Task: Find connections with filter location Zlín with filter topic #Affiliationwith filter profile language English with filter current company Delhivery with filter school Sanjivani College of Engineering kopargaon with filter industry Media & Telecommunications with filter service category Nonprofit Consulting with filter keywords title Marketing Staff
Action: Mouse moved to (636, 98)
Screenshot: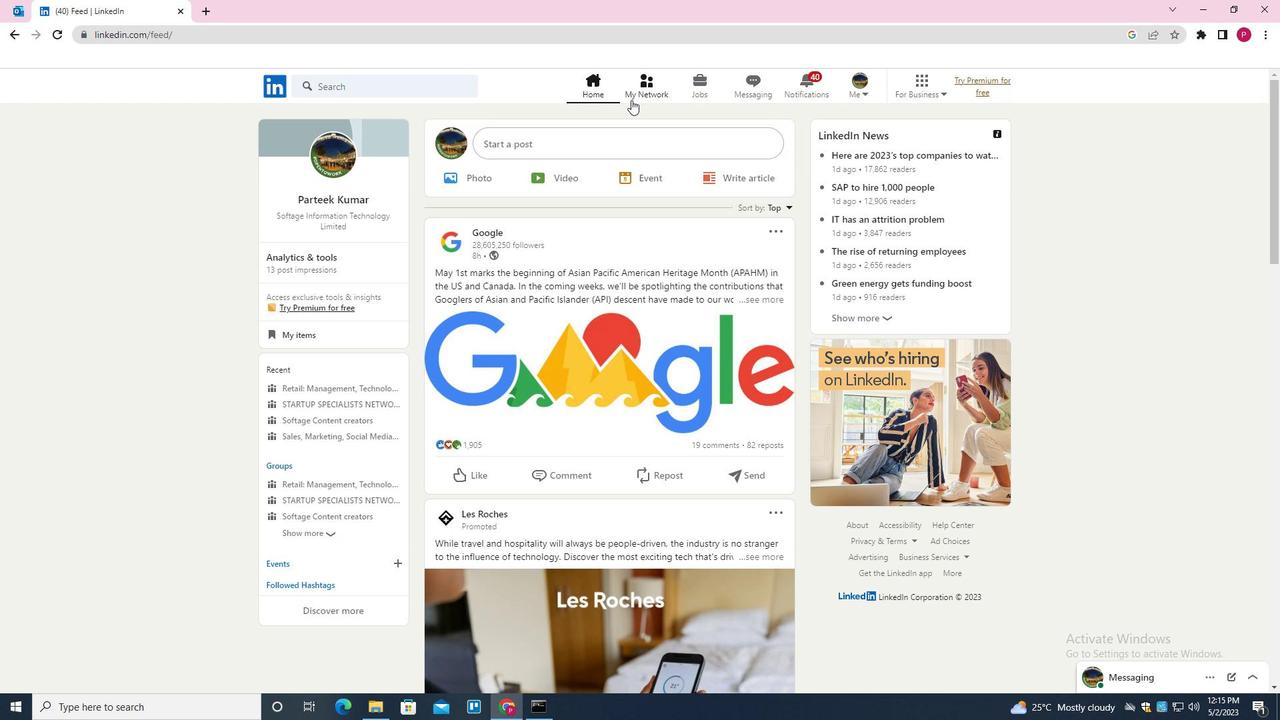 
Action: Mouse pressed left at (636, 98)
Screenshot: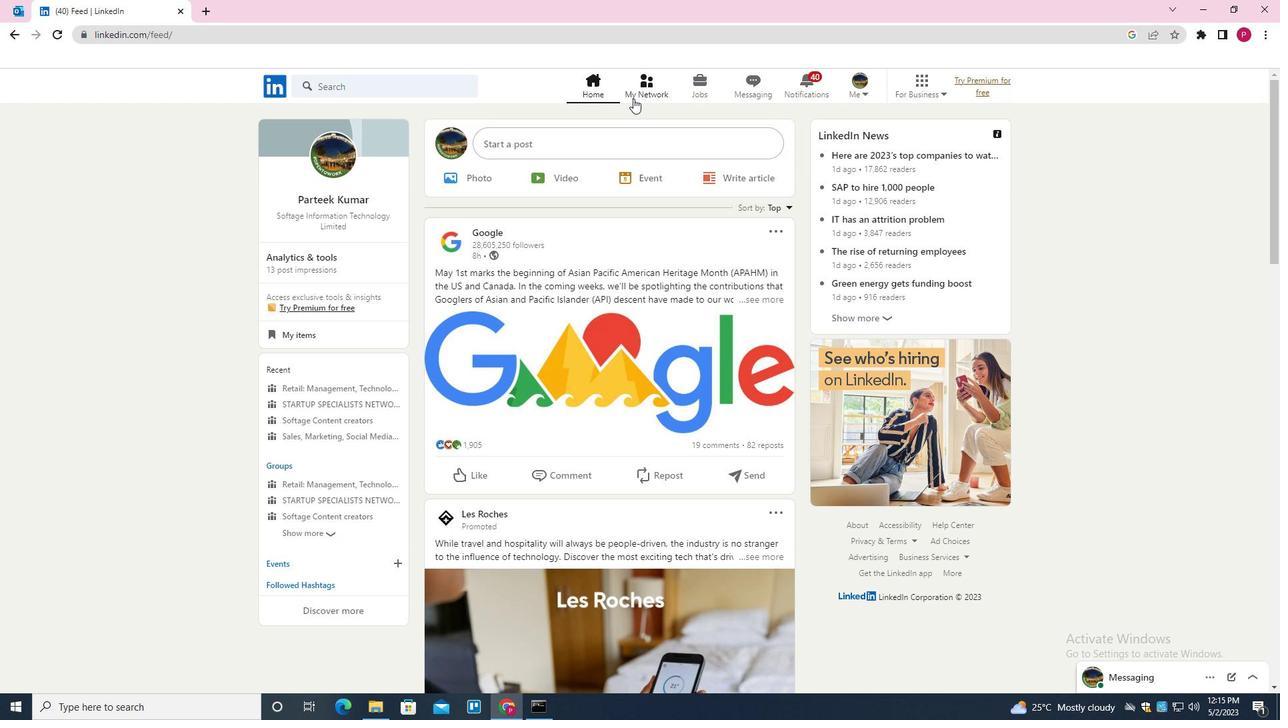 
Action: Mouse moved to (391, 162)
Screenshot: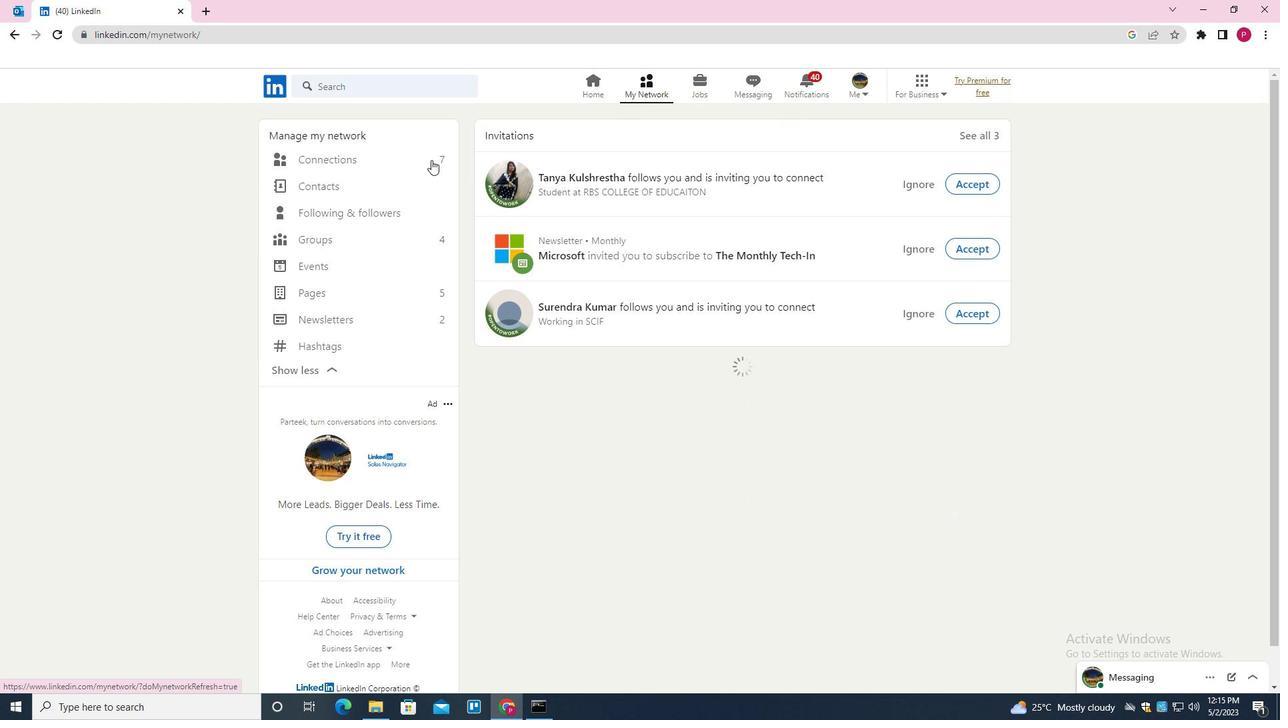 
Action: Mouse pressed left at (391, 162)
Screenshot: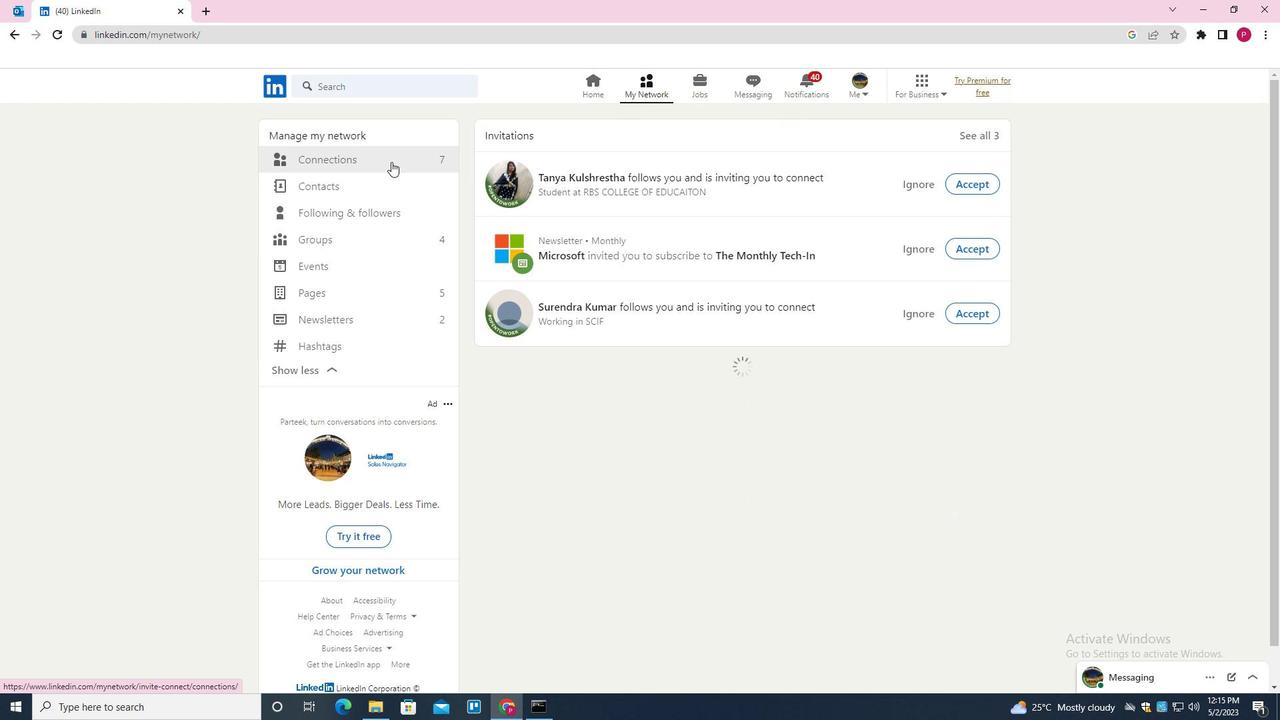
Action: Mouse moved to (736, 163)
Screenshot: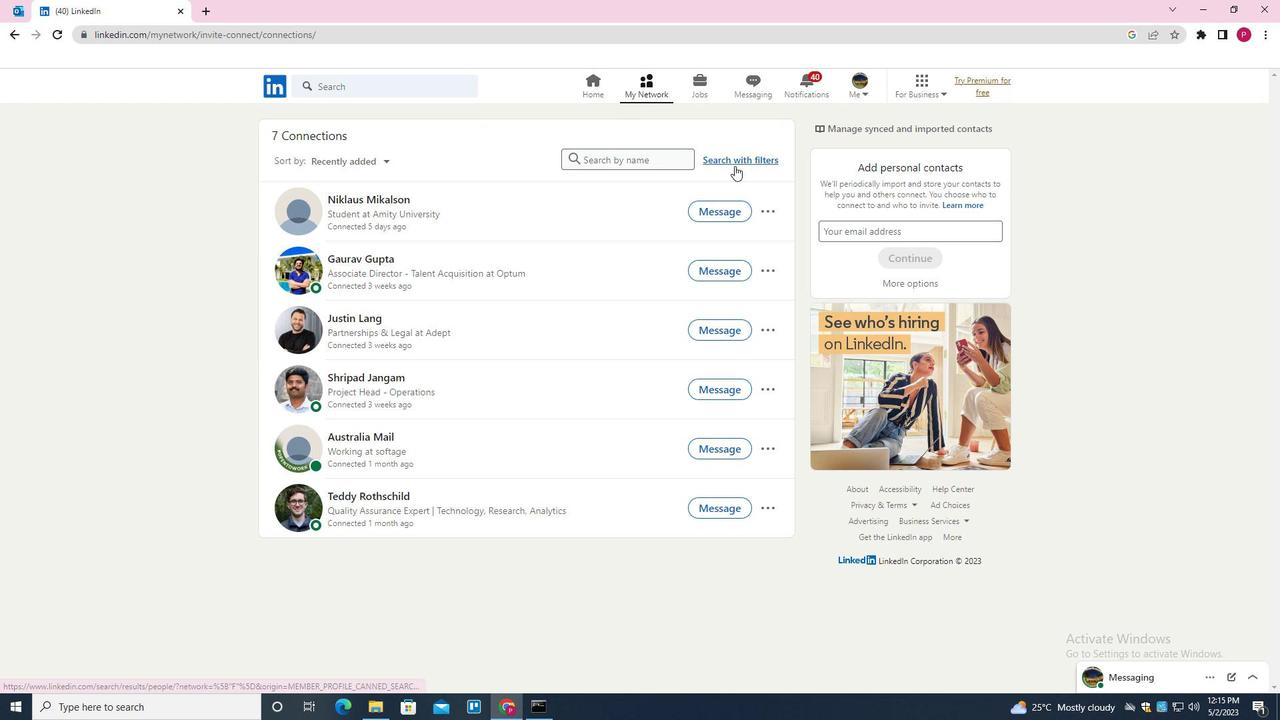 
Action: Mouse pressed left at (736, 163)
Screenshot: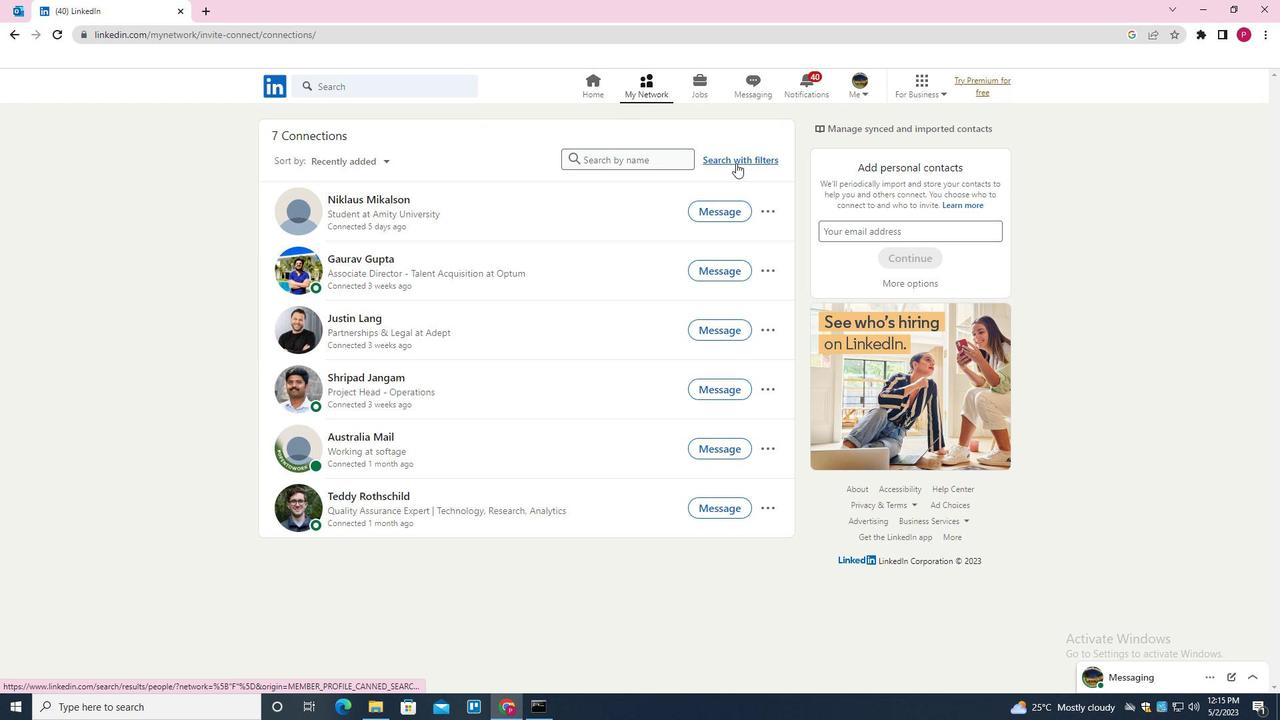 
Action: Mouse moved to (689, 122)
Screenshot: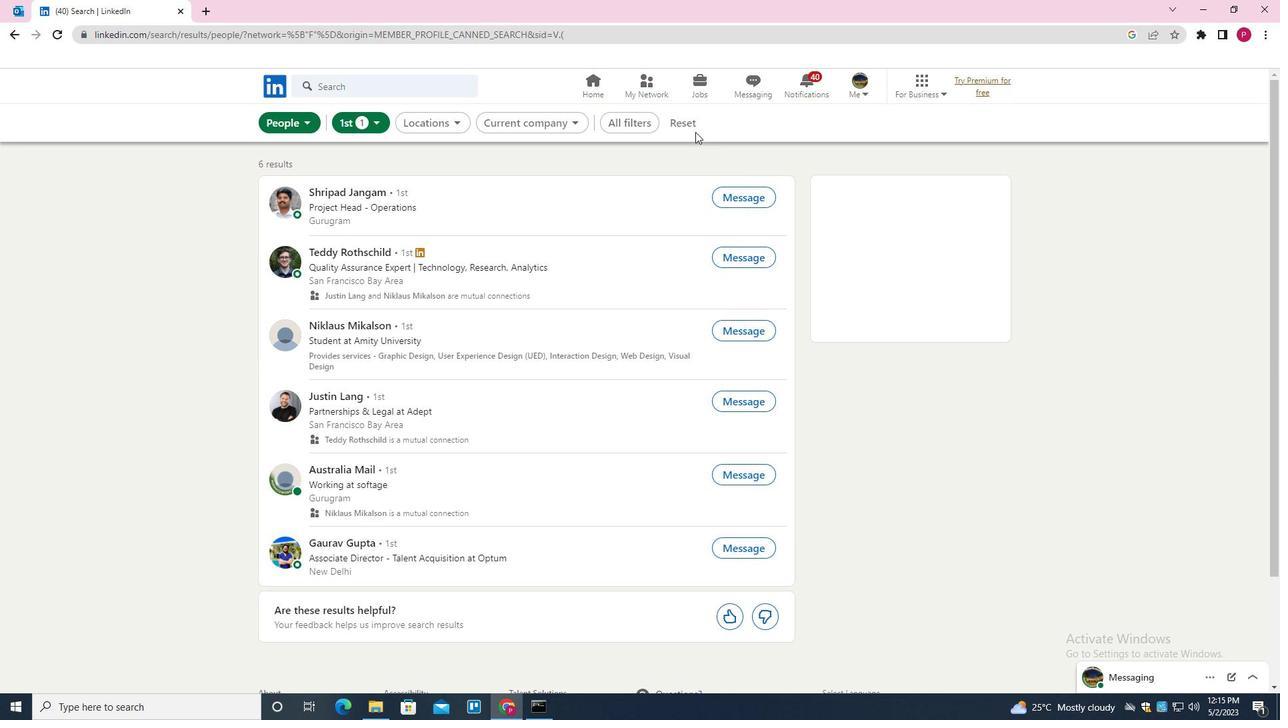 
Action: Mouse pressed left at (689, 122)
Screenshot: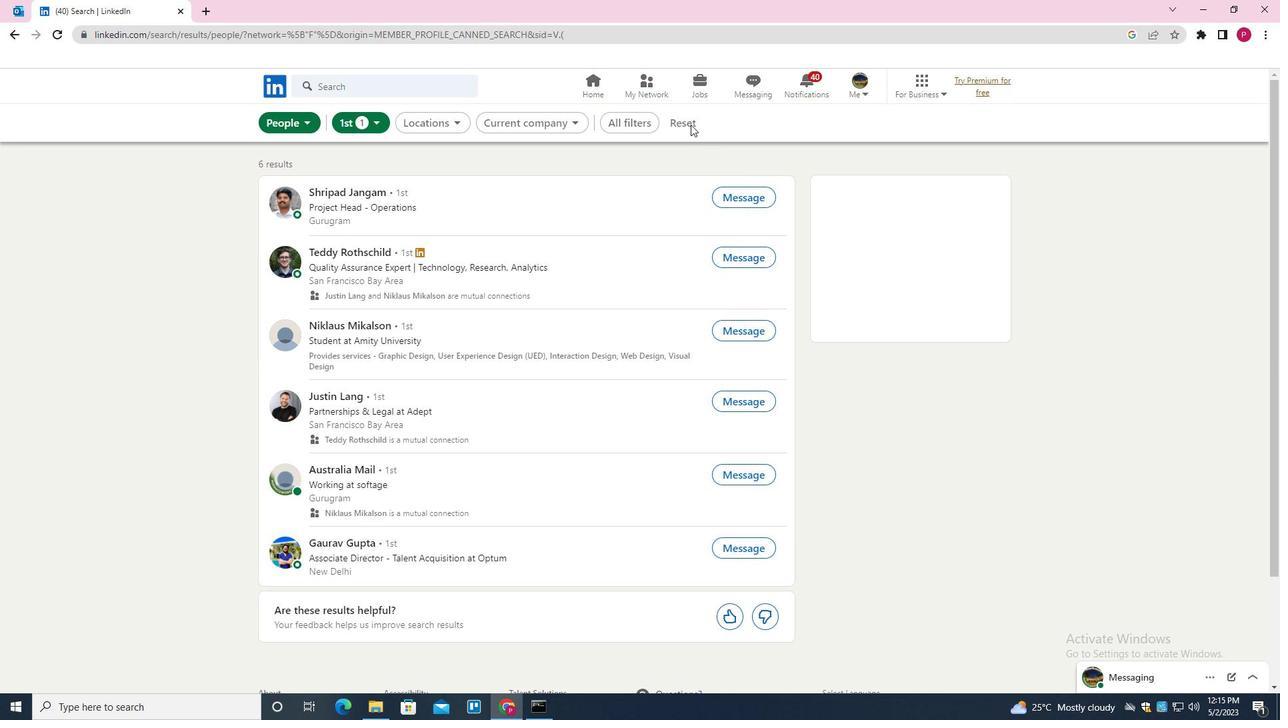 
Action: Mouse moved to (673, 122)
Screenshot: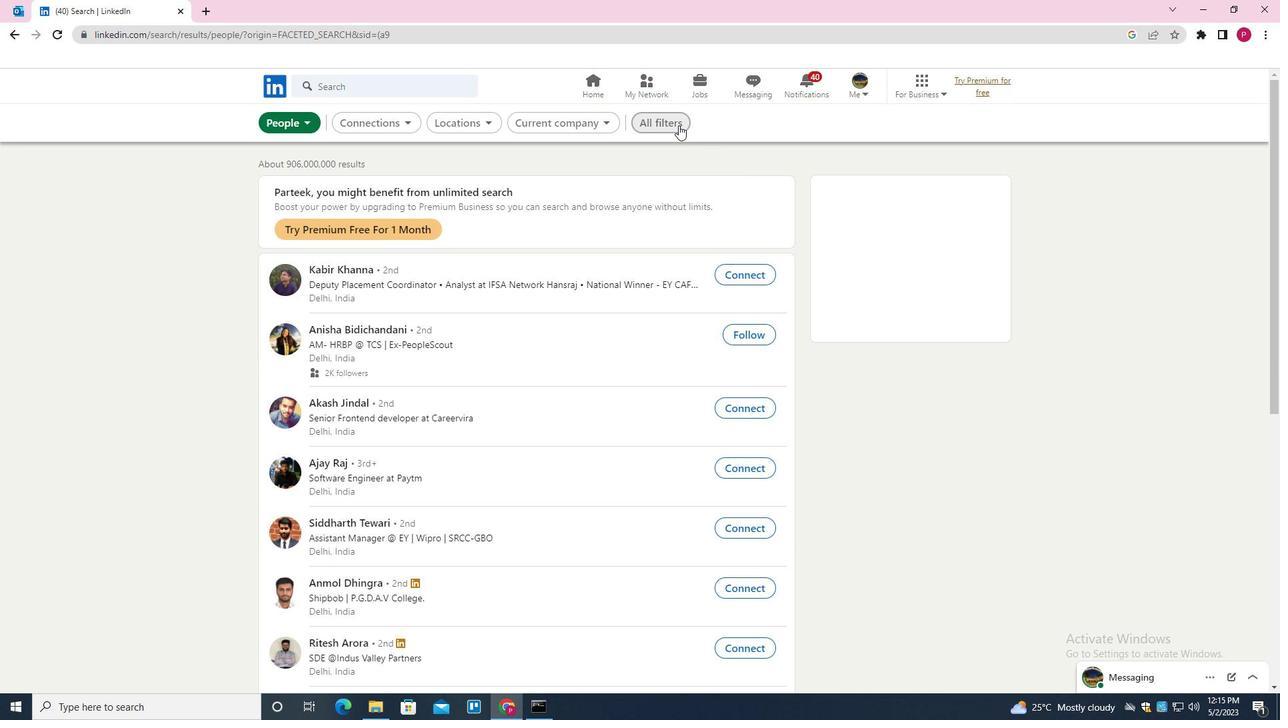 
Action: Mouse pressed left at (673, 122)
Screenshot: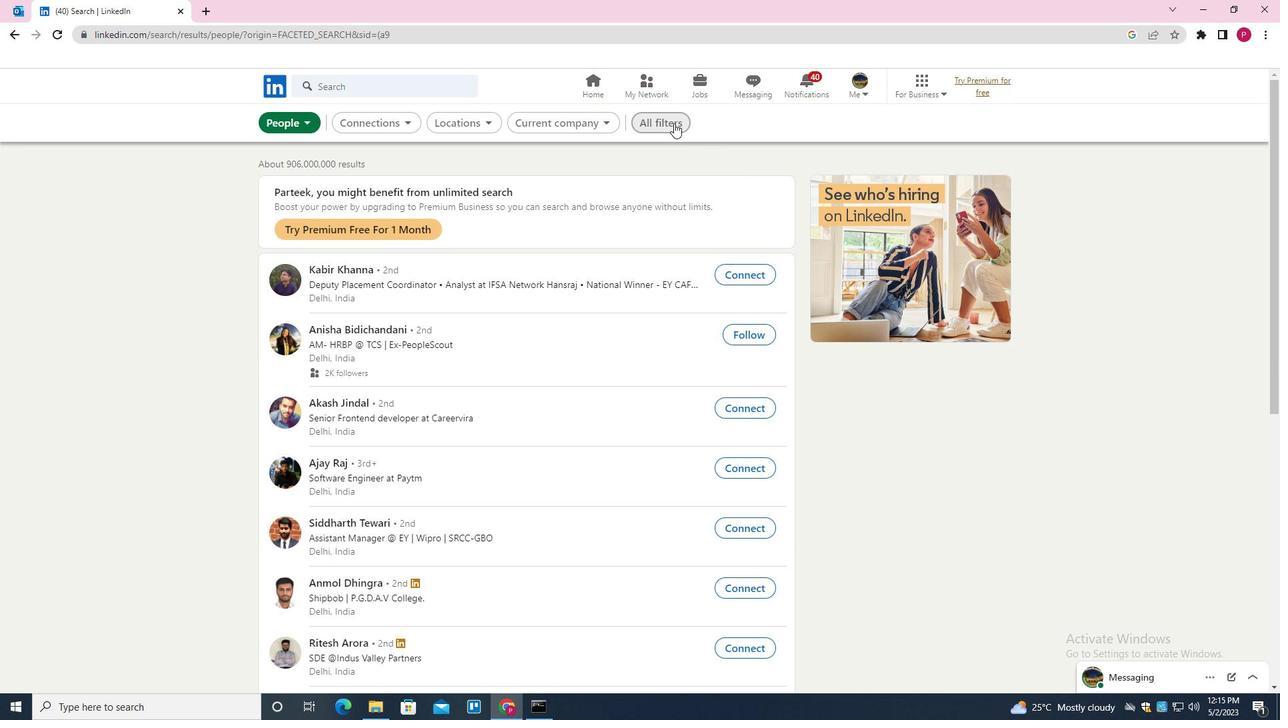 
Action: Mouse moved to (1034, 336)
Screenshot: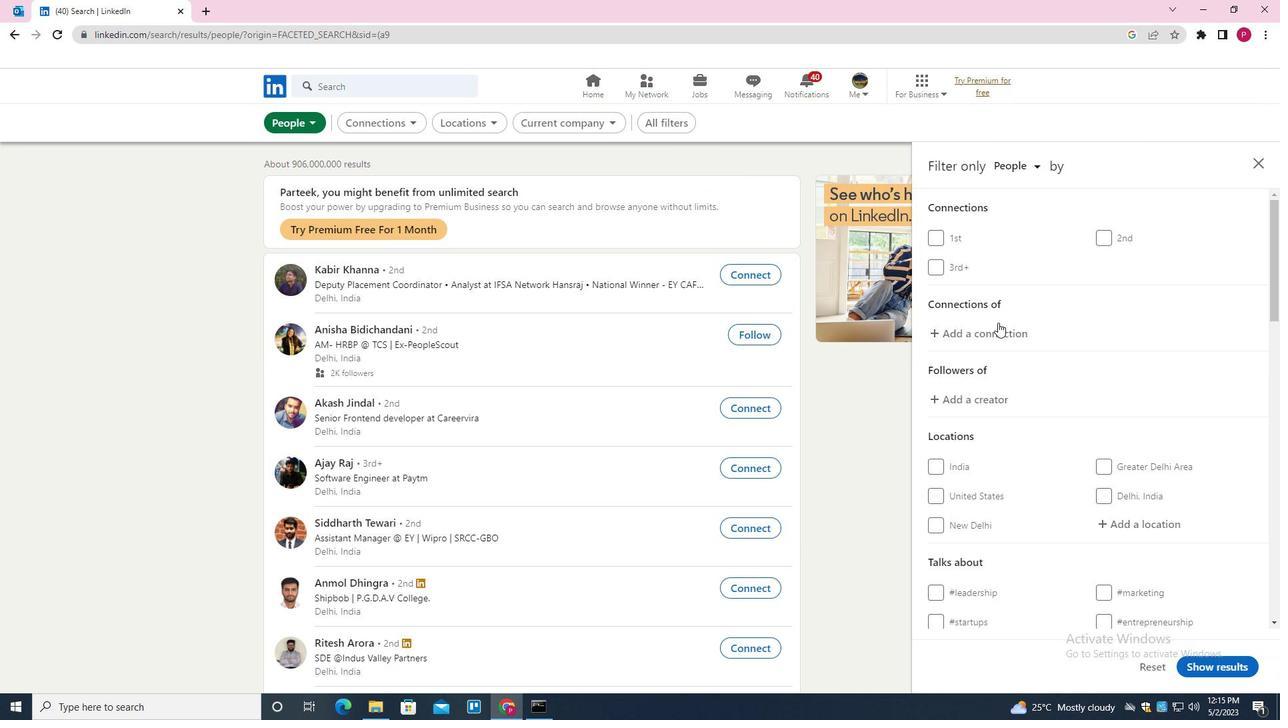 
Action: Mouse scrolled (1034, 335) with delta (0, 0)
Screenshot: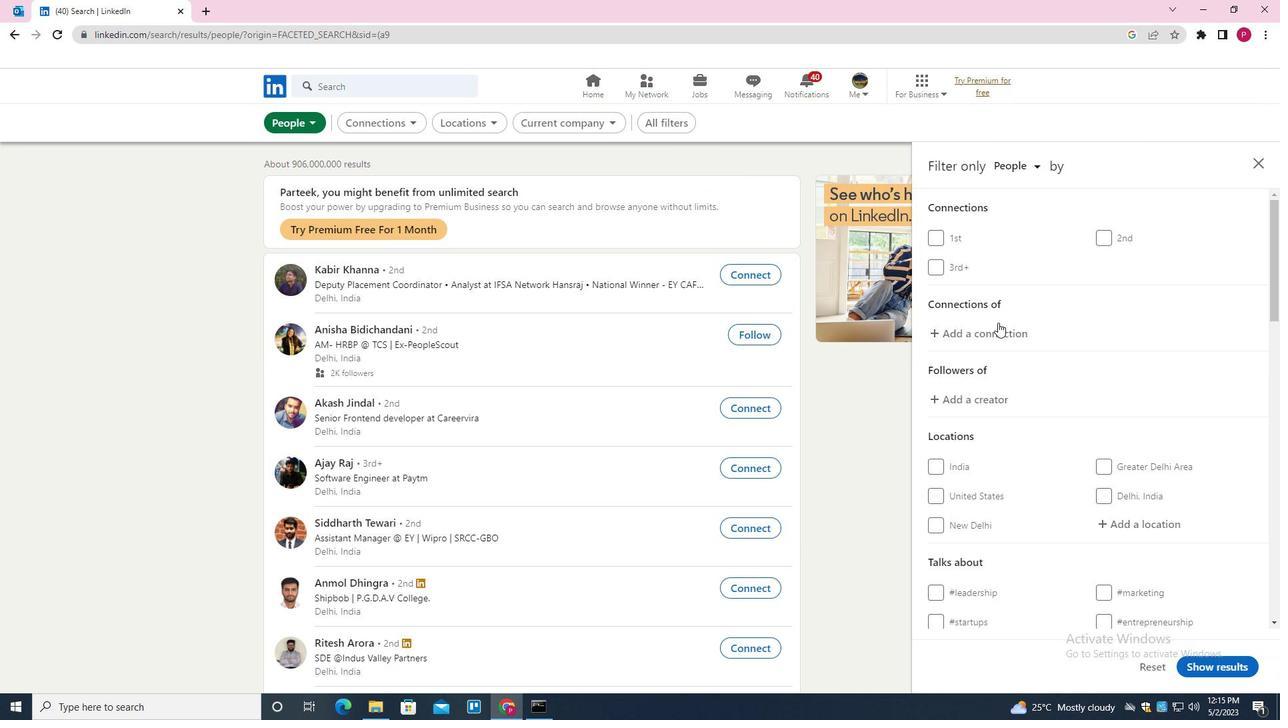 
Action: Mouse moved to (1054, 342)
Screenshot: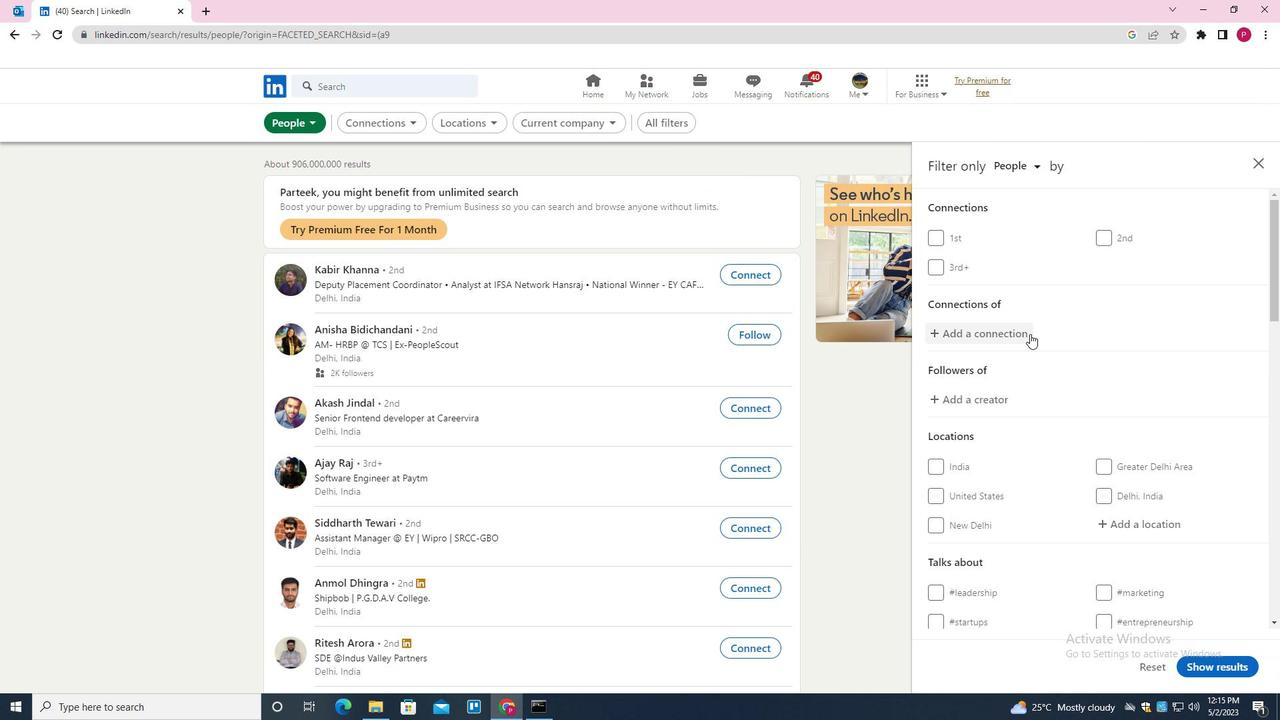 
Action: Mouse scrolled (1054, 342) with delta (0, 0)
Screenshot: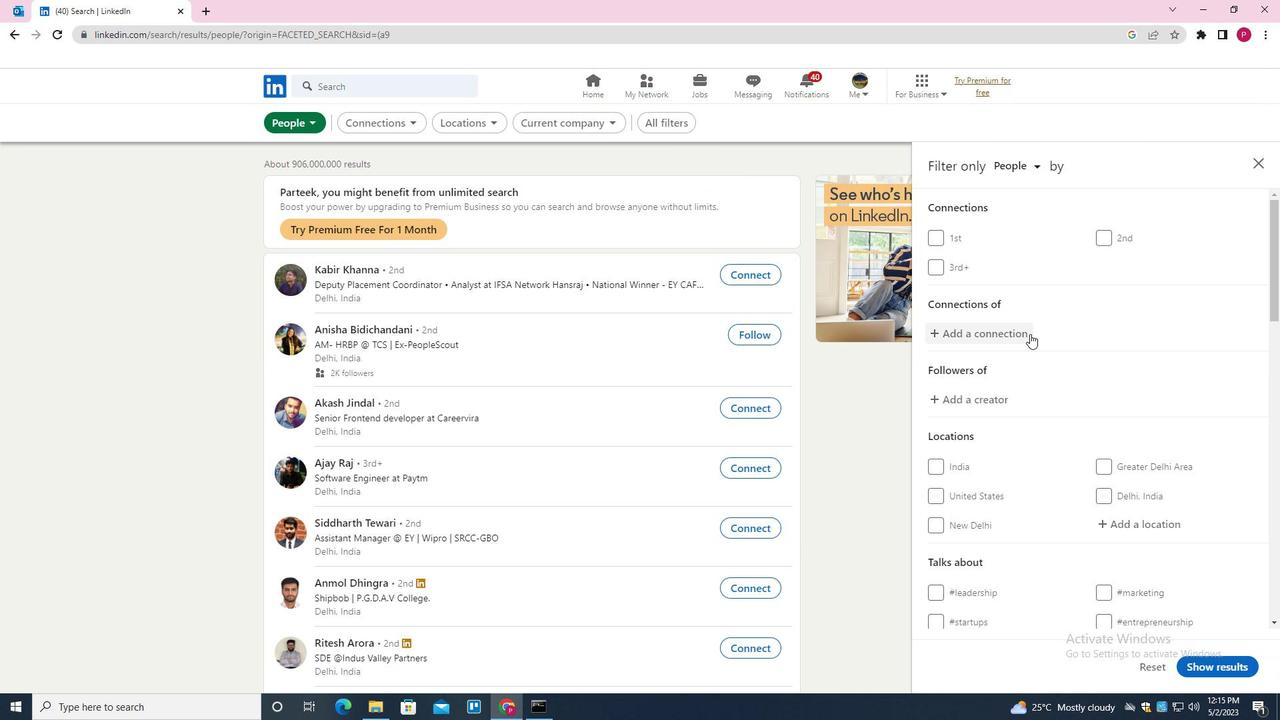 
Action: Mouse moved to (1167, 392)
Screenshot: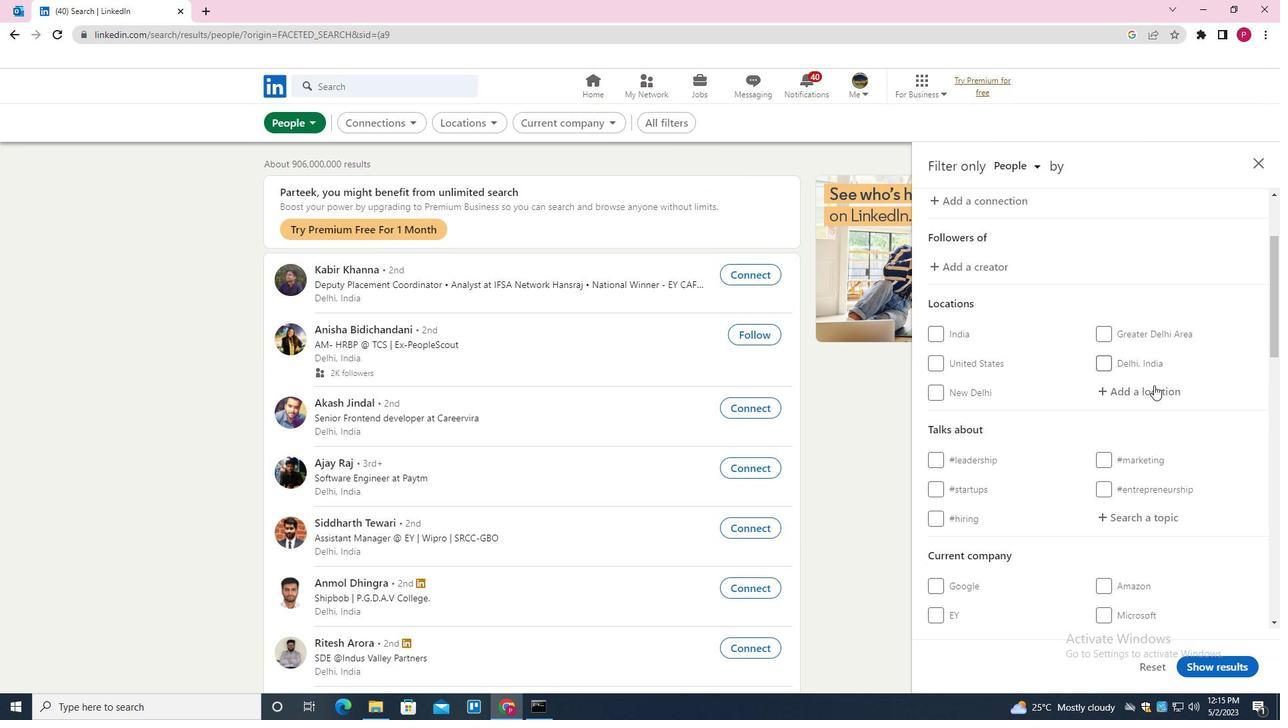 
Action: Mouse pressed left at (1167, 392)
Screenshot: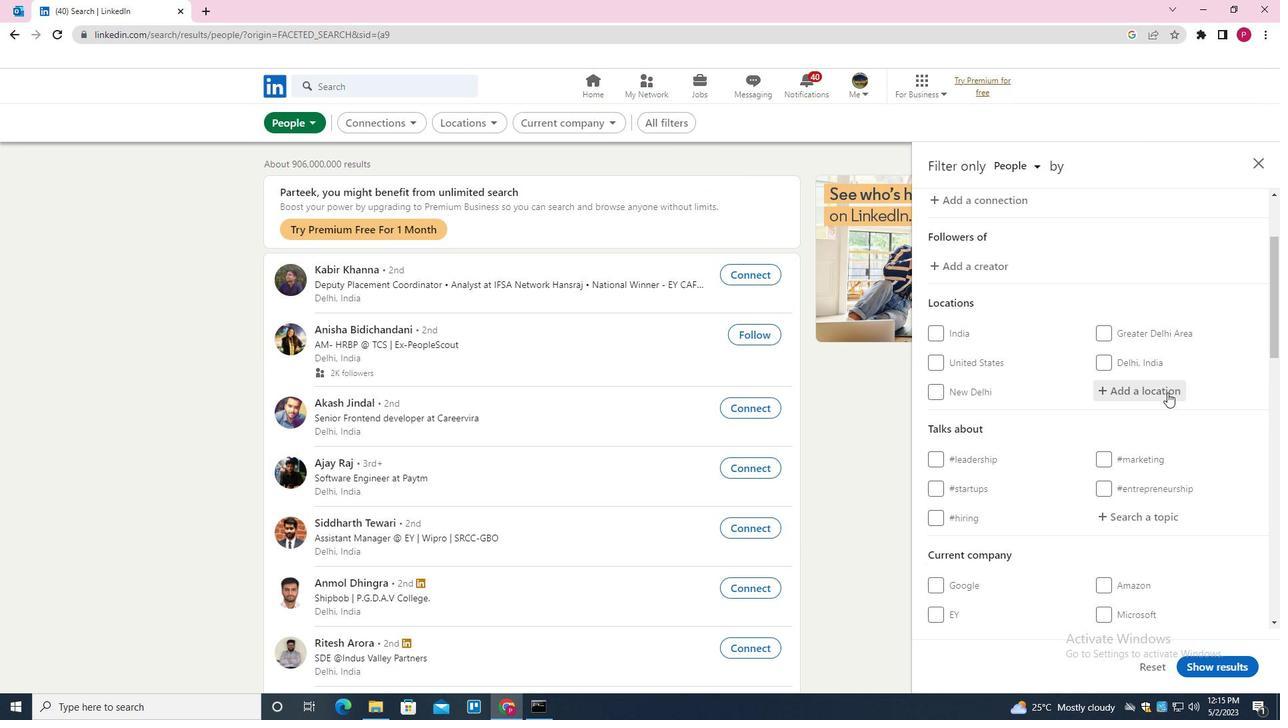 
Action: Key pressed <Key.shift>
Screenshot: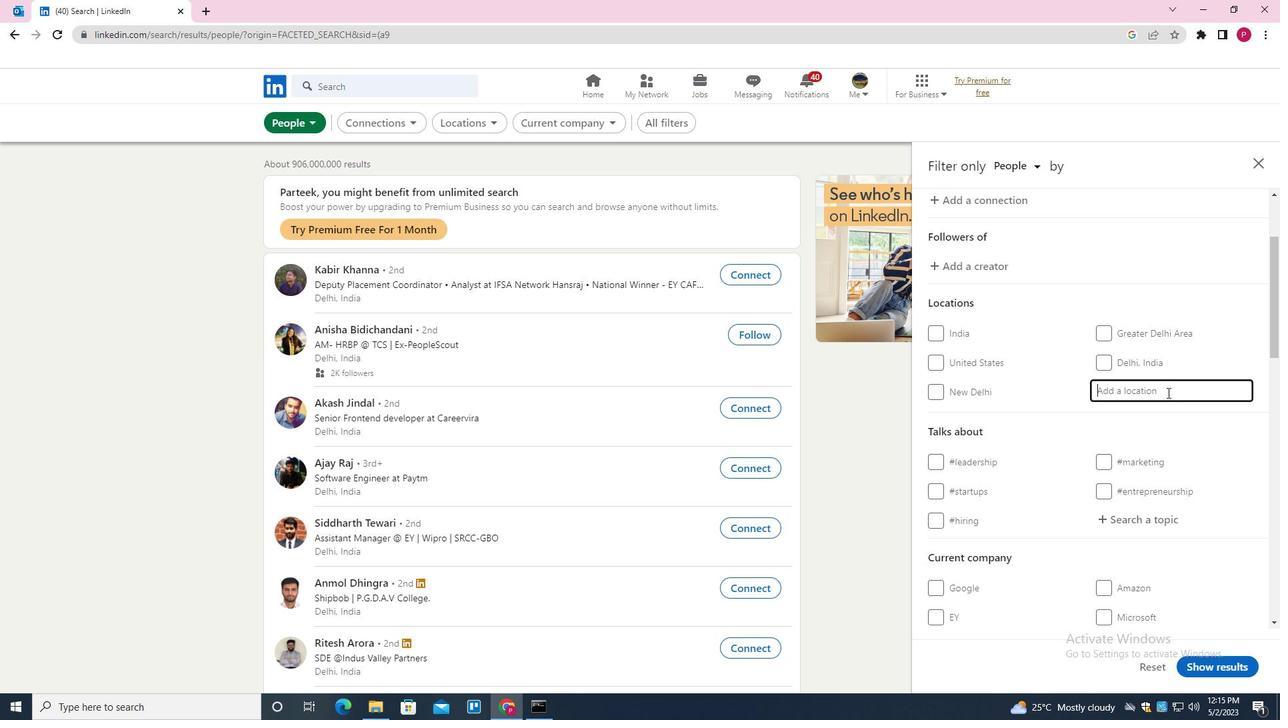 
Action: Mouse moved to (1167, 393)
Screenshot: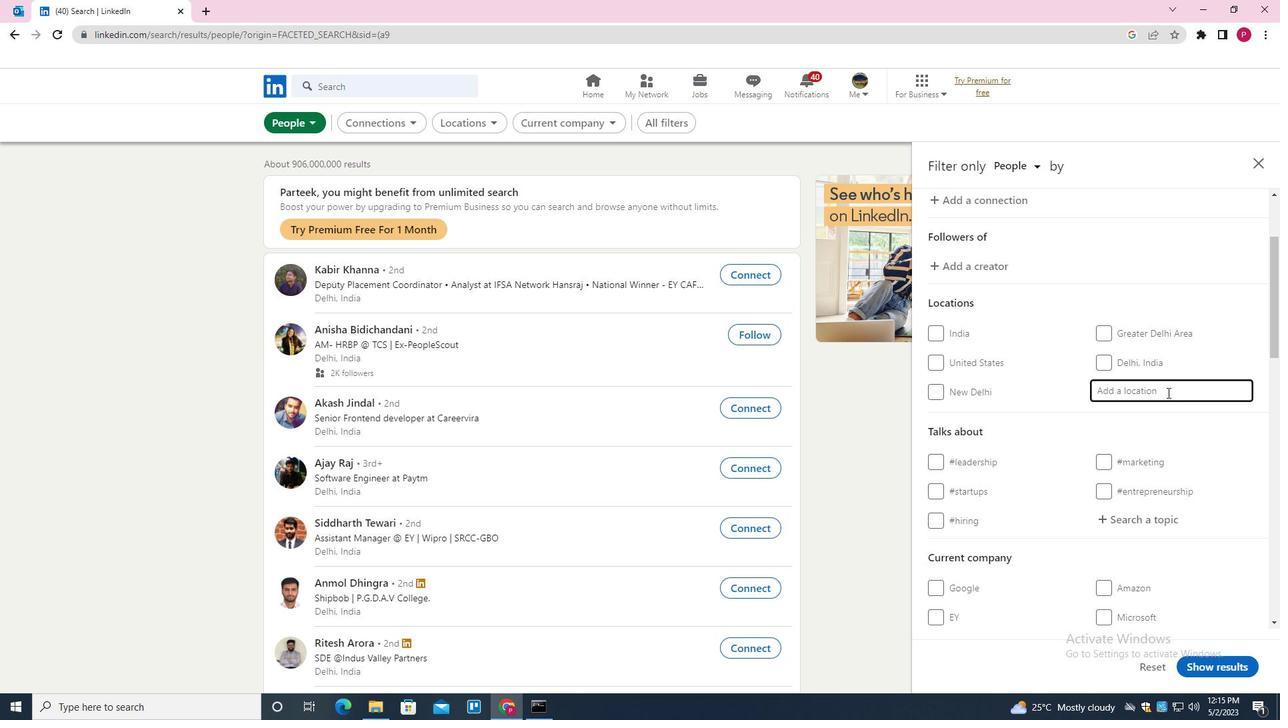 
Action: Key pressed Z
Screenshot: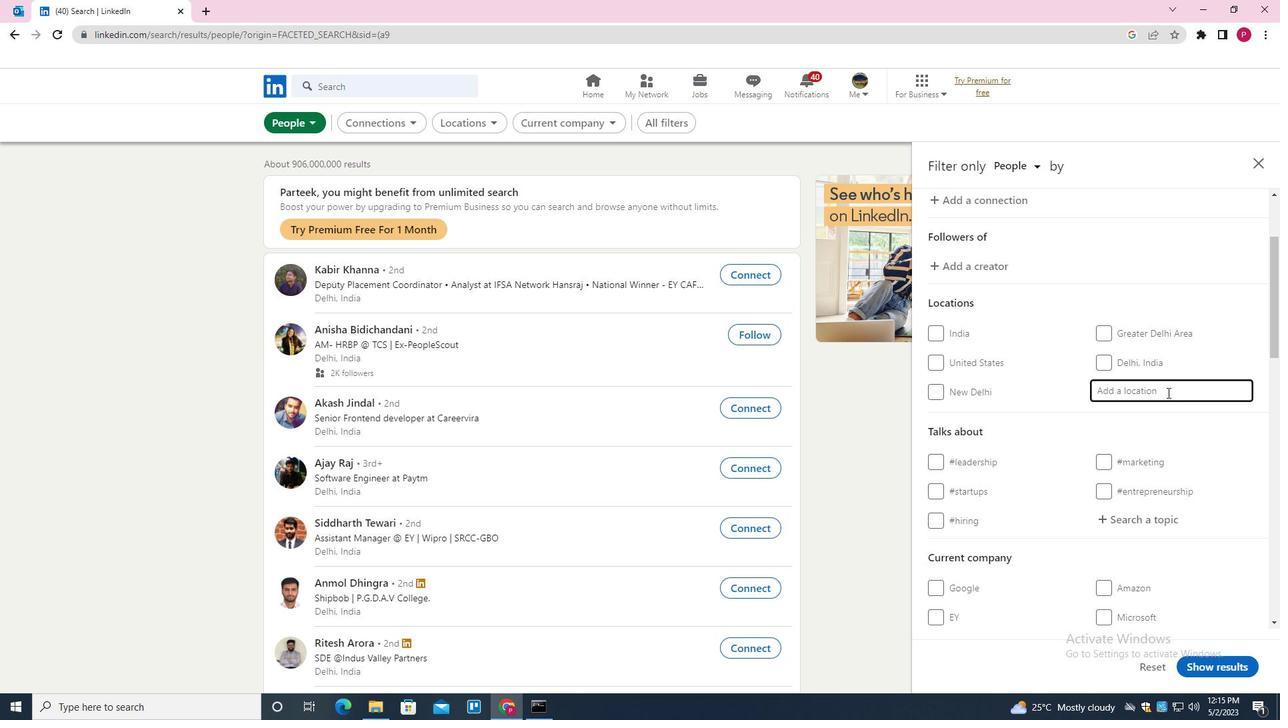 
Action: Mouse moved to (1167, 393)
Screenshot: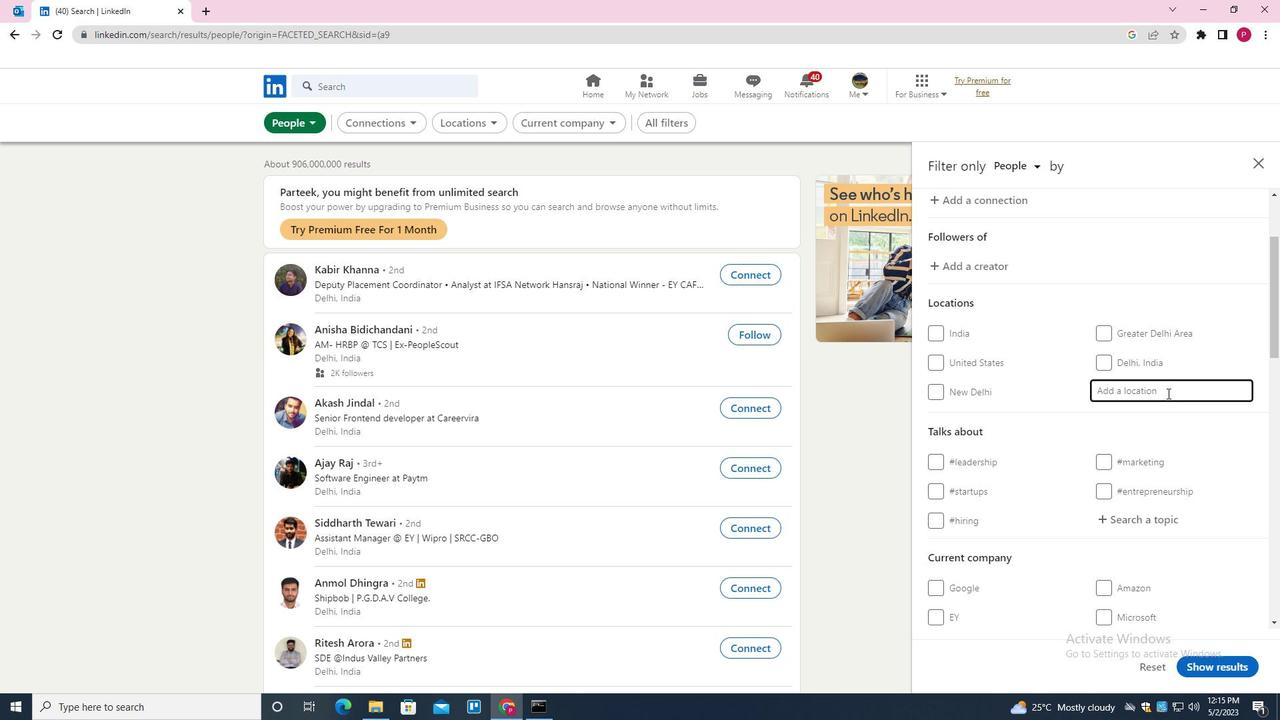 
Action: Key pressed L
Screenshot: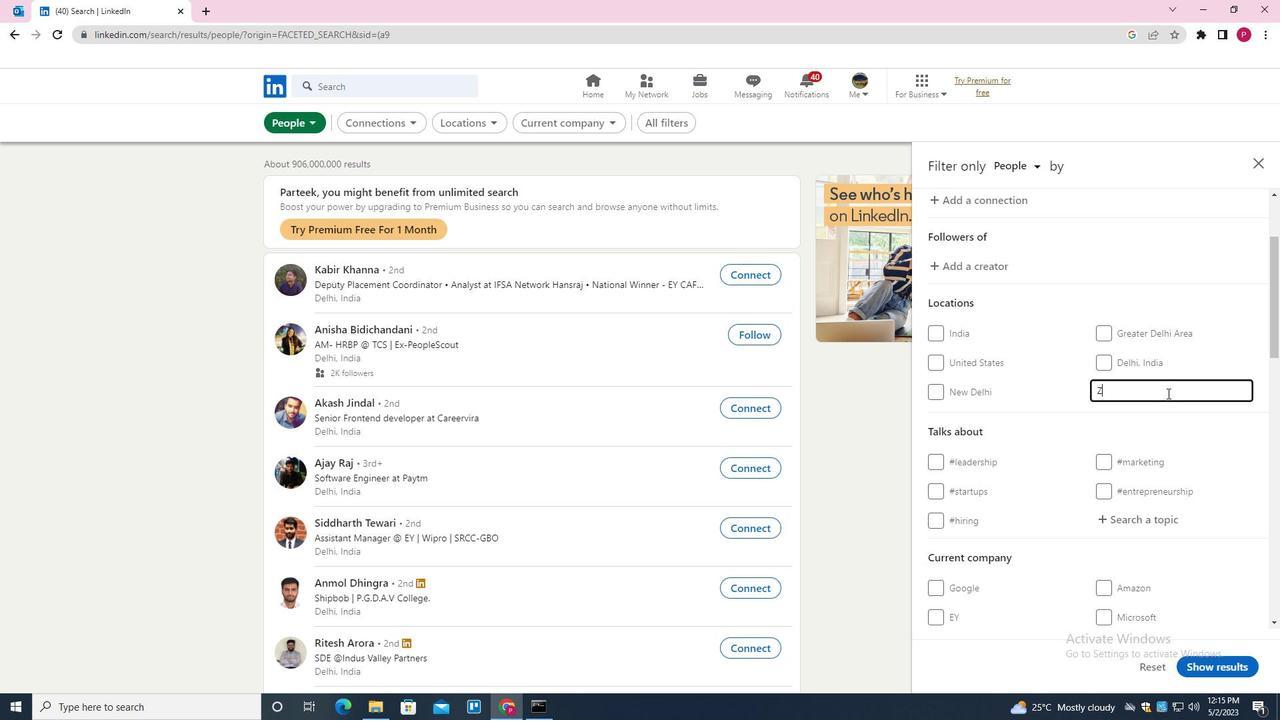 
Action: Mouse moved to (1167, 394)
Screenshot: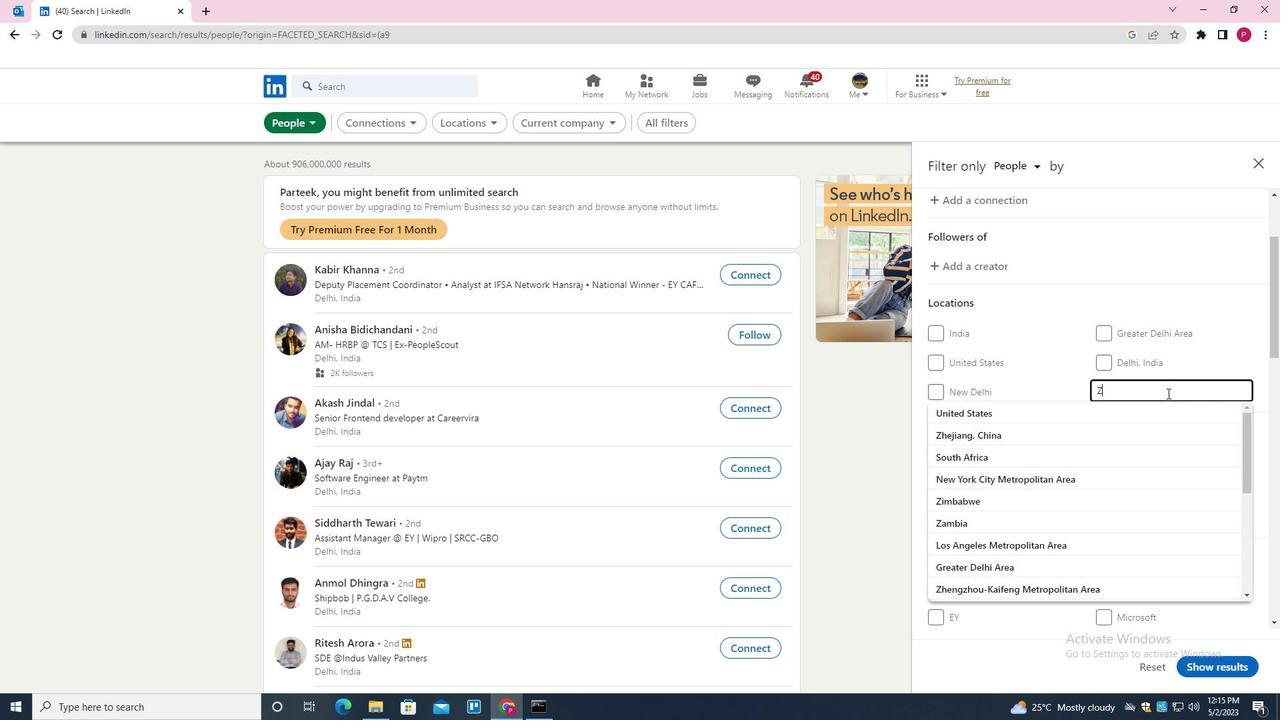 
Action: Key pressed IN
Screenshot: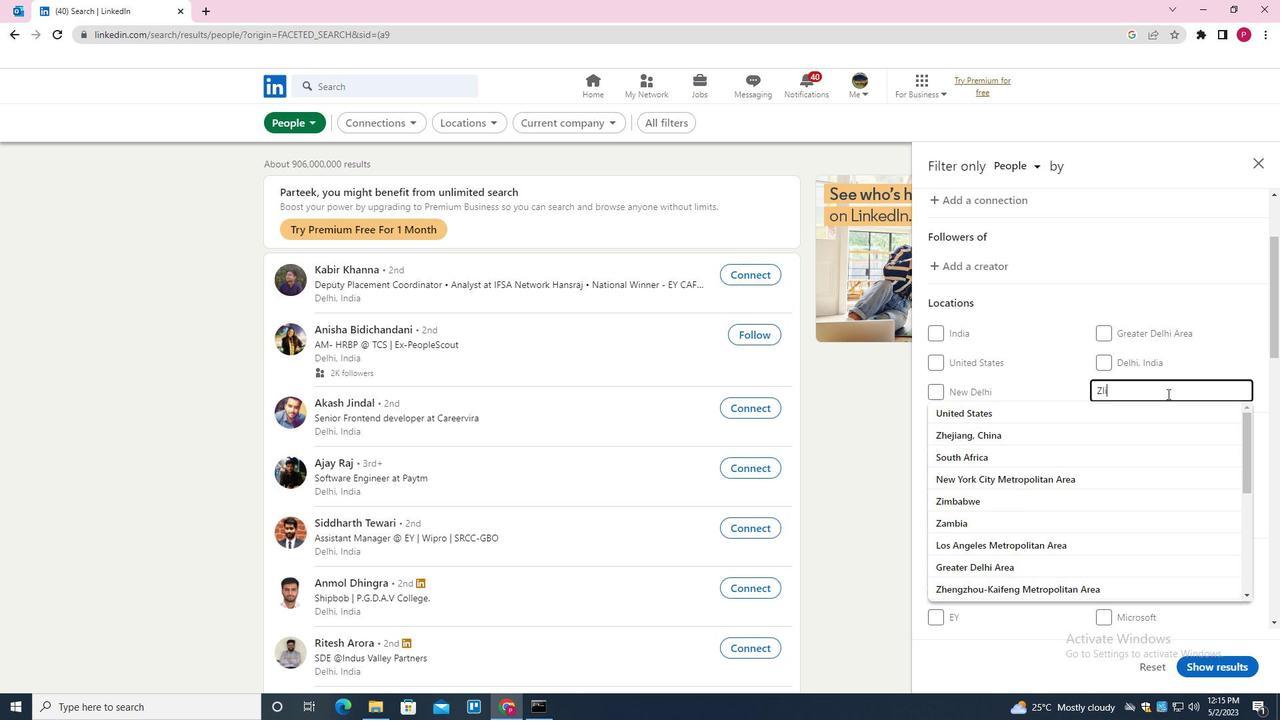 
Action: Mouse moved to (1166, 394)
Screenshot: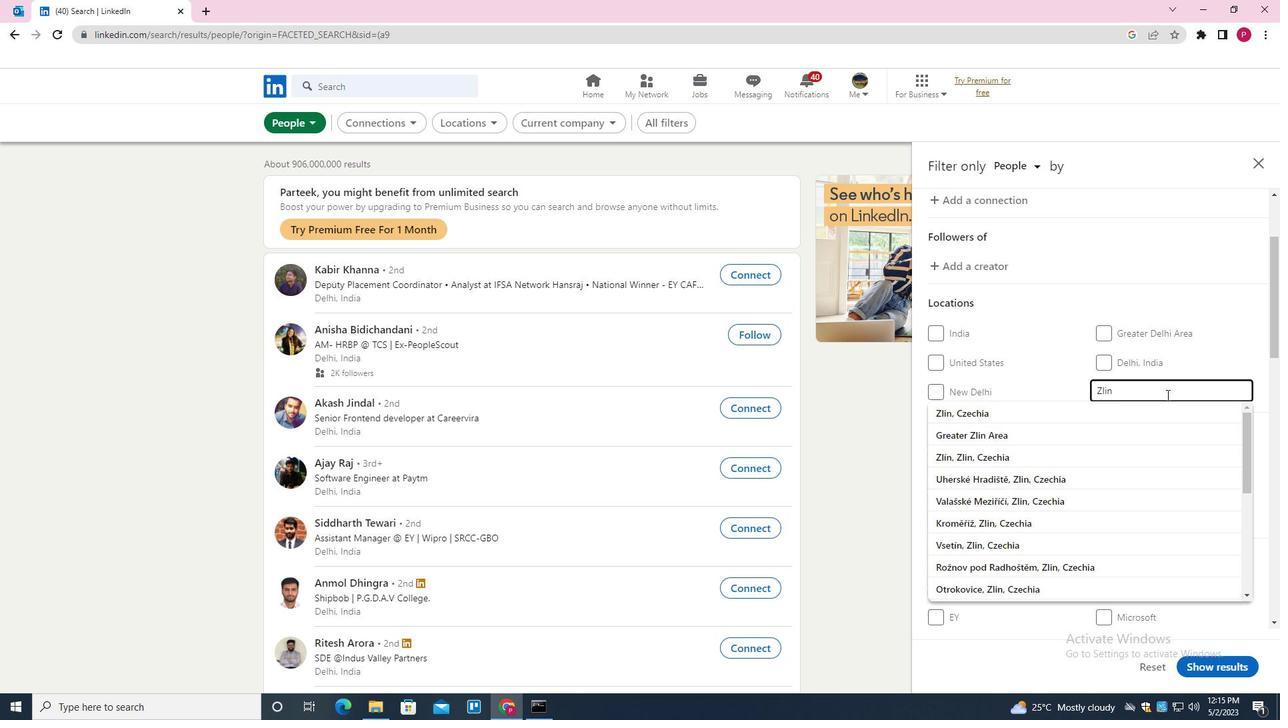 
Action: Key pressed <Key.down><Key.enter>
Screenshot: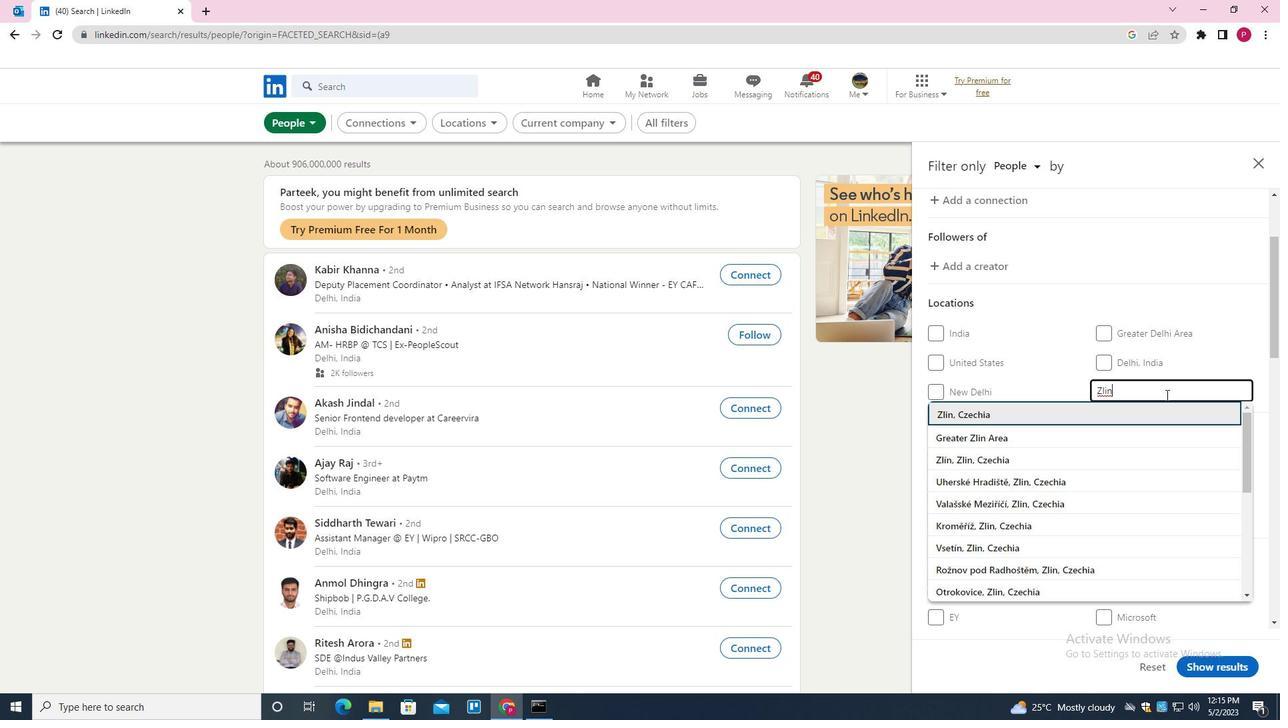 
Action: Mouse moved to (1052, 424)
Screenshot: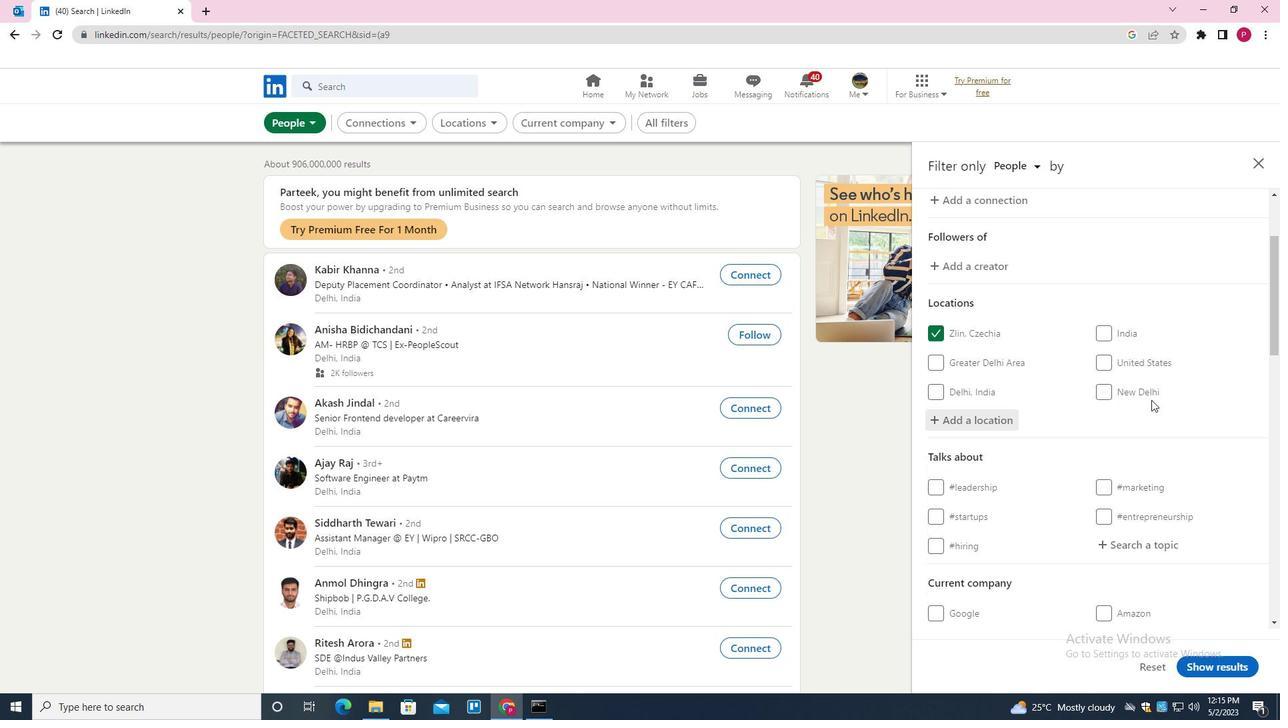 
Action: Mouse scrolled (1052, 424) with delta (0, 0)
Screenshot: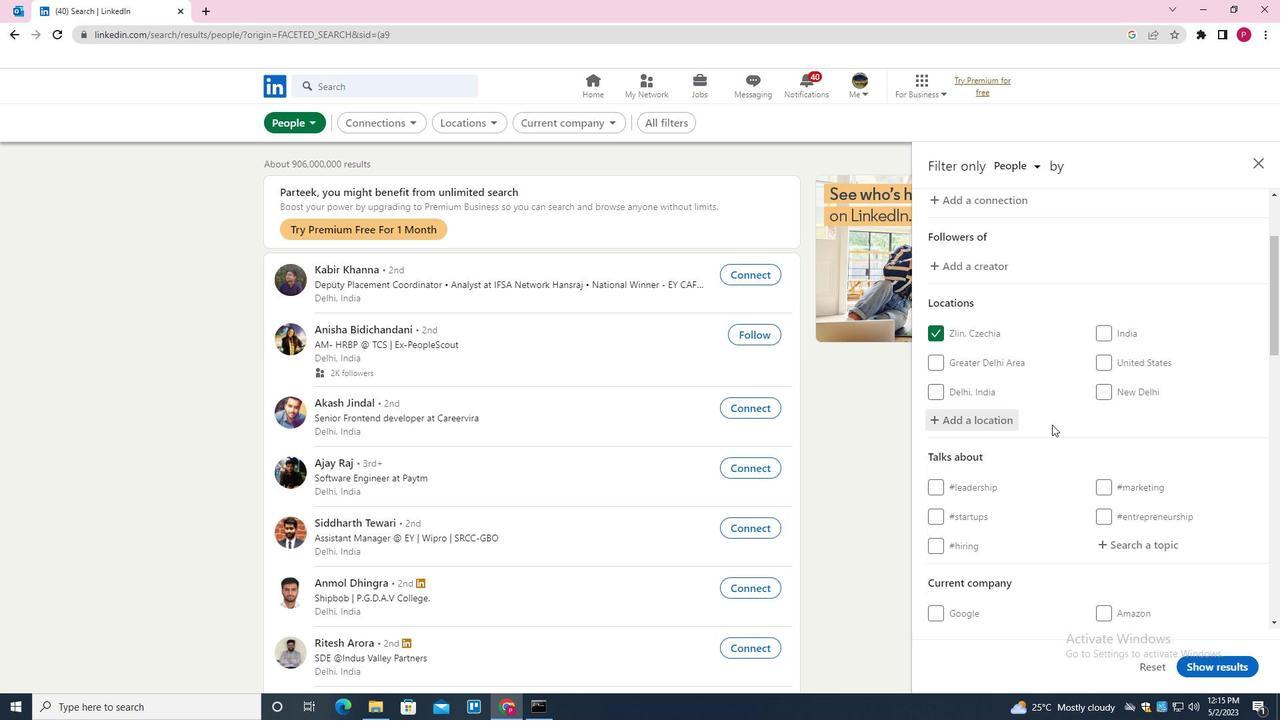 
Action: Mouse scrolled (1052, 424) with delta (0, 0)
Screenshot: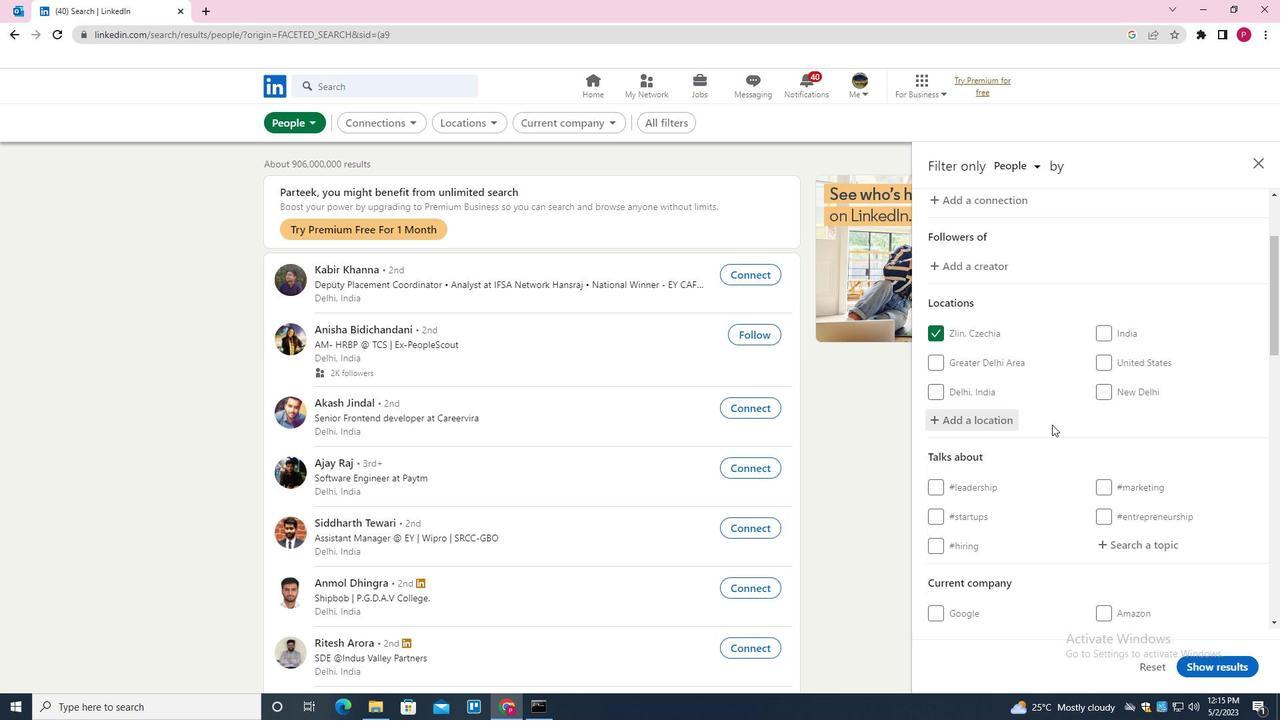 
Action: Mouse scrolled (1052, 424) with delta (0, 0)
Screenshot: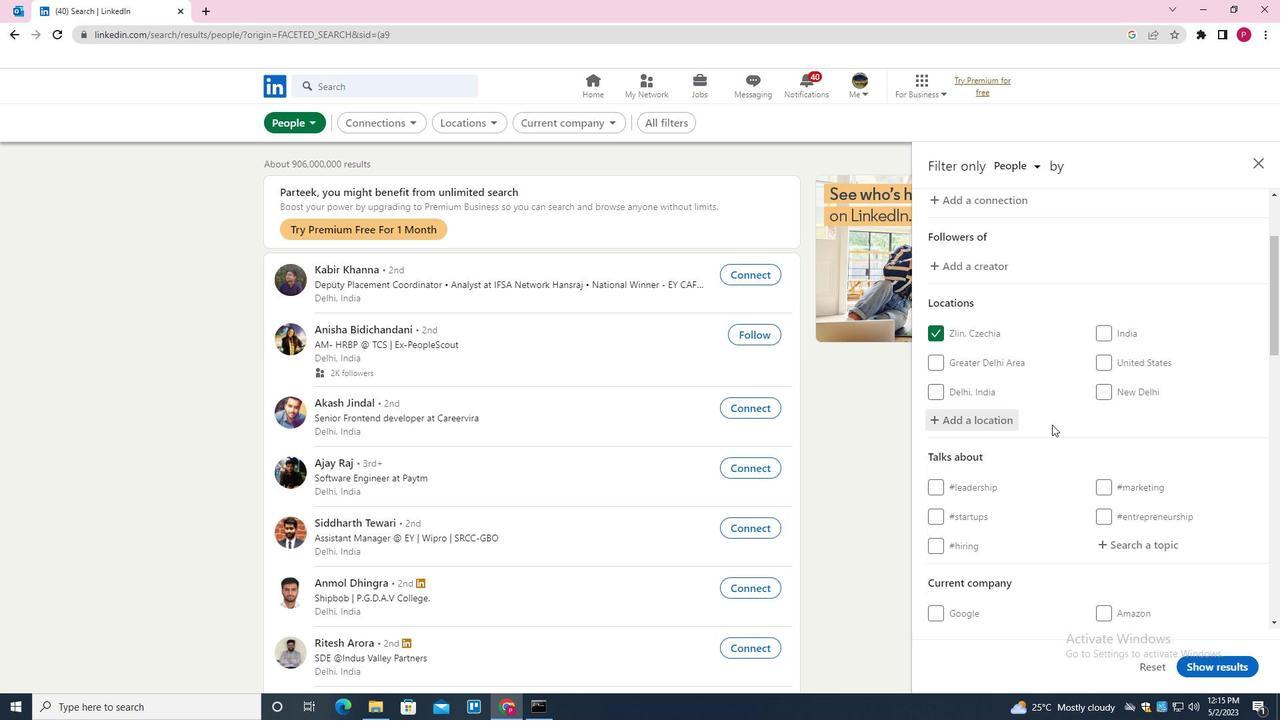 
Action: Mouse moved to (1143, 346)
Screenshot: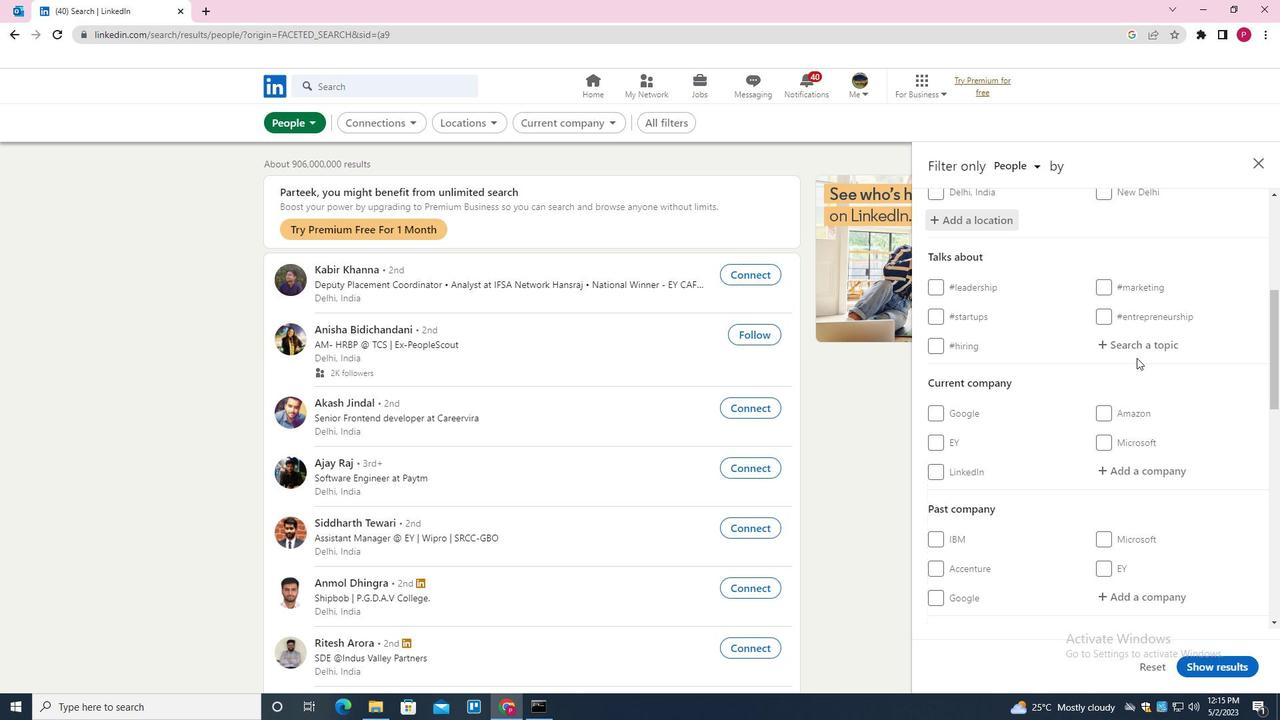 
Action: Mouse pressed left at (1143, 346)
Screenshot: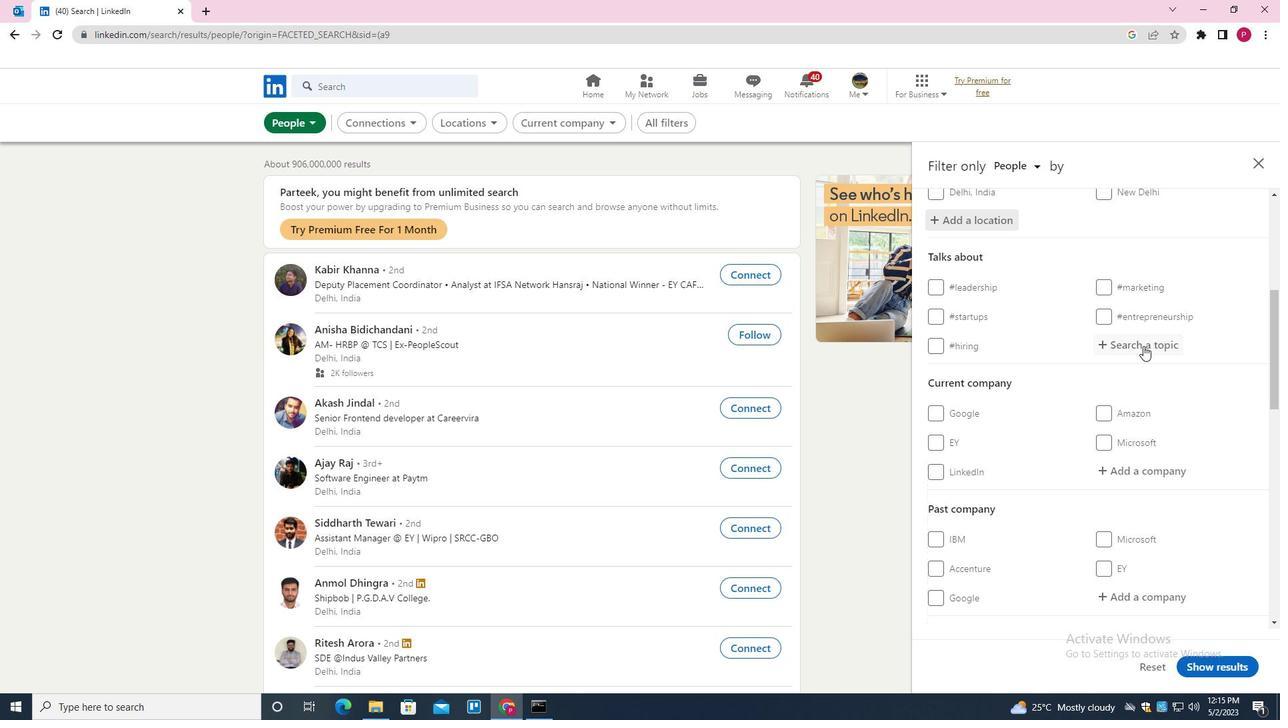 
Action: Key pressed <Key.shift>A
Screenshot: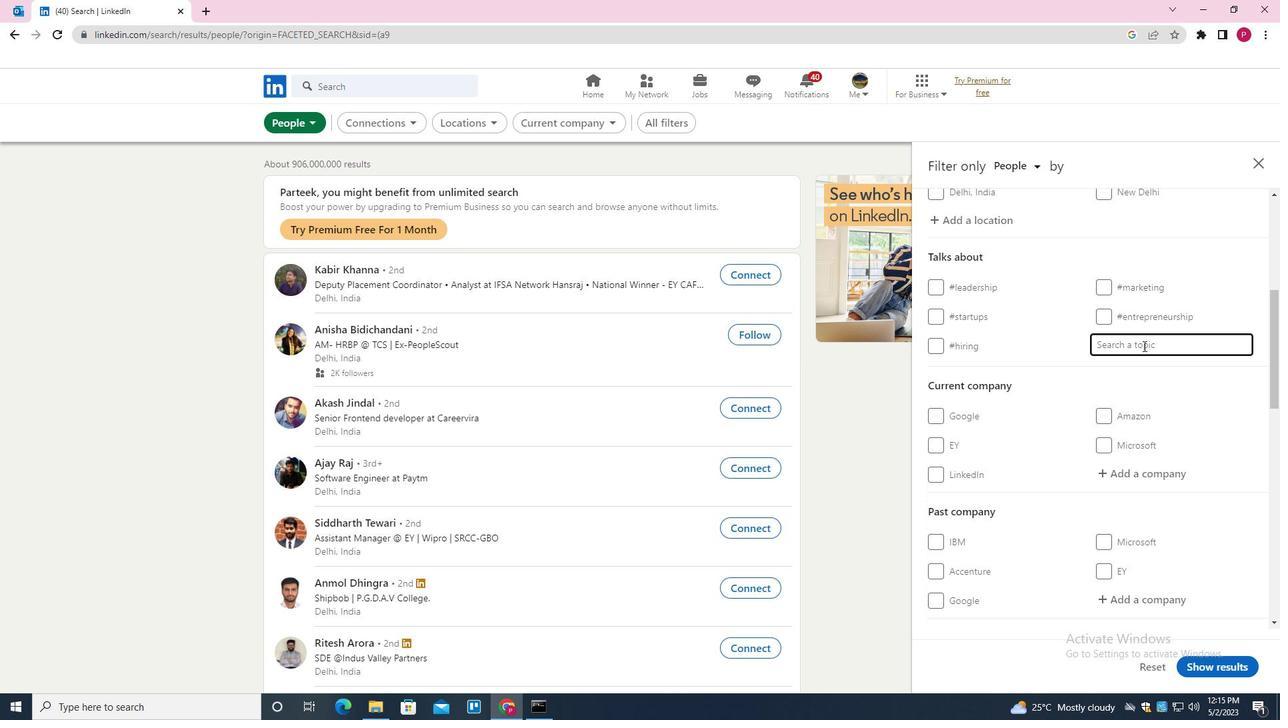 
Action: Mouse moved to (1143, 346)
Screenshot: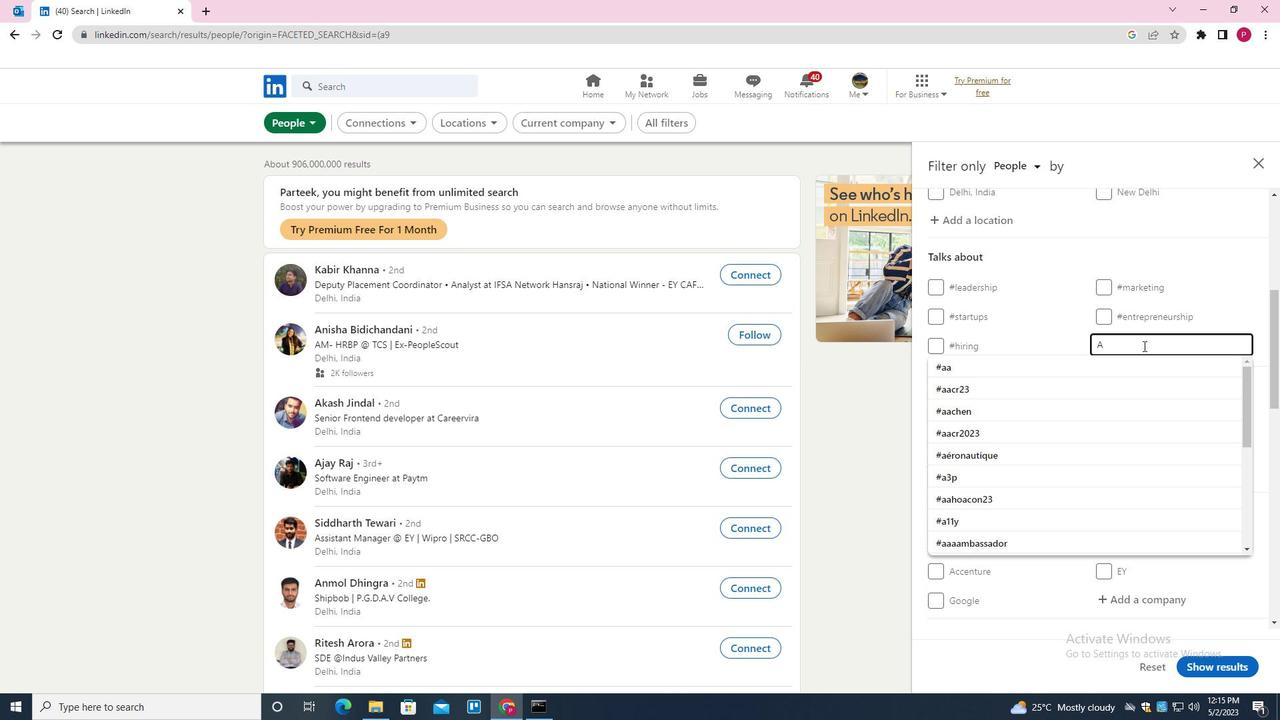 
Action: Key pressed FFI
Screenshot: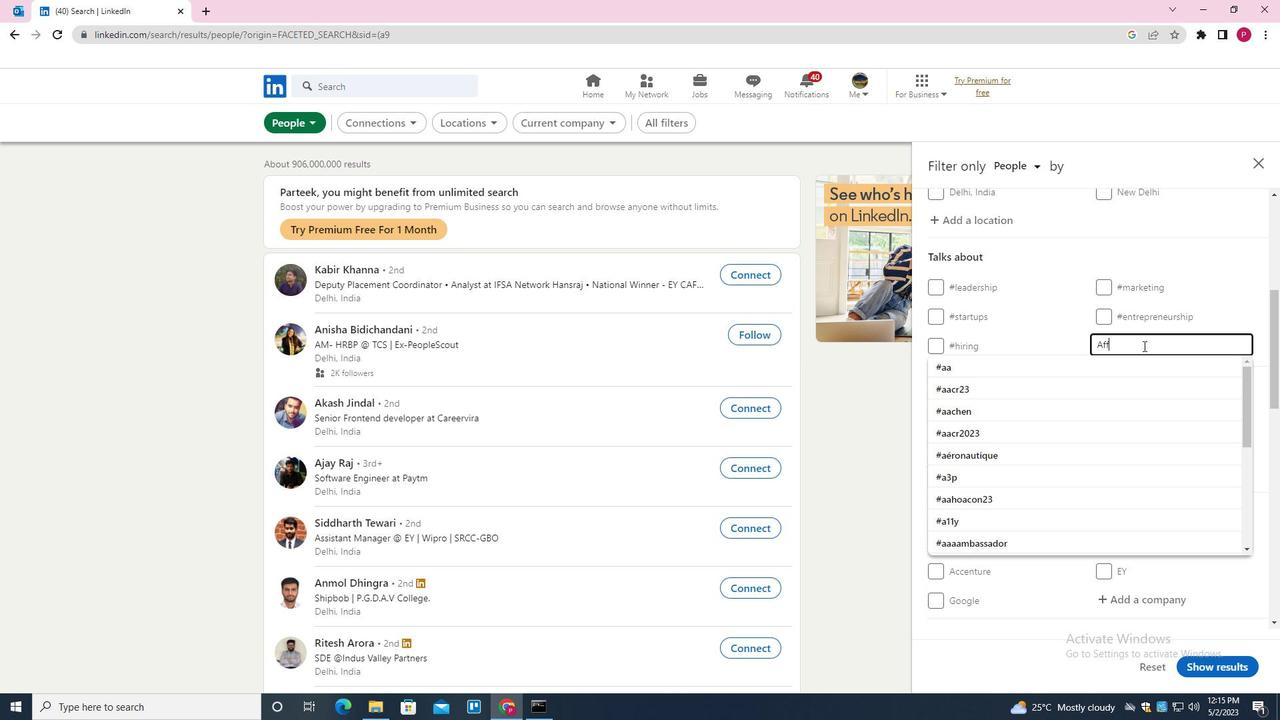 
Action: Mouse moved to (1143, 346)
Screenshot: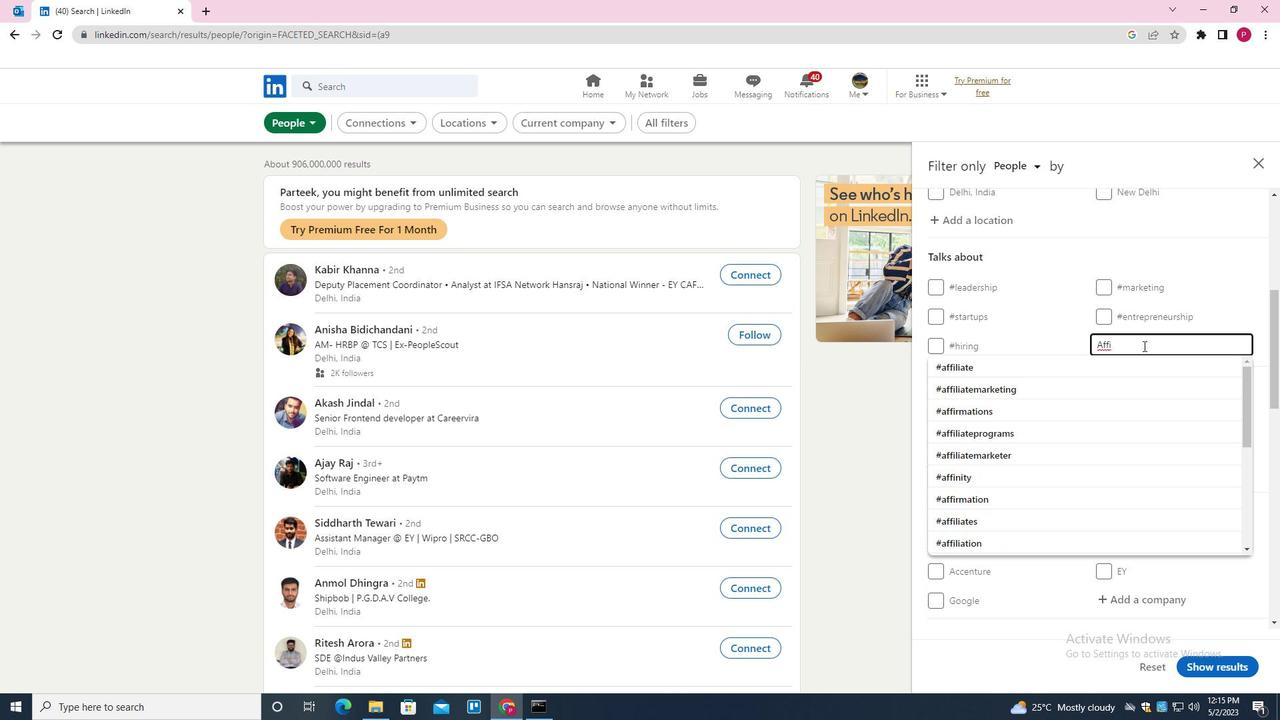 
Action: Key pressed LIATION<Key.down><Key.enter>
Screenshot: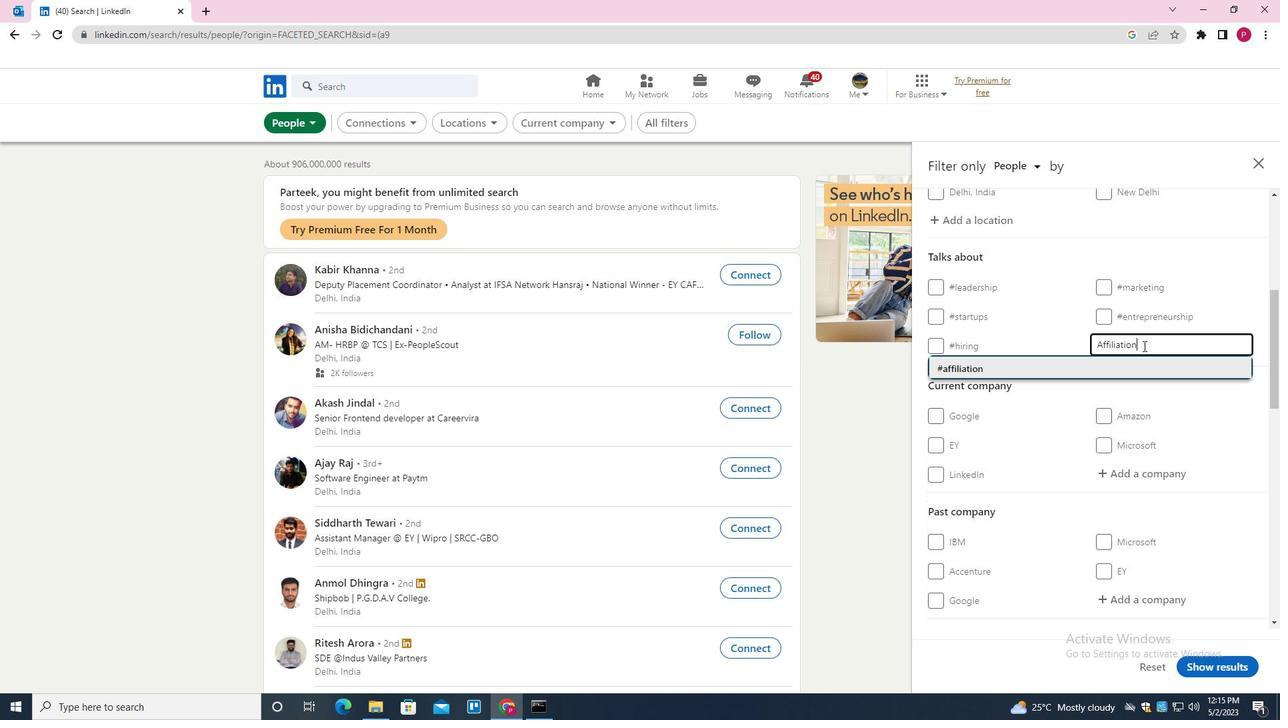 
Action: Mouse moved to (1102, 394)
Screenshot: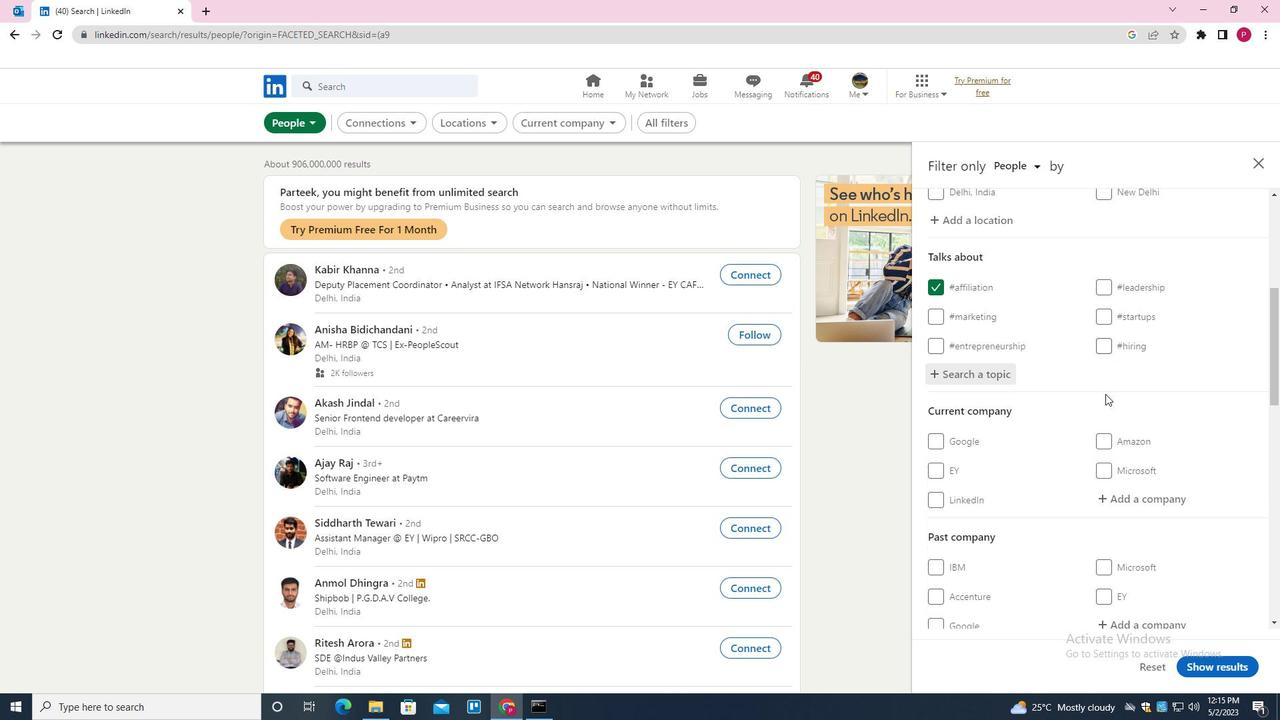 
Action: Mouse scrolled (1102, 394) with delta (0, 0)
Screenshot: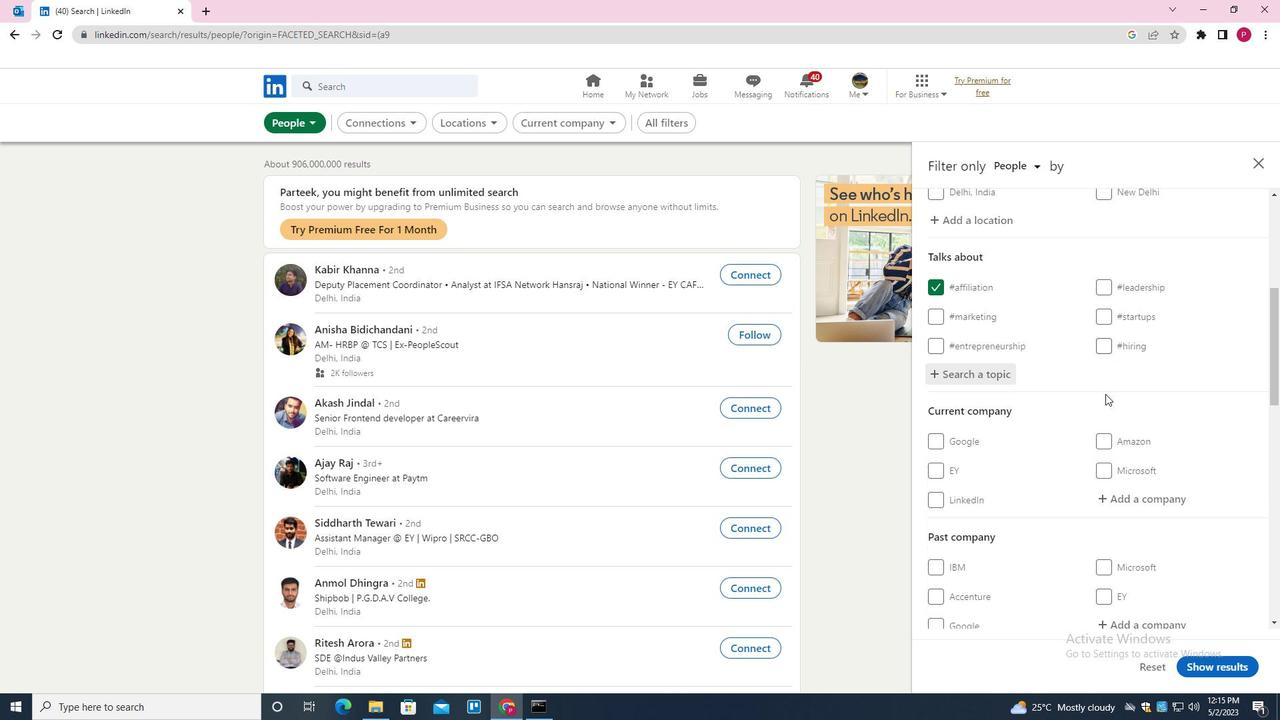 
Action: Mouse moved to (1102, 396)
Screenshot: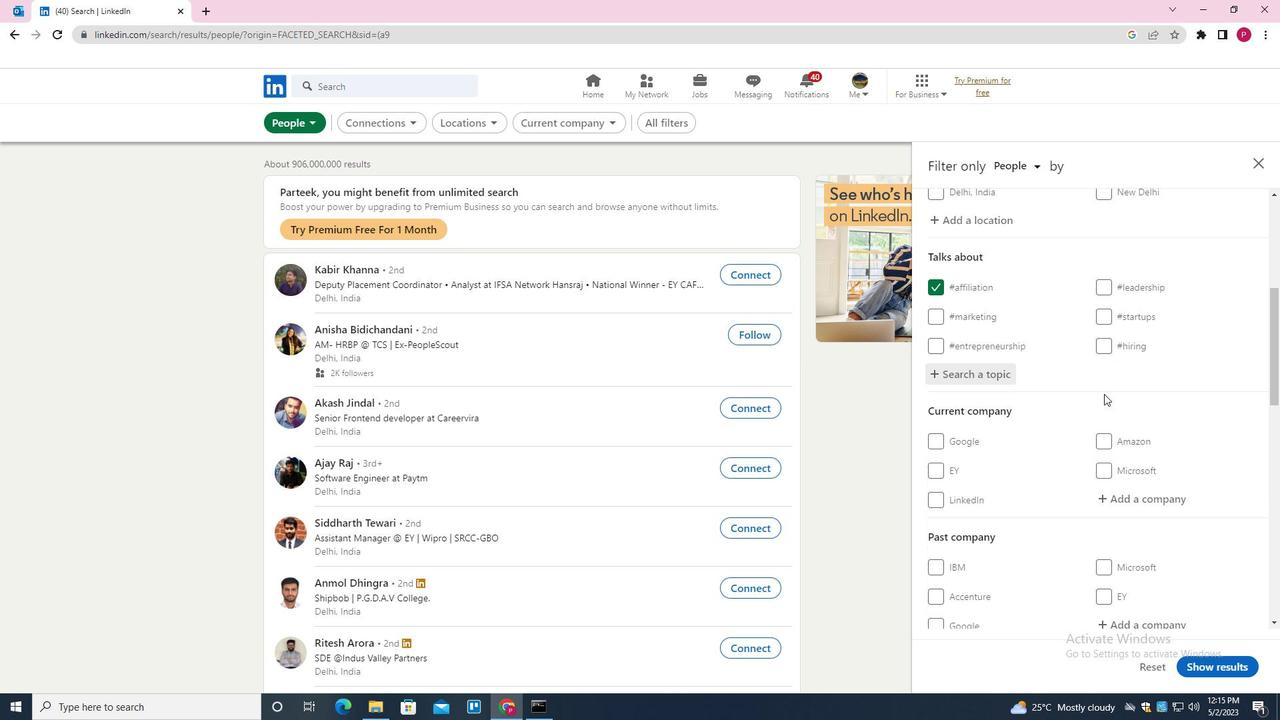 
Action: Mouse scrolled (1102, 395) with delta (0, 0)
Screenshot: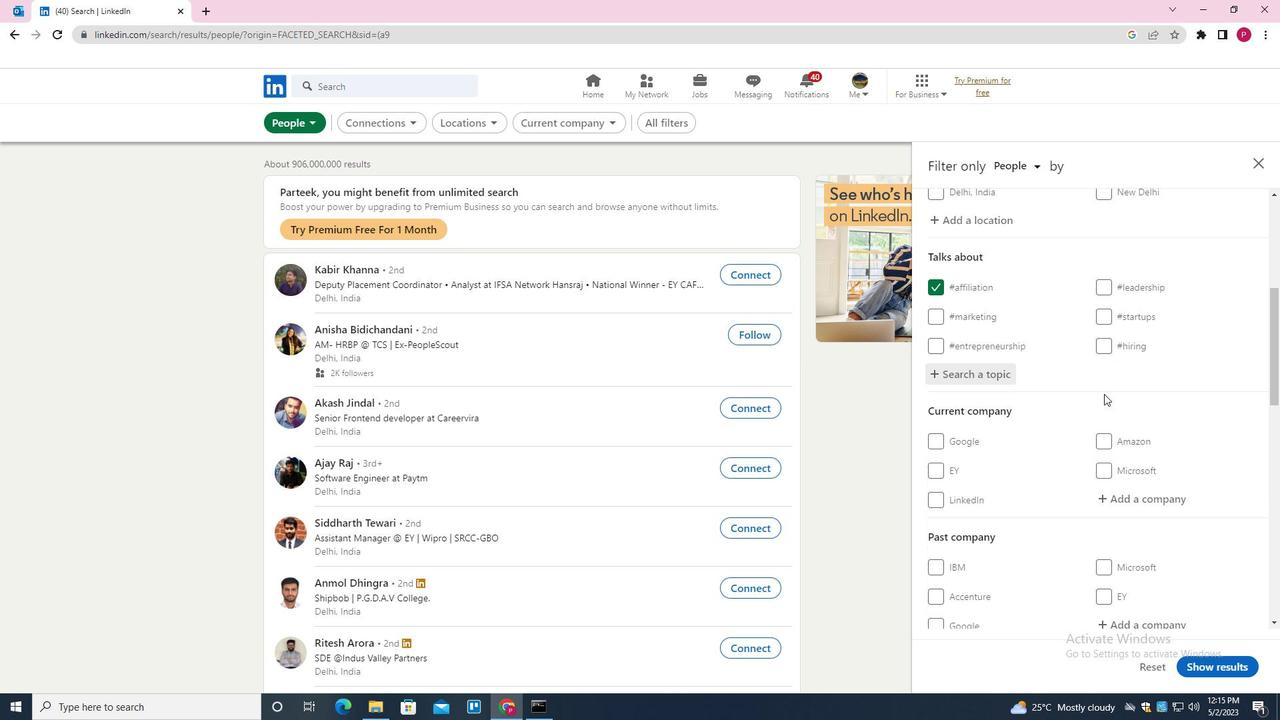 
Action: Mouse moved to (1100, 400)
Screenshot: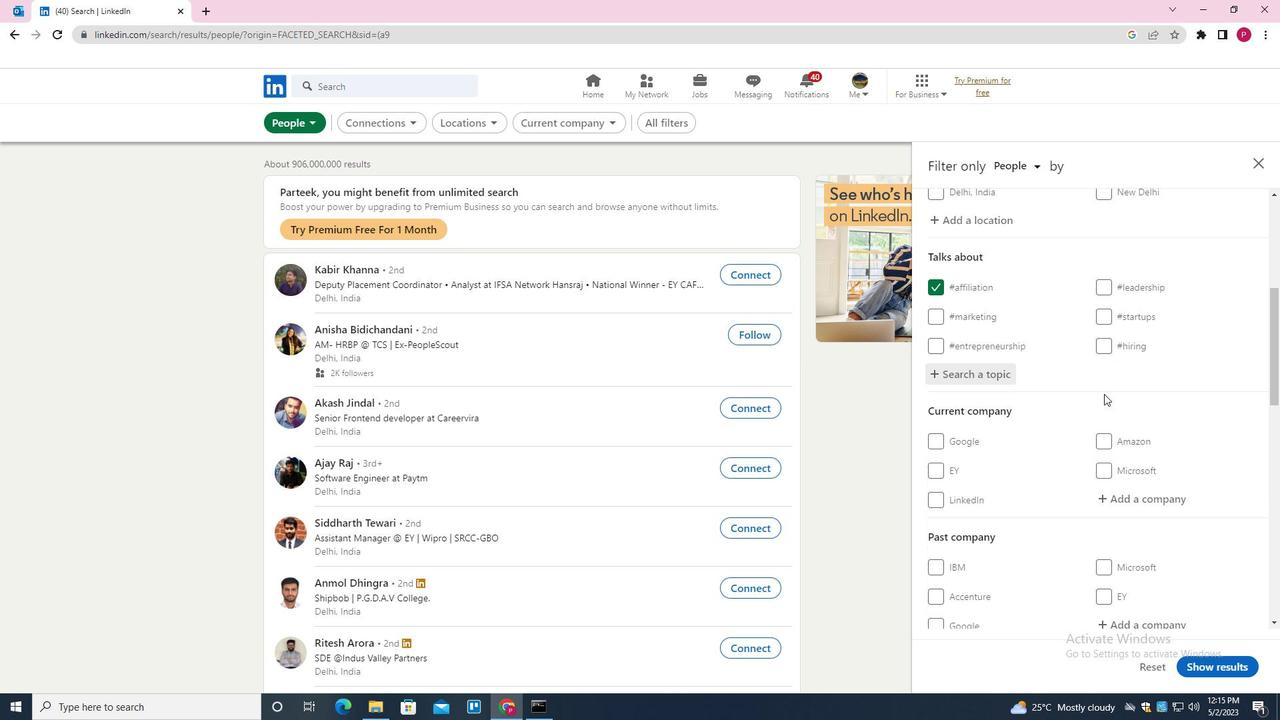 
Action: Mouse scrolled (1100, 400) with delta (0, 0)
Screenshot: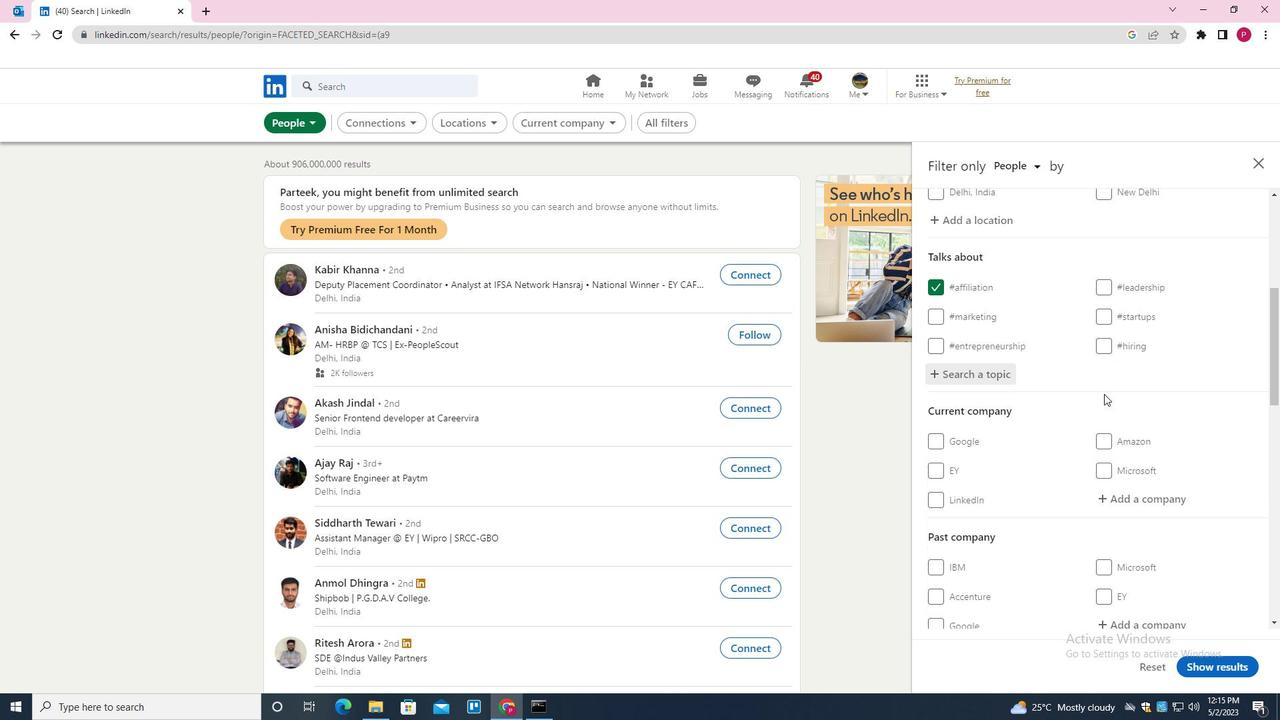 
Action: Mouse moved to (1094, 420)
Screenshot: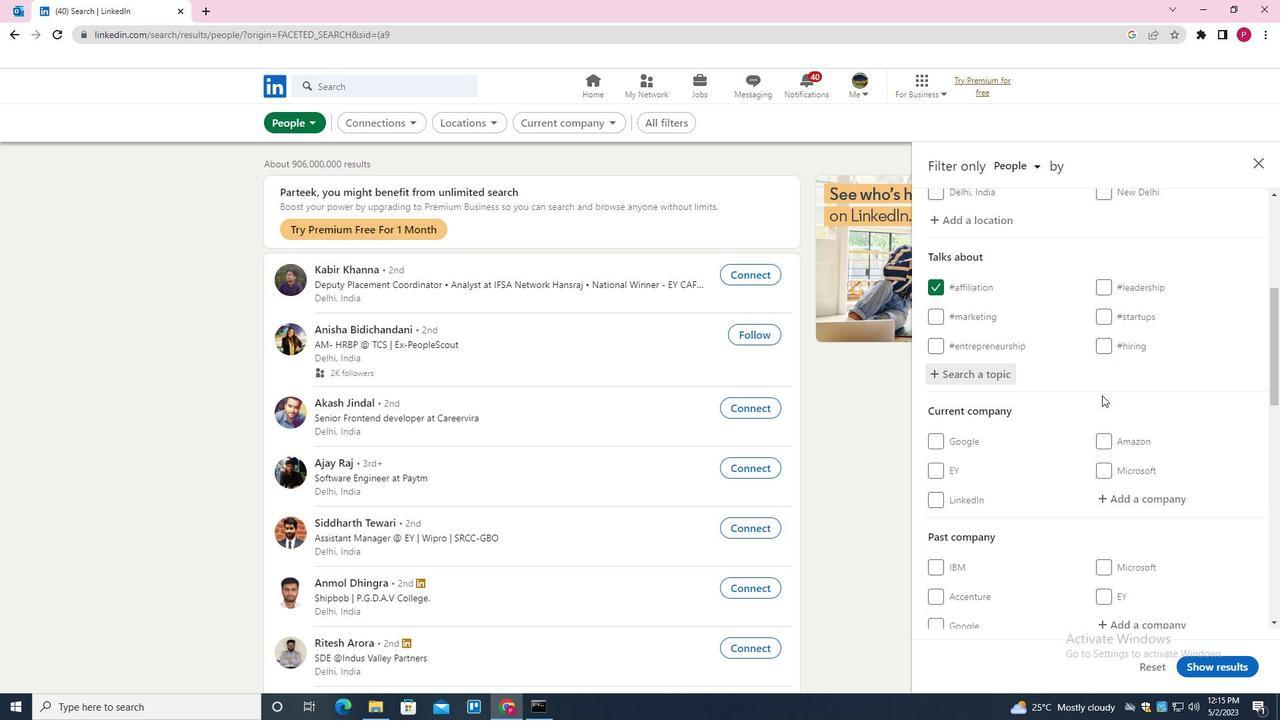 
Action: Mouse scrolled (1094, 420) with delta (0, 0)
Screenshot: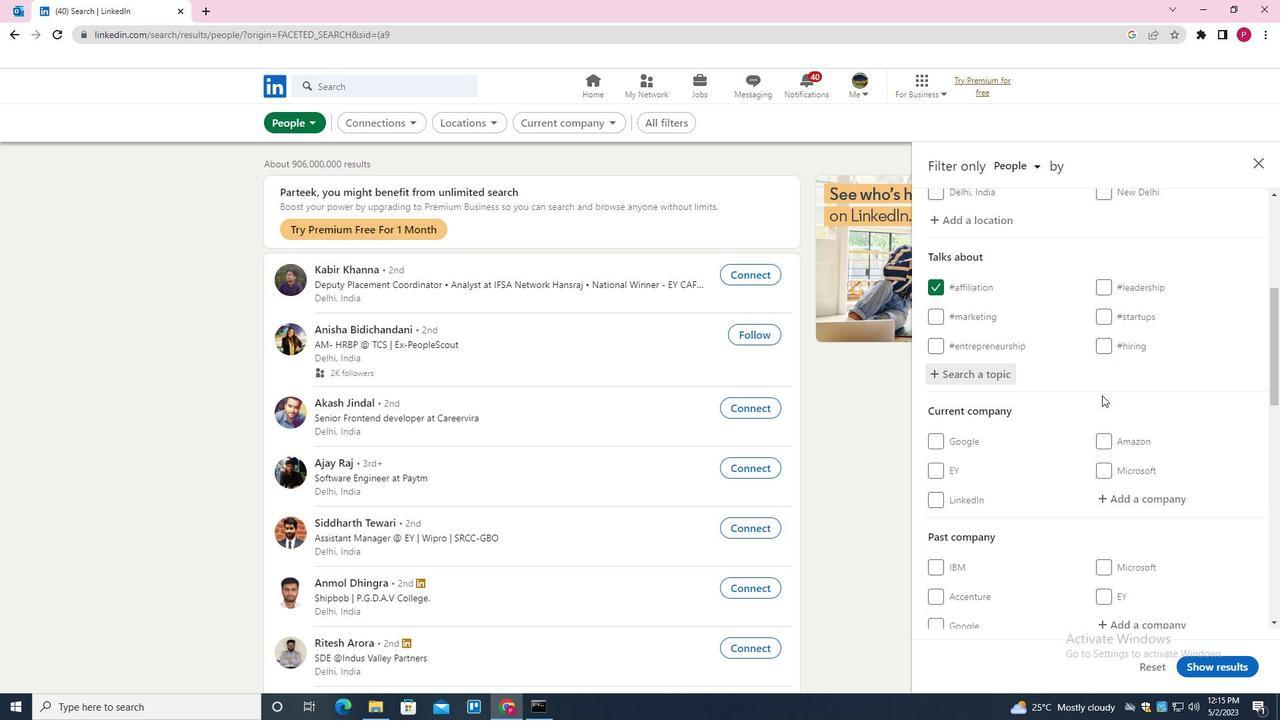 
Action: Mouse moved to (1094, 428)
Screenshot: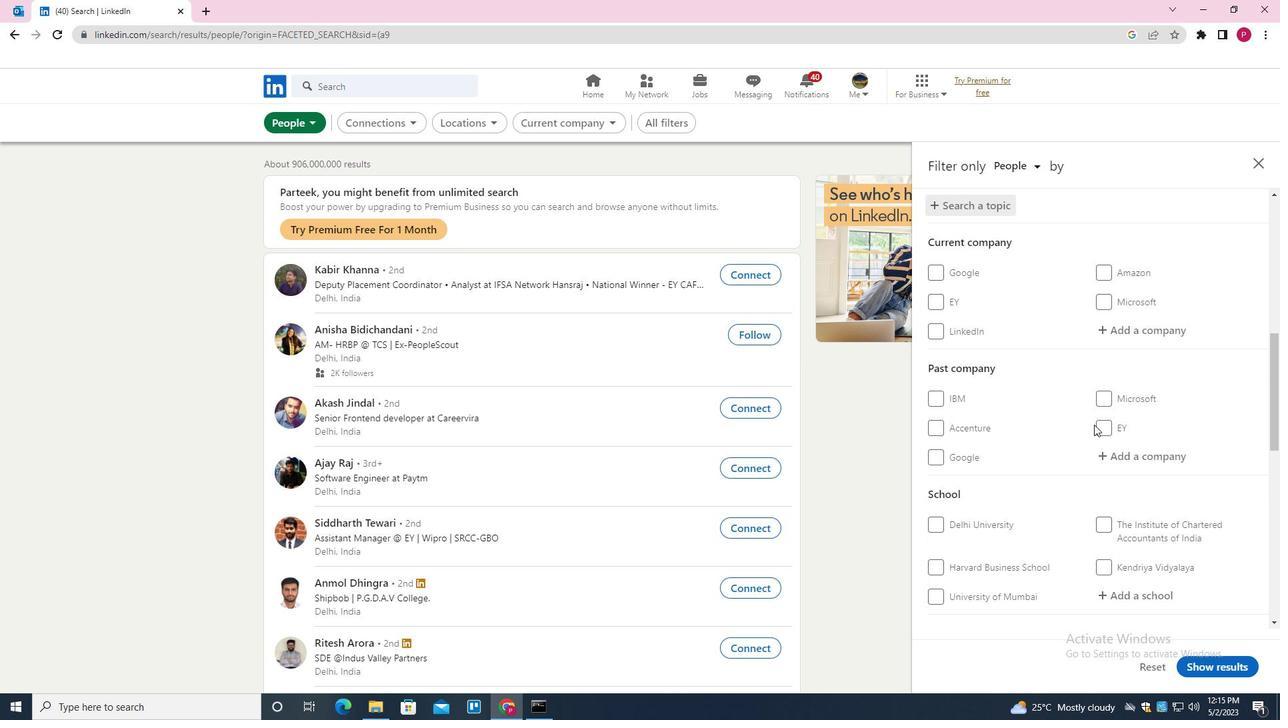 
Action: Mouse scrolled (1094, 427) with delta (0, 0)
Screenshot: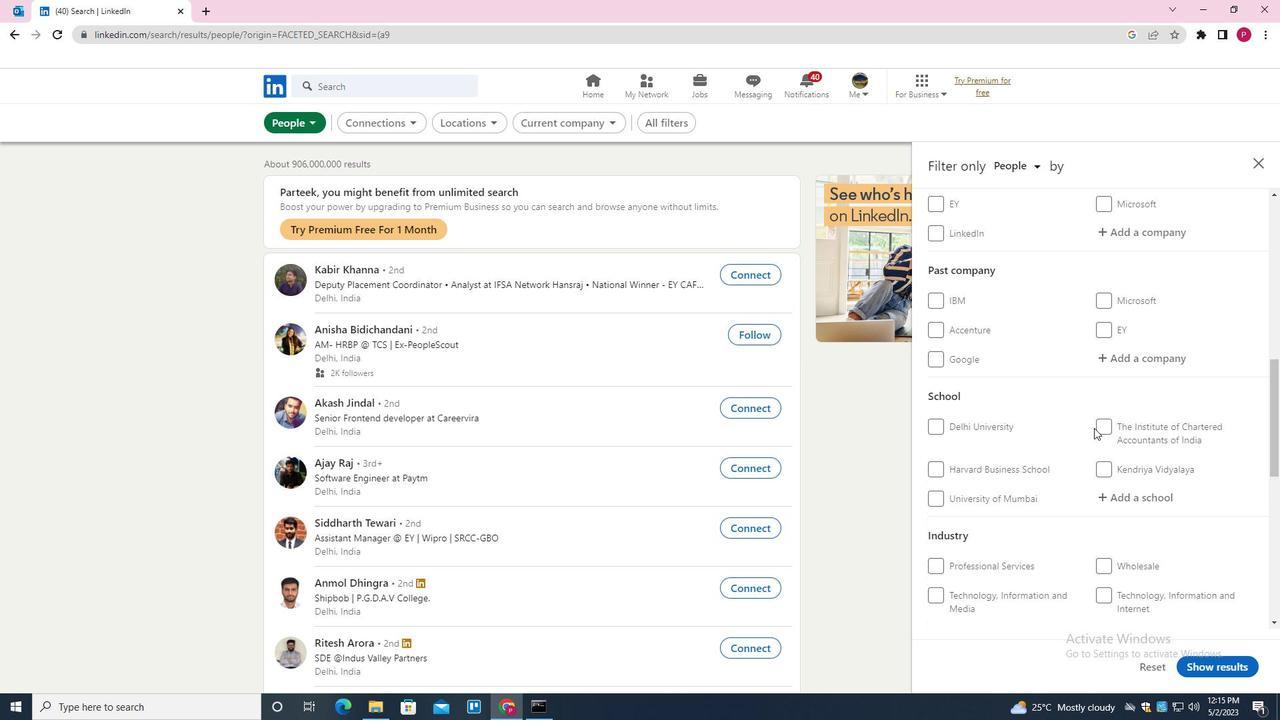 
Action: Mouse scrolled (1094, 427) with delta (0, 0)
Screenshot: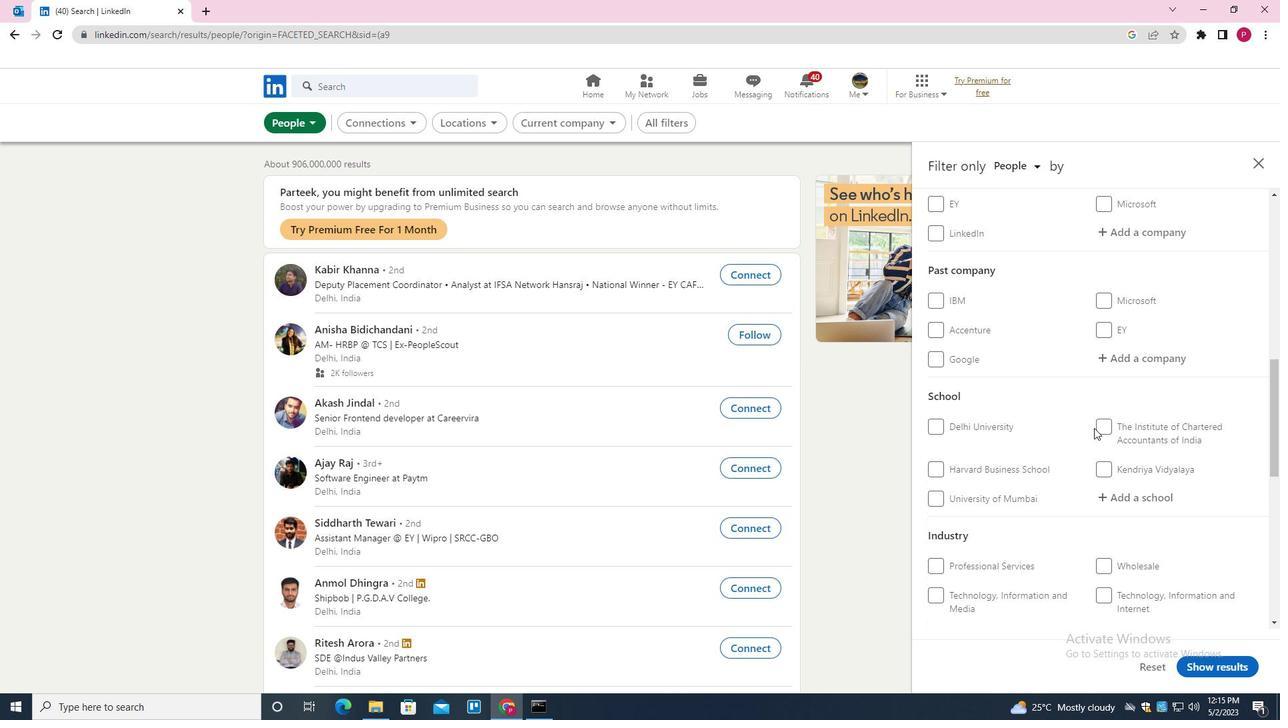 
Action: Mouse scrolled (1094, 427) with delta (0, 0)
Screenshot: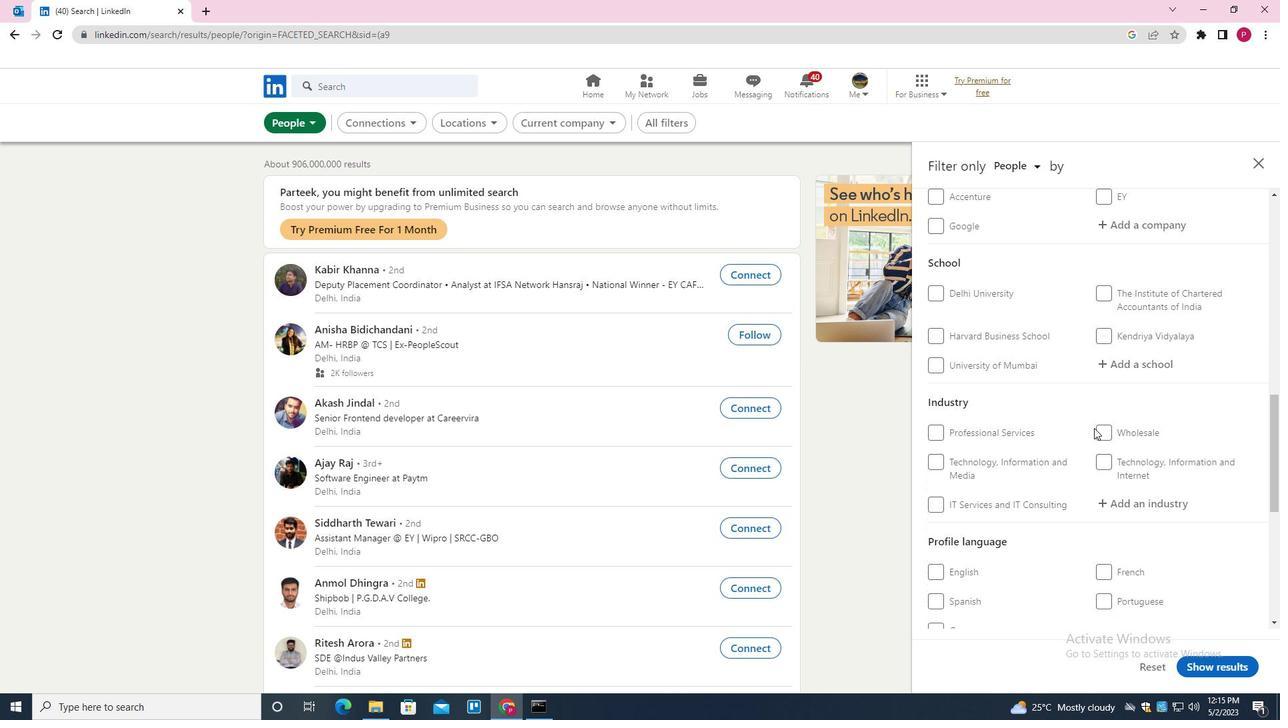 
Action: Mouse scrolled (1094, 427) with delta (0, 0)
Screenshot: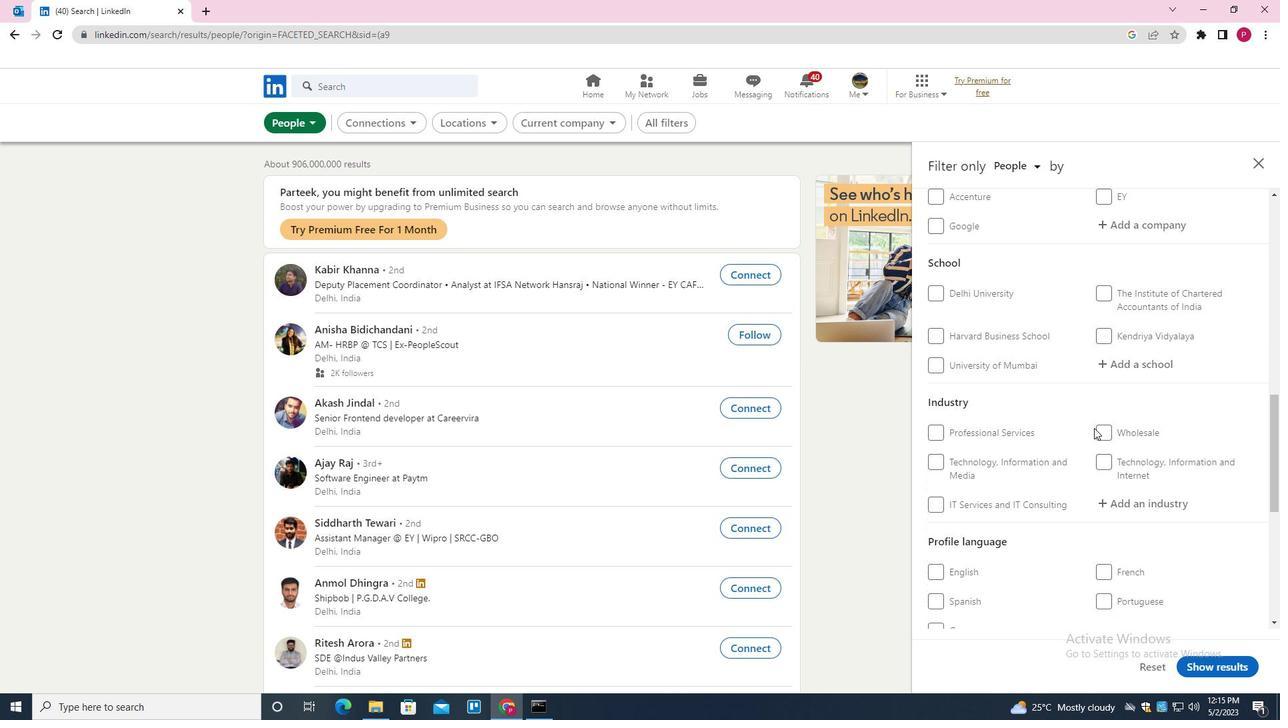 
Action: Mouse scrolled (1094, 427) with delta (0, 0)
Screenshot: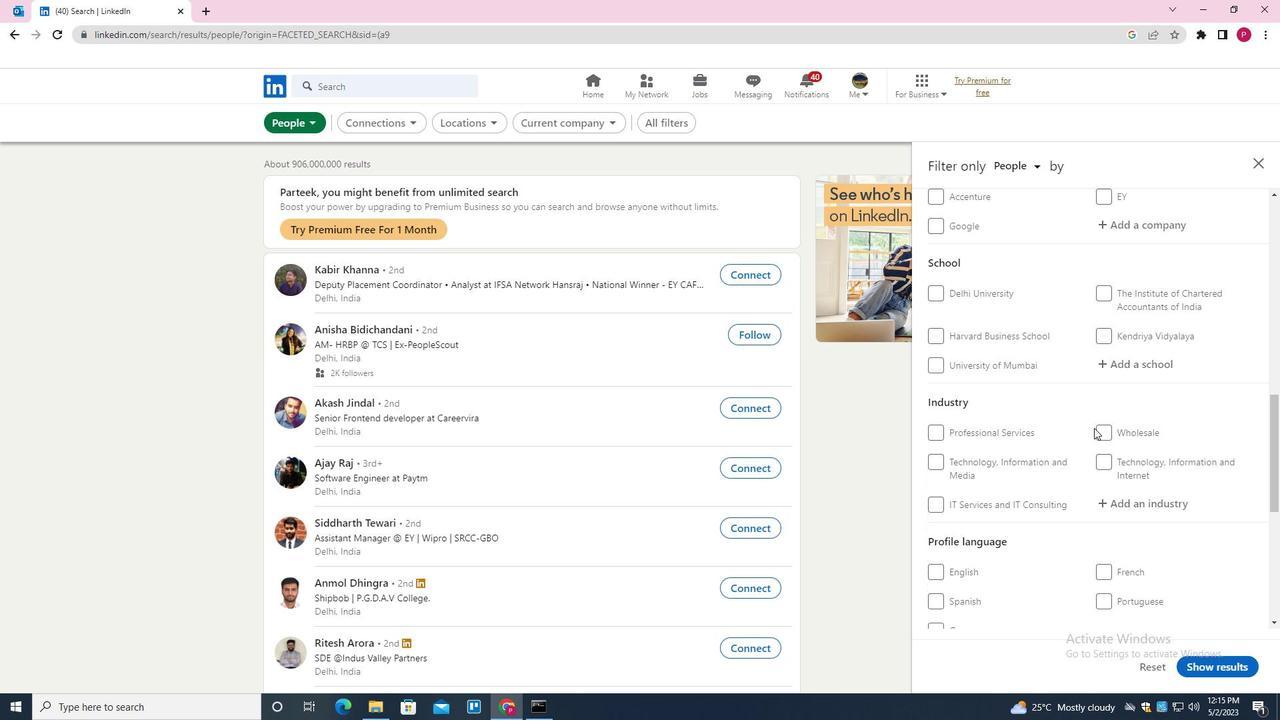 
Action: Mouse moved to (961, 373)
Screenshot: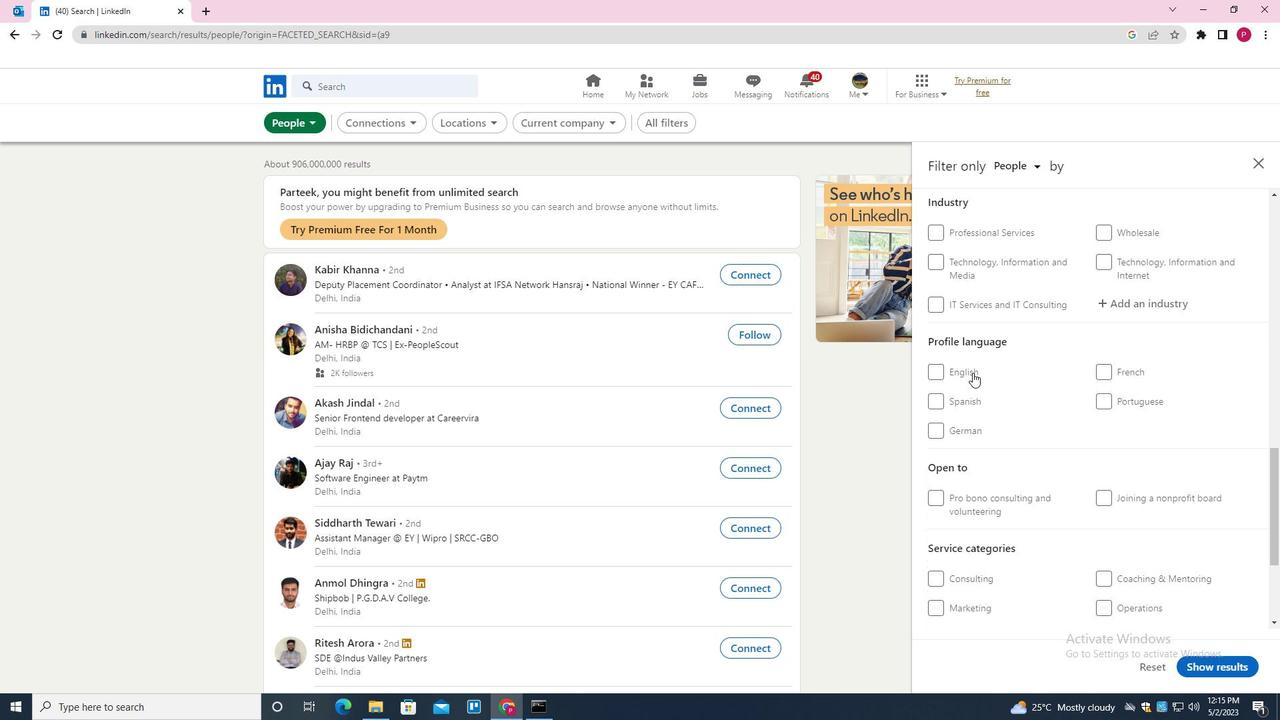
Action: Mouse pressed left at (961, 373)
Screenshot: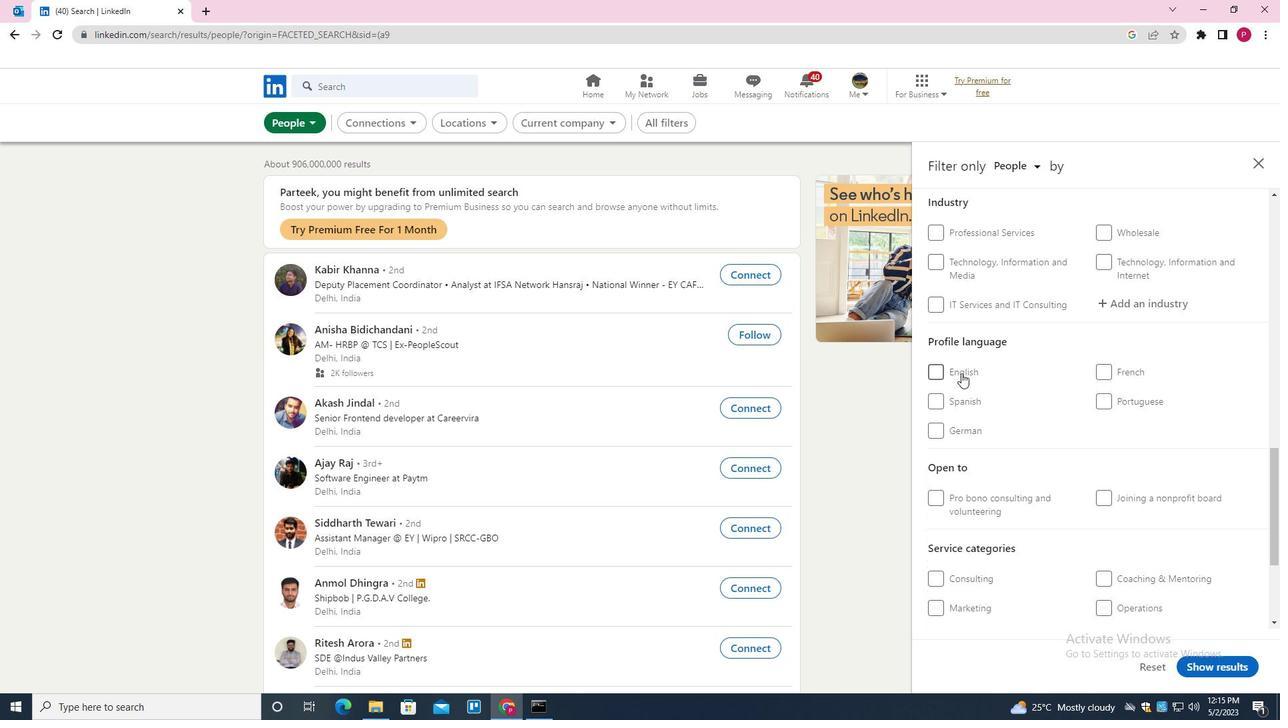 
Action: Mouse scrolled (961, 374) with delta (0, 0)
Screenshot: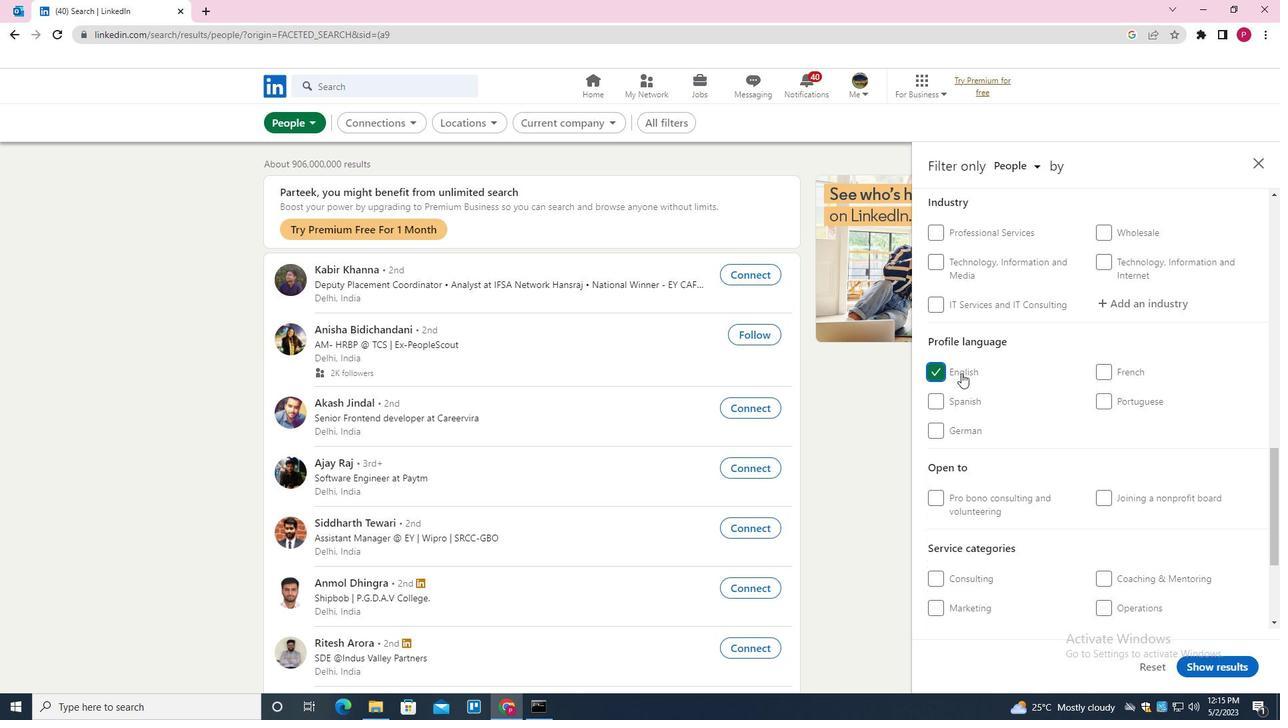 
Action: Mouse scrolled (961, 374) with delta (0, 0)
Screenshot: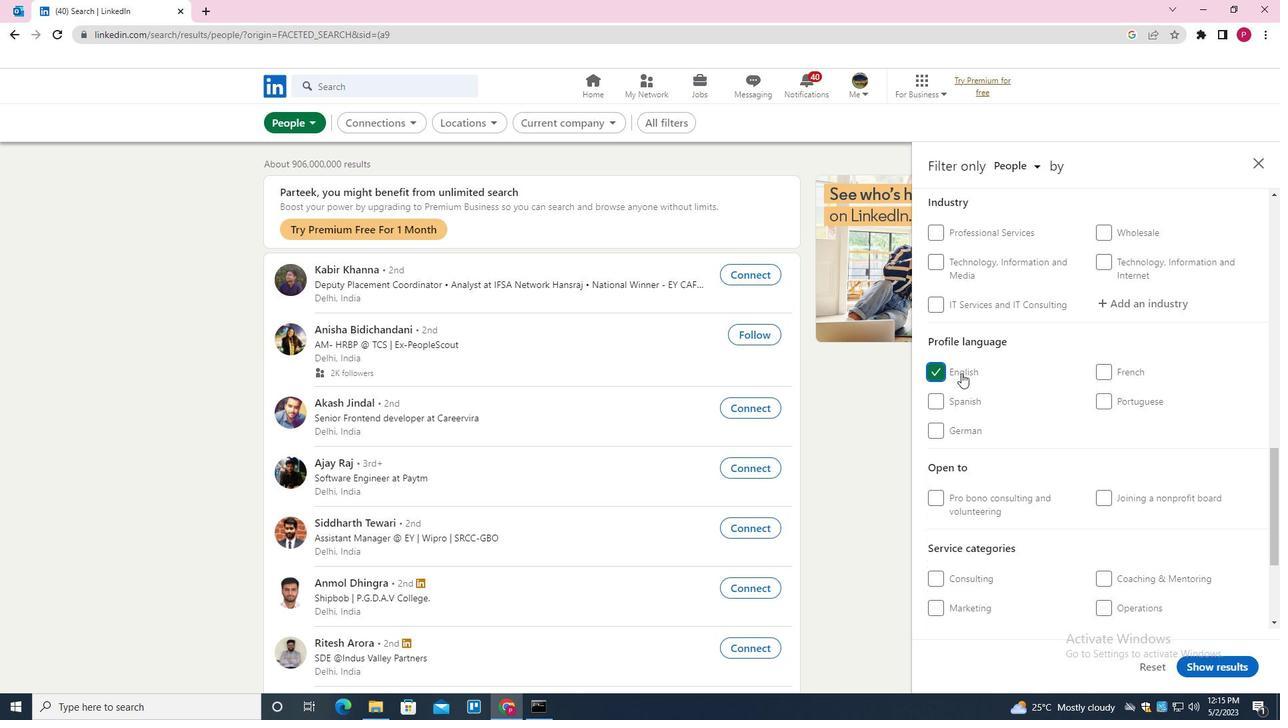 
Action: Mouse scrolled (961, 374) with delta (0, 0)
Screenshot: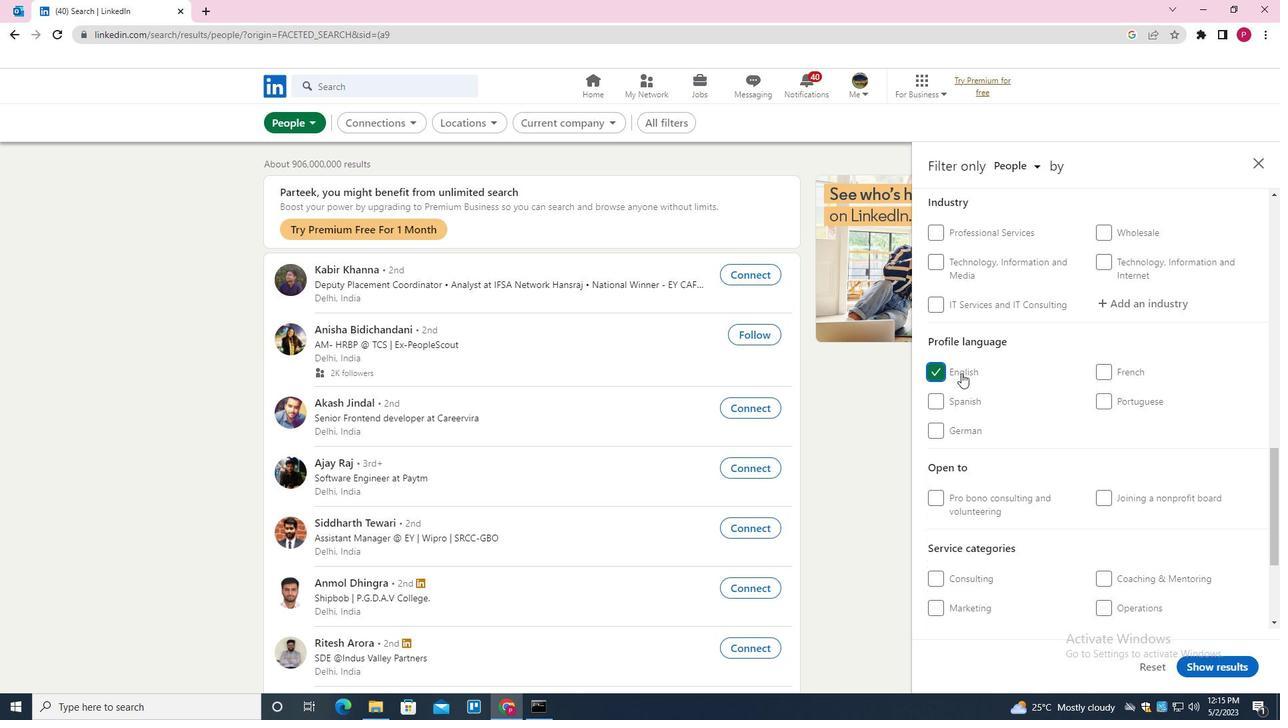 
Action: Mouse moved to (1008, 364)
Screenshot: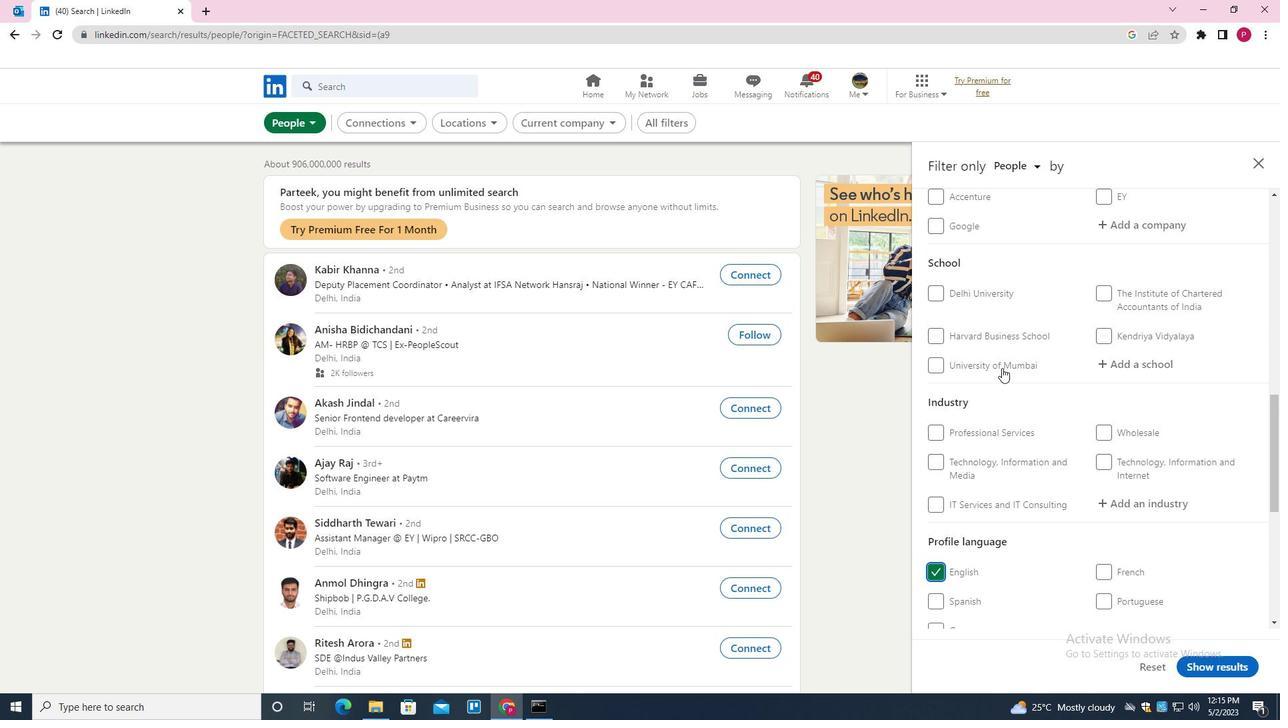 
Action: Mouse scrolled (1008, 365) with delta (0, 0)
Screenshot: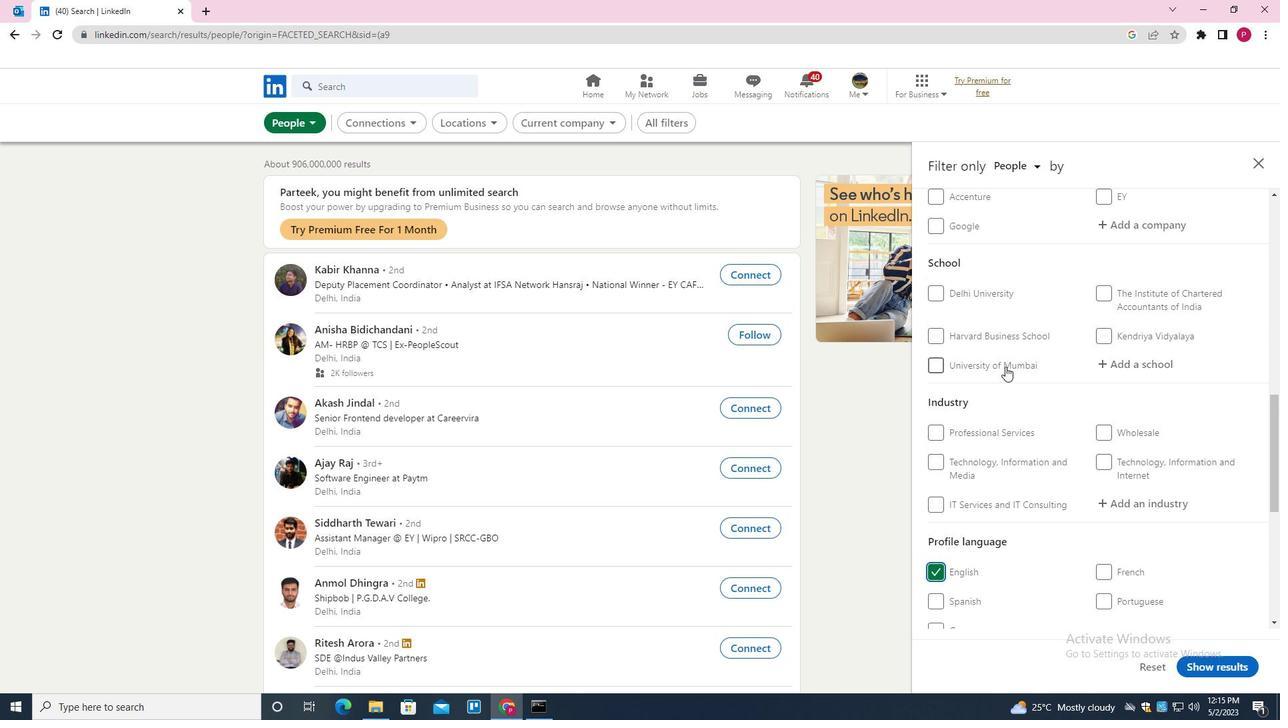 
Action: Mouse scrolled (1008, 365) with delta (0, 0)
Screenshot: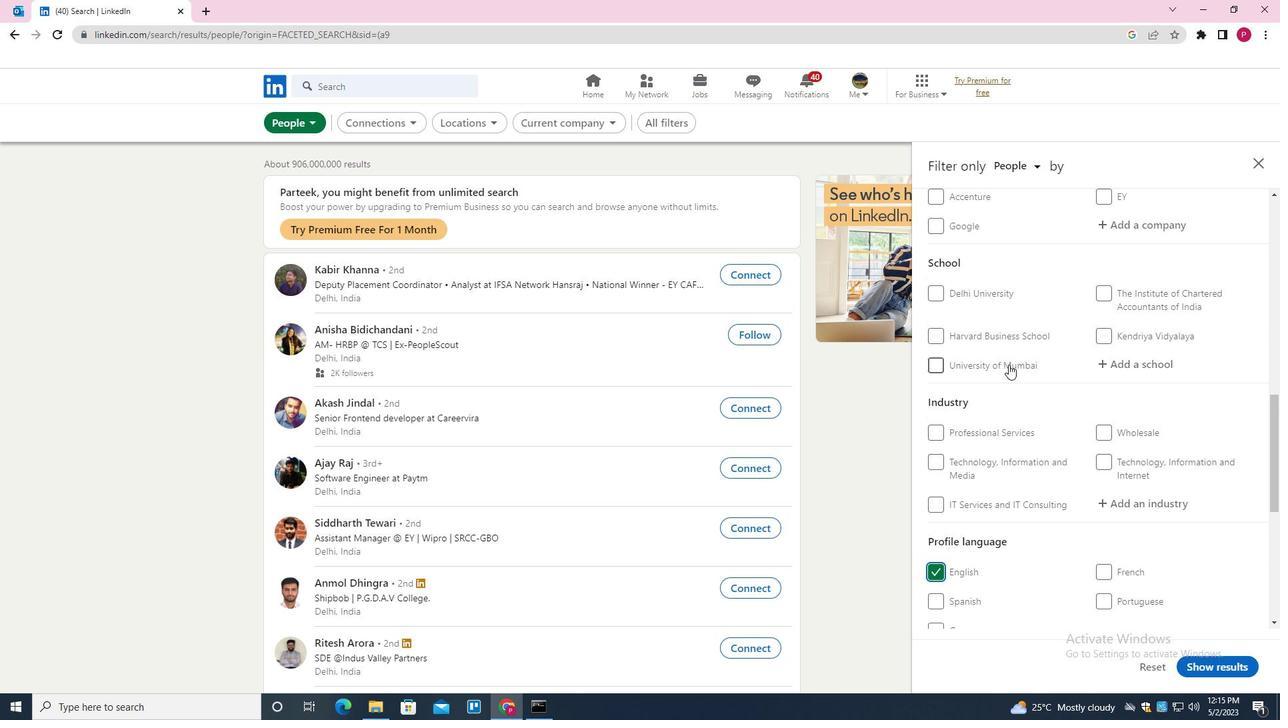 
Action: Mouse moved to (1067, 360)
Screenshot: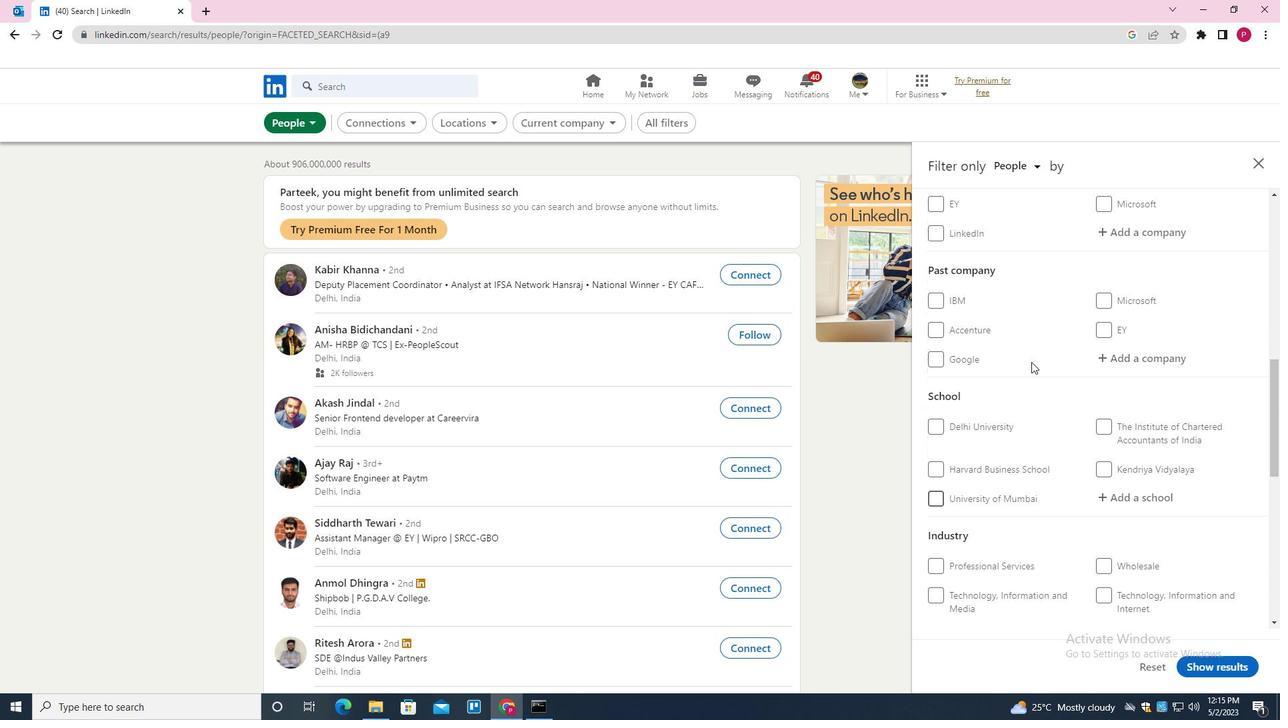 
Action: Mouse scrolled (1067, 360) with delta (0, 0)
Screenshot: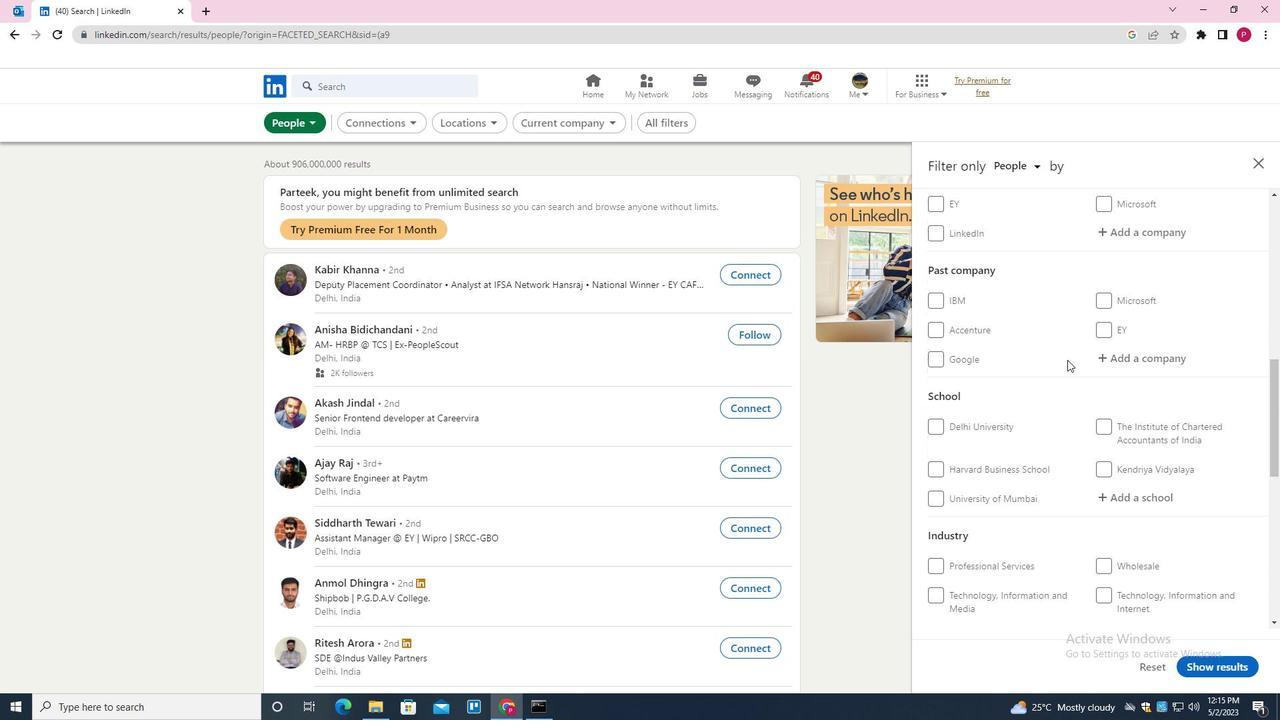 
Action: Mouse scrolled (1067, 360) with delta (0, 0)
Screenshot: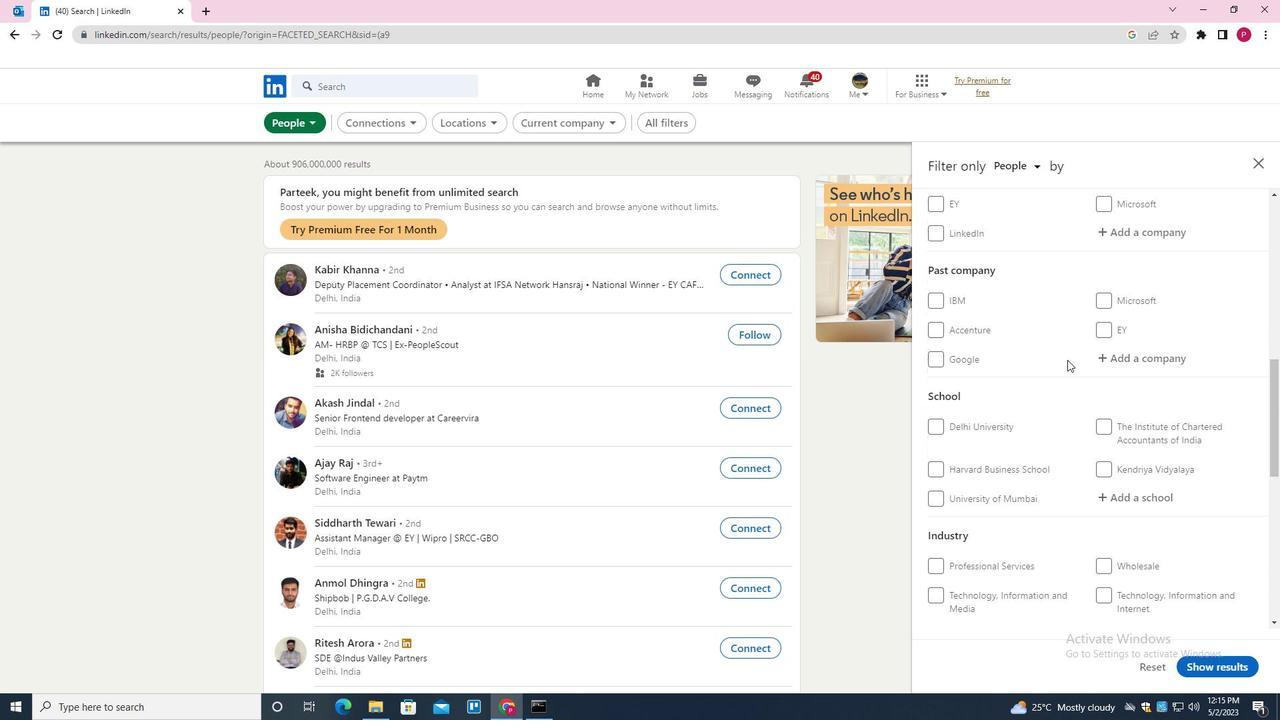 
Action: Mouse moved to (1127, 367)
Screenshot: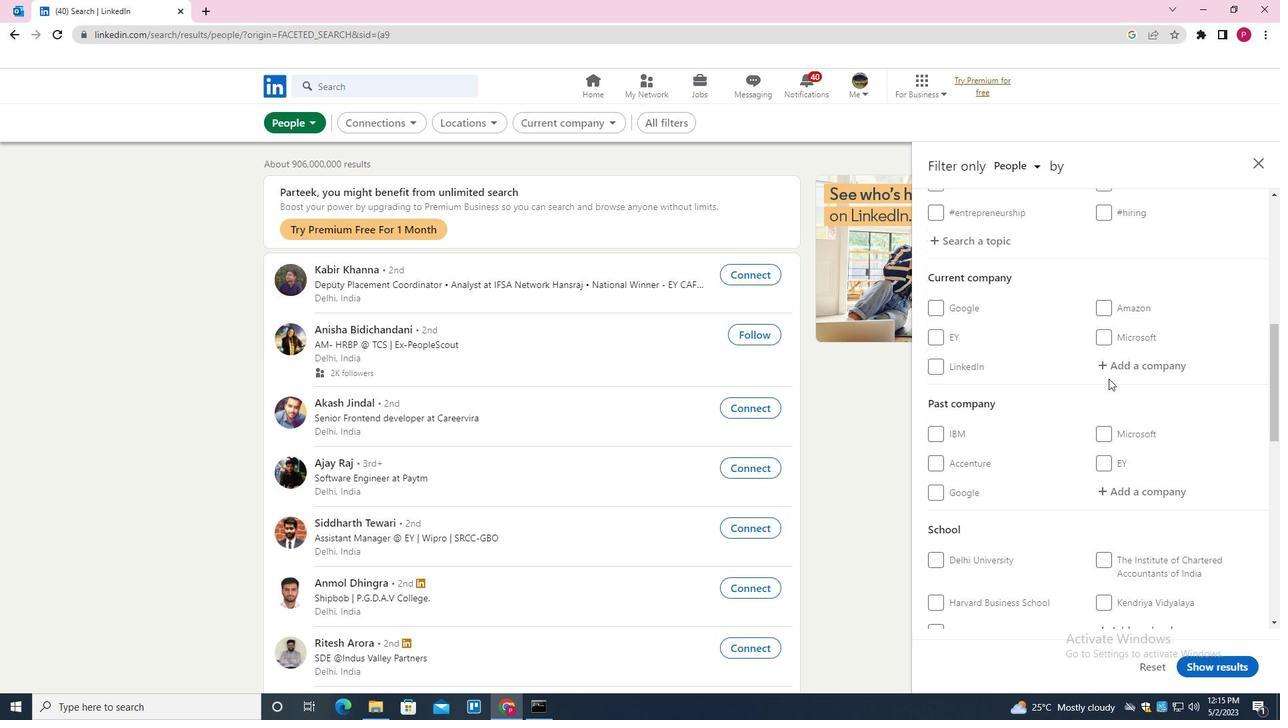 
Action: Mouse pressed left at (1127, 367)
Screenshot: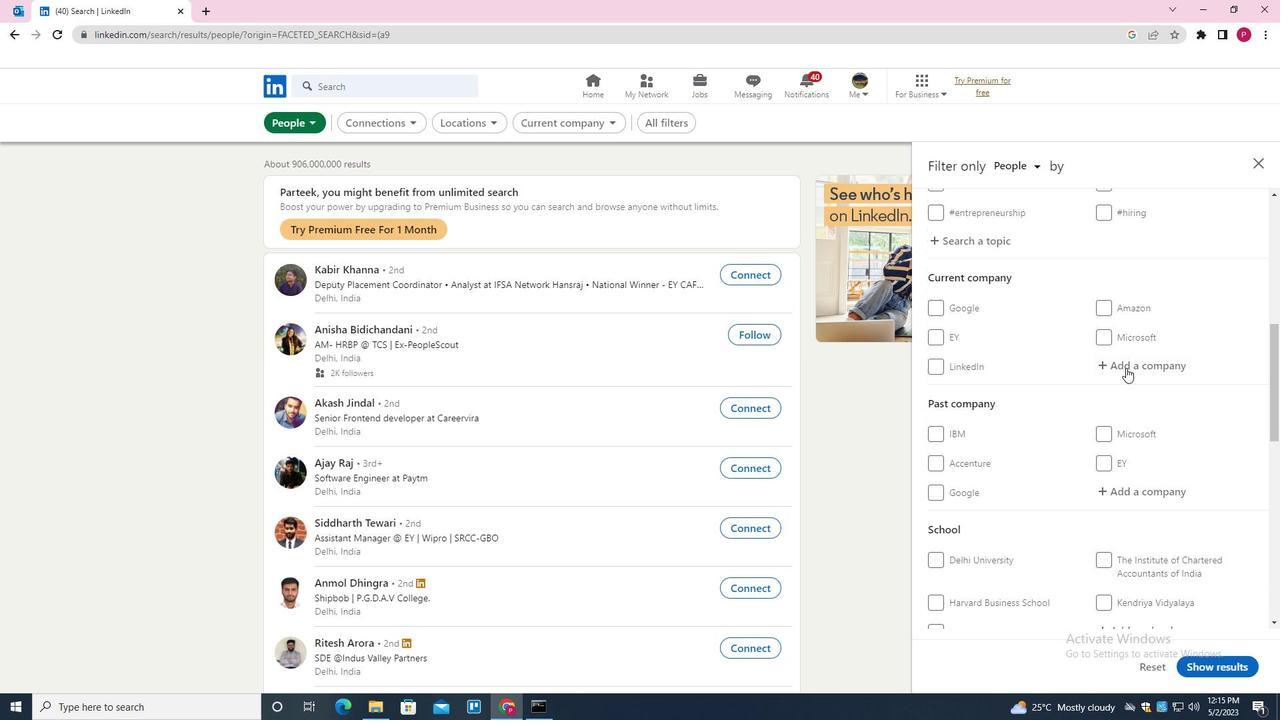 
Action: Key pressed <Key.shift><Key.shift><Key.shift><Key.shift>DELHIVERY<Key.down><Key.enter>
Screenshot: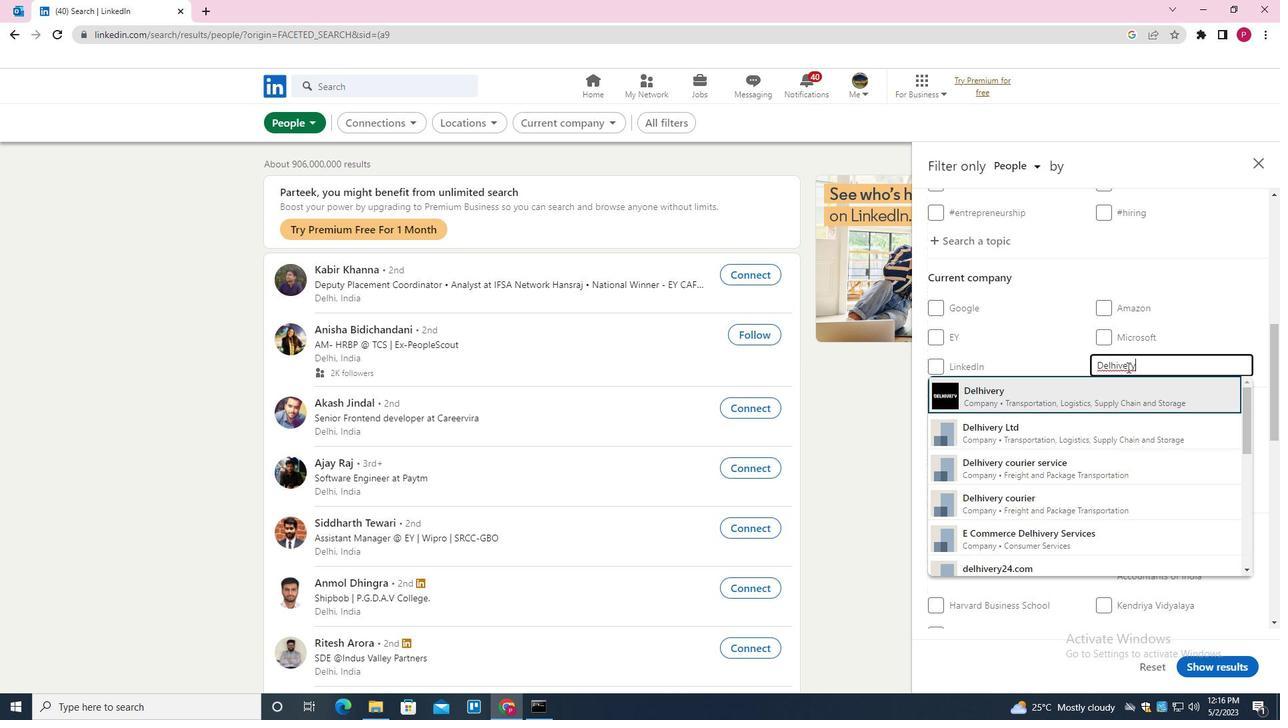 
Action: Mouse moved to (1110, 378)
Screenshot: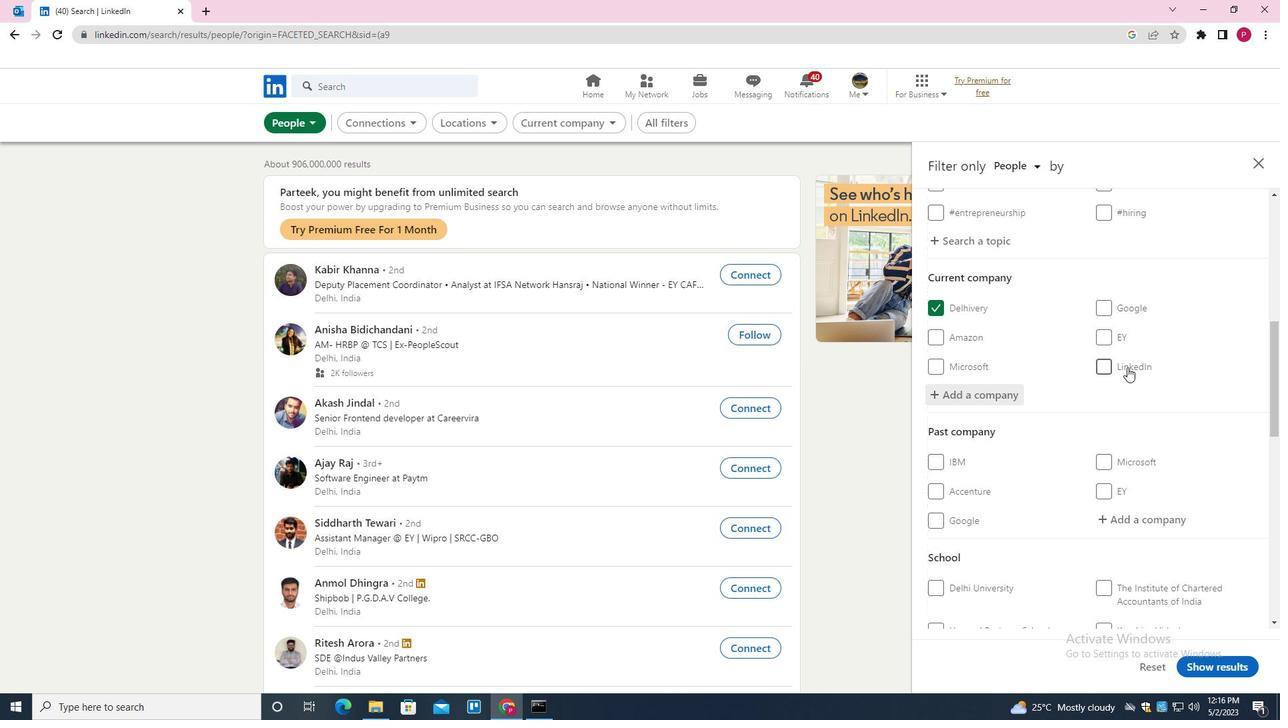 
Action: Mouse scrolled (1110, 378) with delta (0, 0)
Screenshot: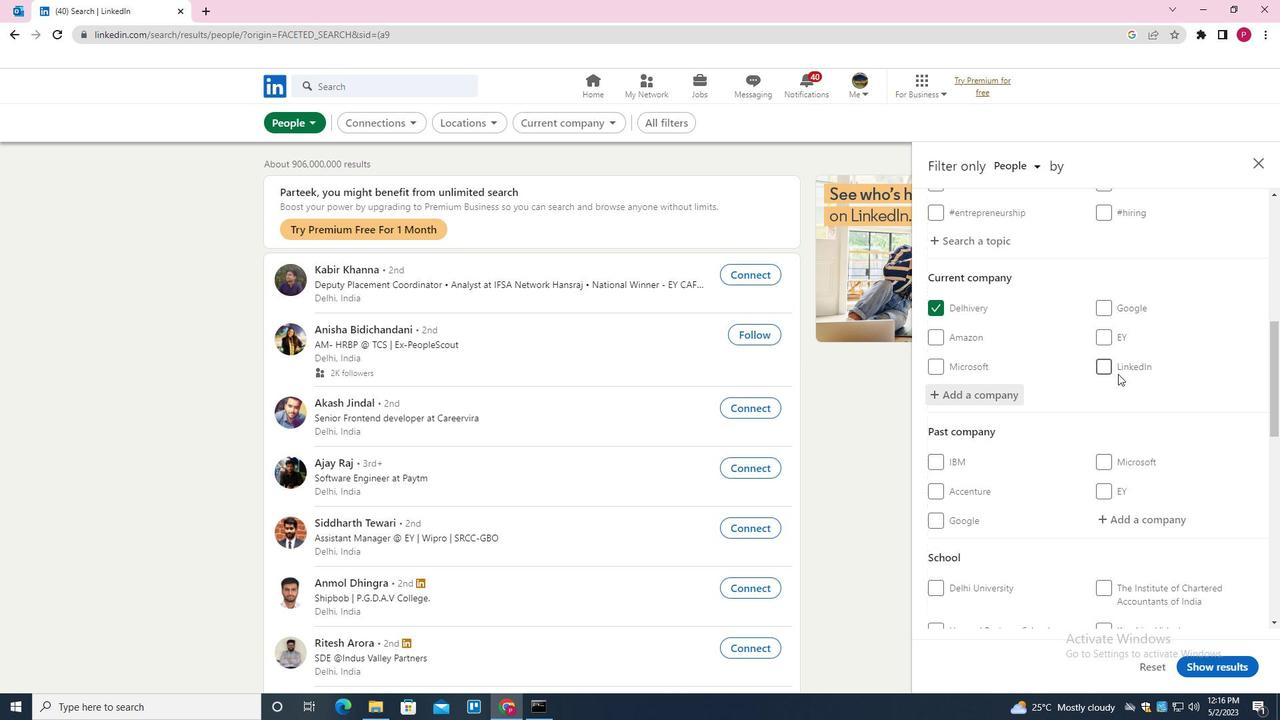 
Action: Mouse moved to (1108, 380)
Screenshot: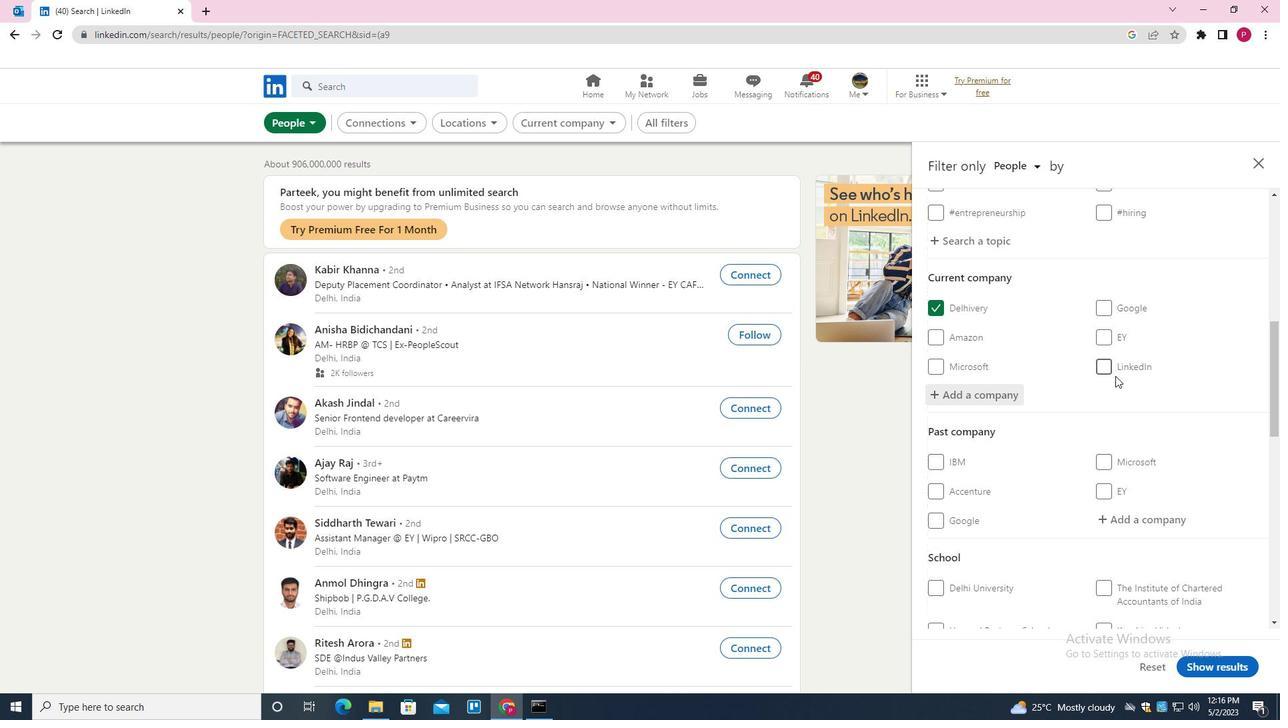 
Action: Mouse scrolled (1108, 380) with delta (0, 0)
Screenshot: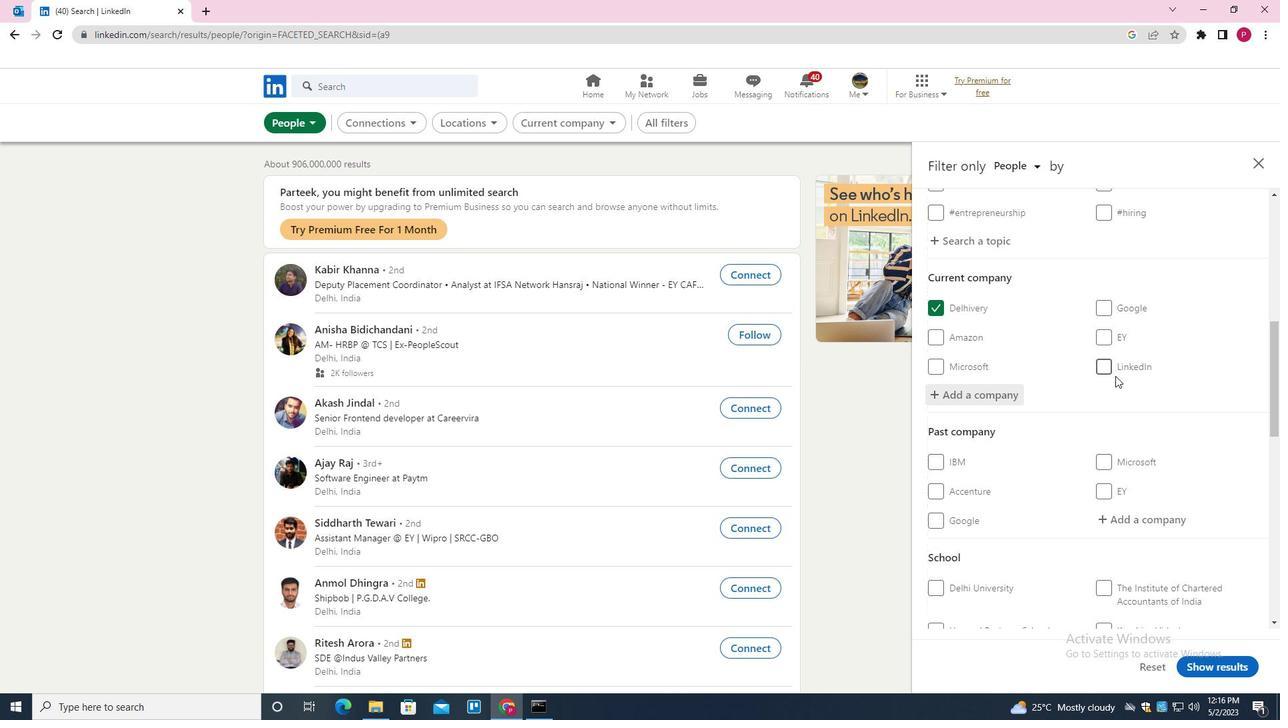 
Action: Mouse moved to (1108, 382)
Screenshot: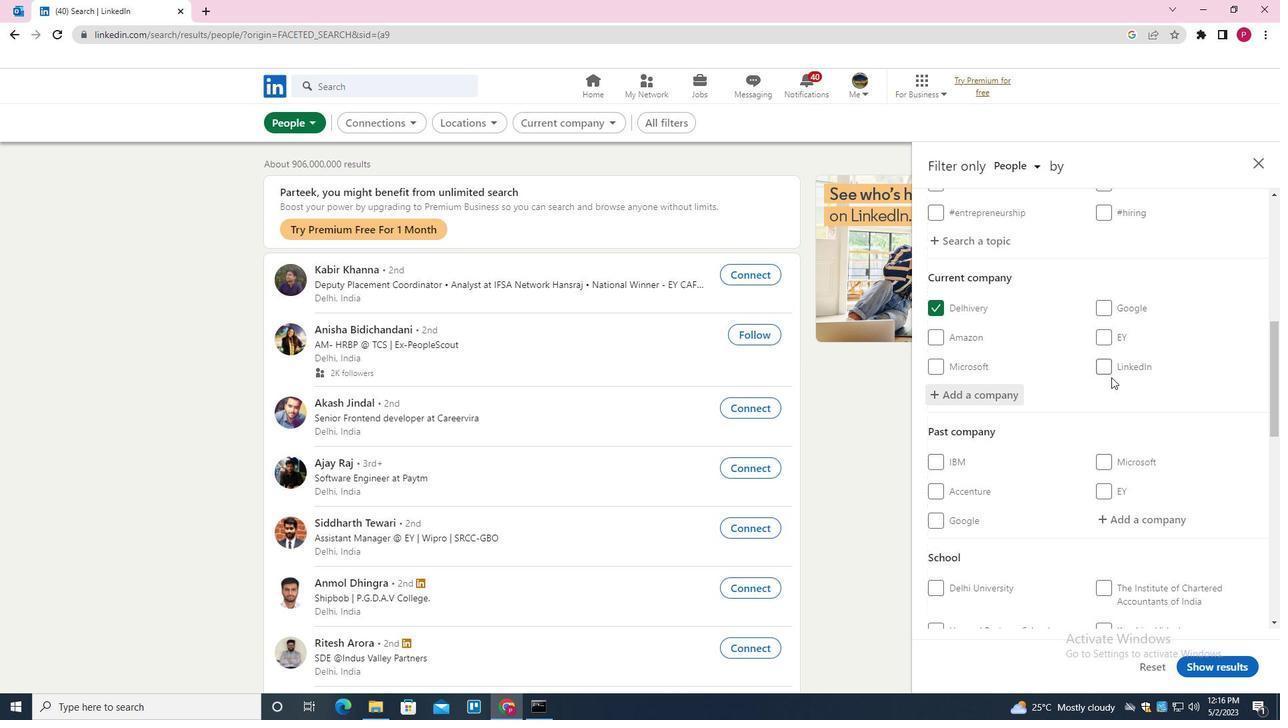 
Action: Mouse scrolled (1108, 382) with delta (0, 0)
Screenshot: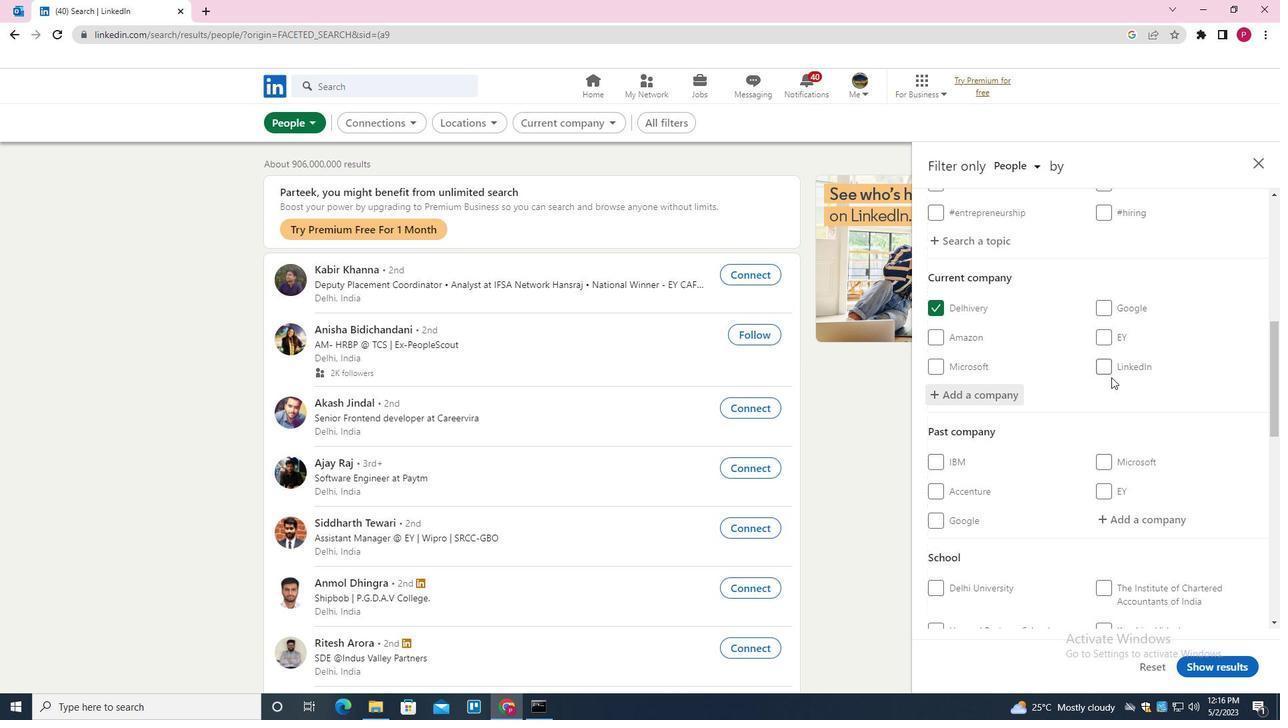 
Action: Mouse moved to (1108, 384)
Screenshot: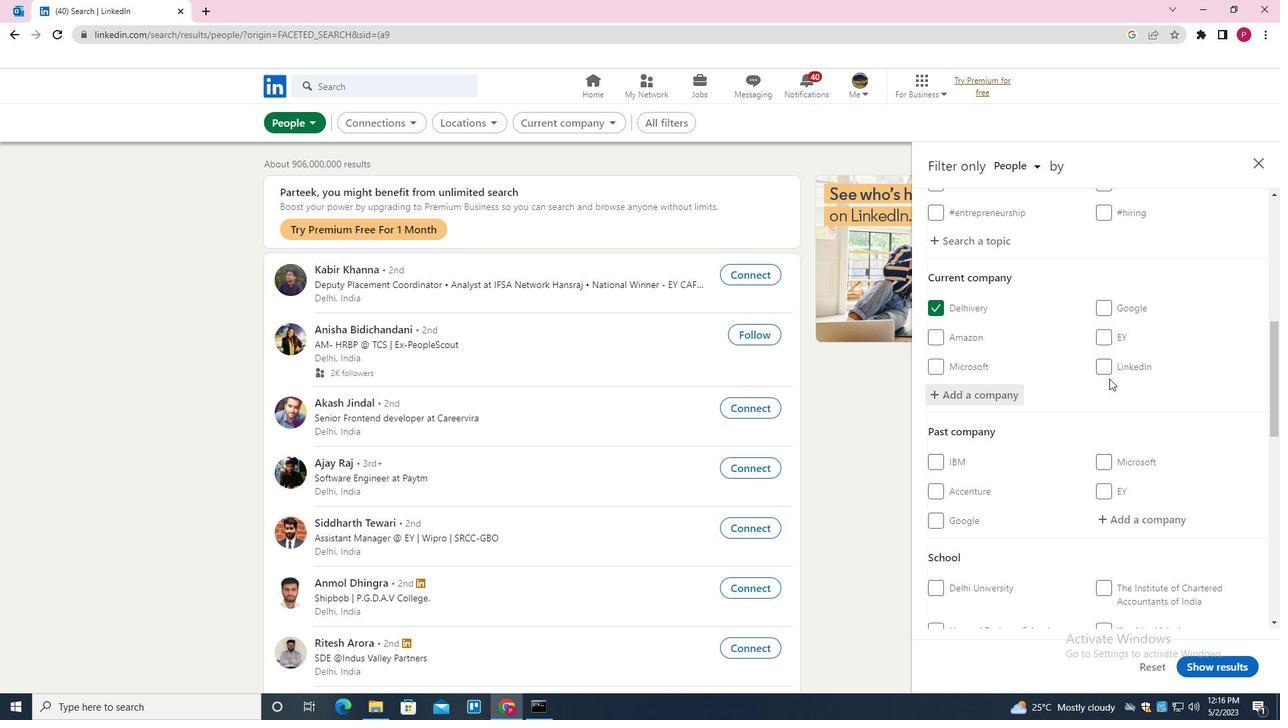 
Action: Mouse scrolled (1108, 383) with delta (0, 0)
Screenshot: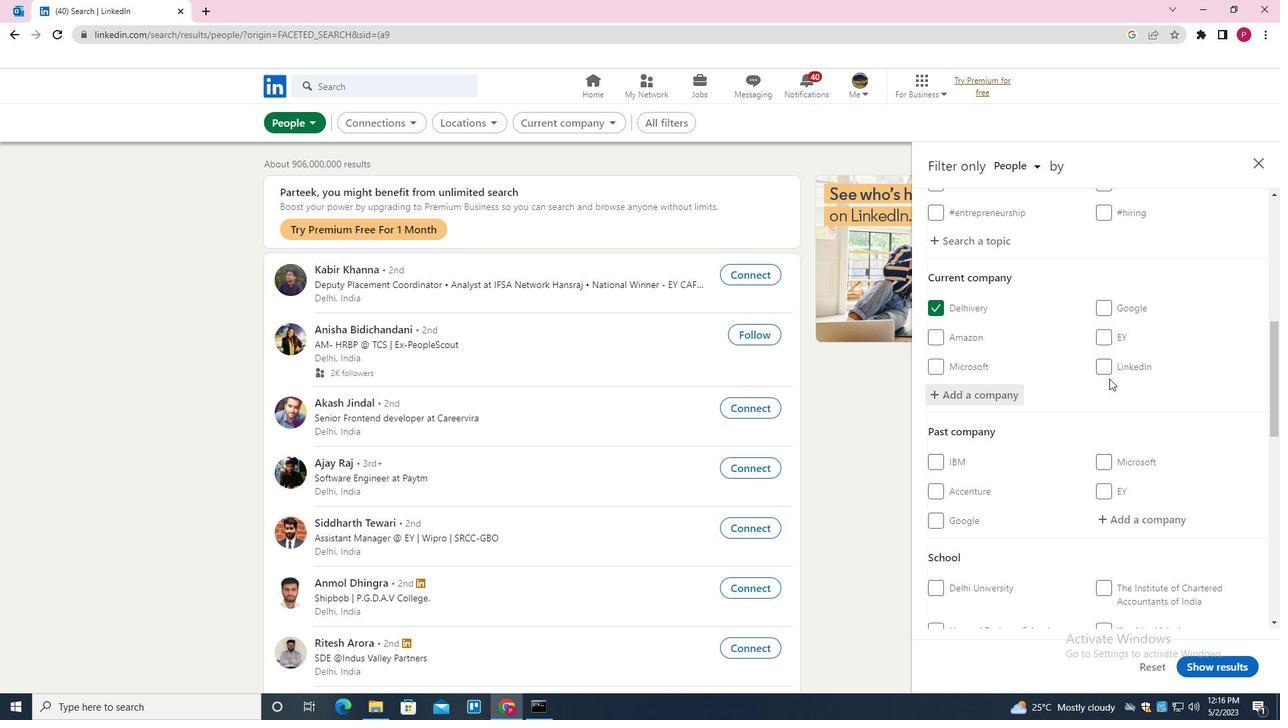 
Action: Mouse moved to (1101, 399)
Screenshot: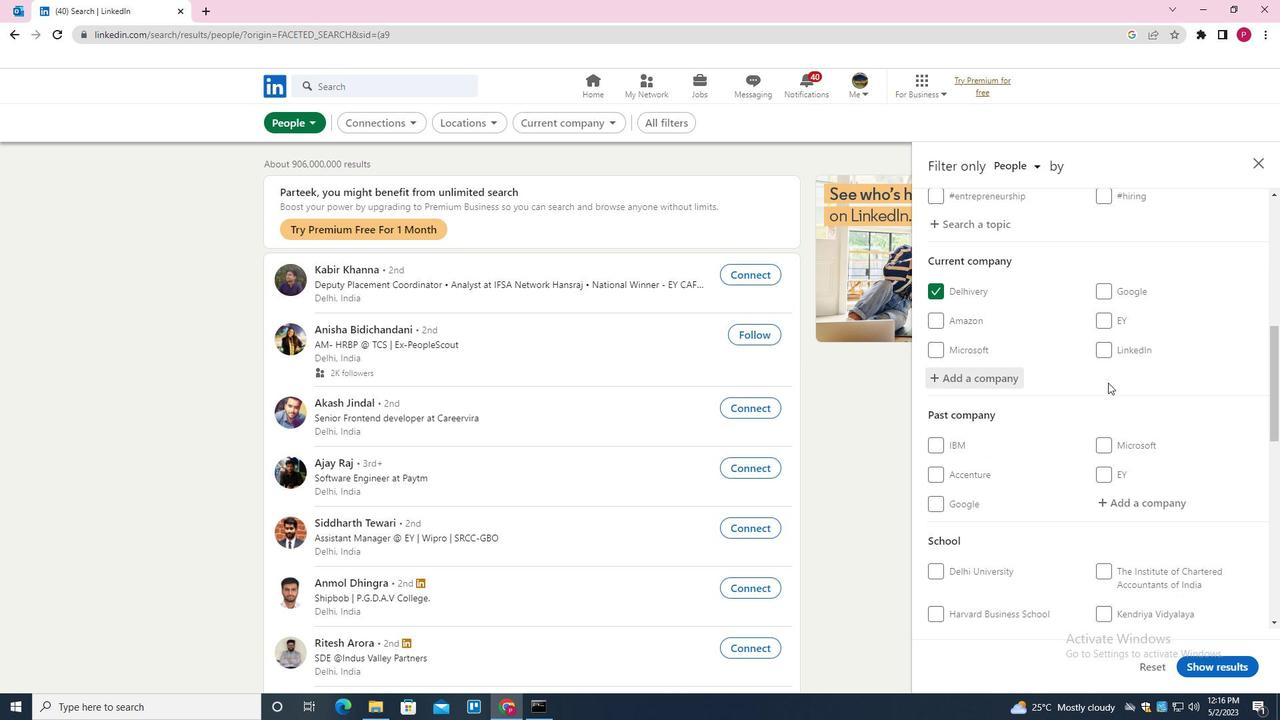 
Action: Mouse scrolled (1101, 398) with delta (0, 0)
Screenshot: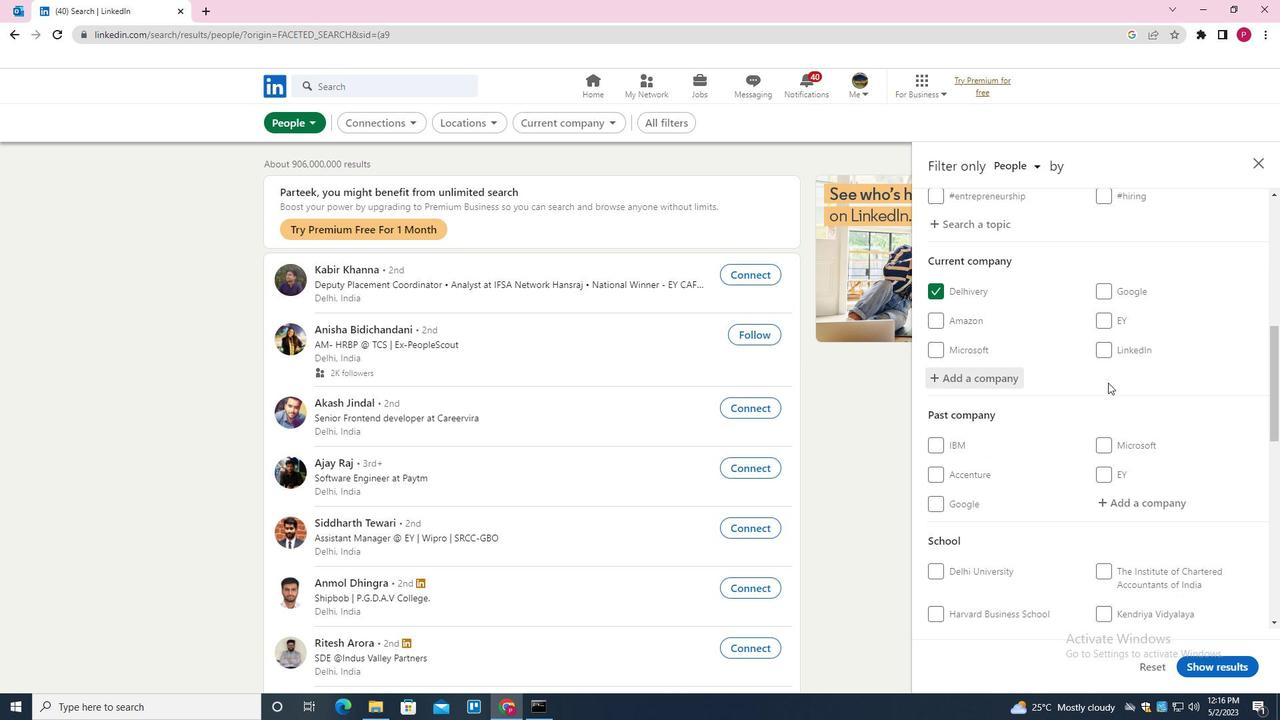 
Action: Mouse moved to (1133, 326)
Screenshot: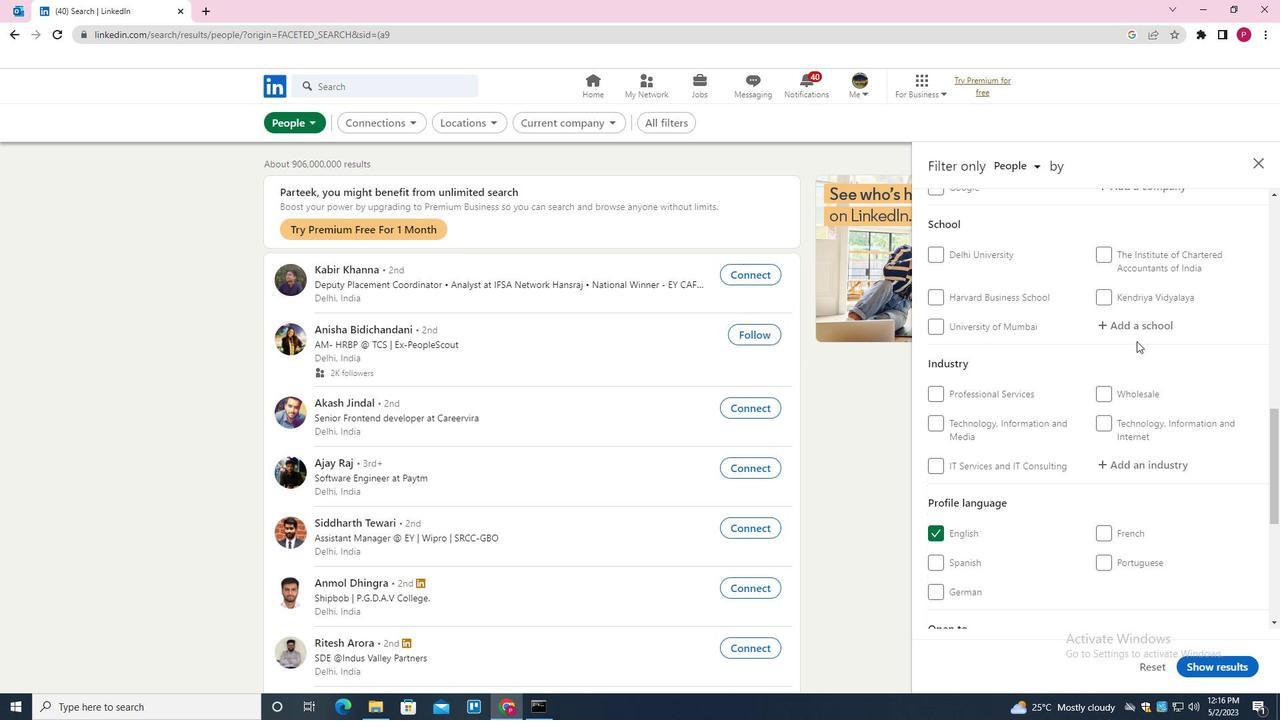 
Action: Mouse pressed left at (1133, 326)
Screenshot: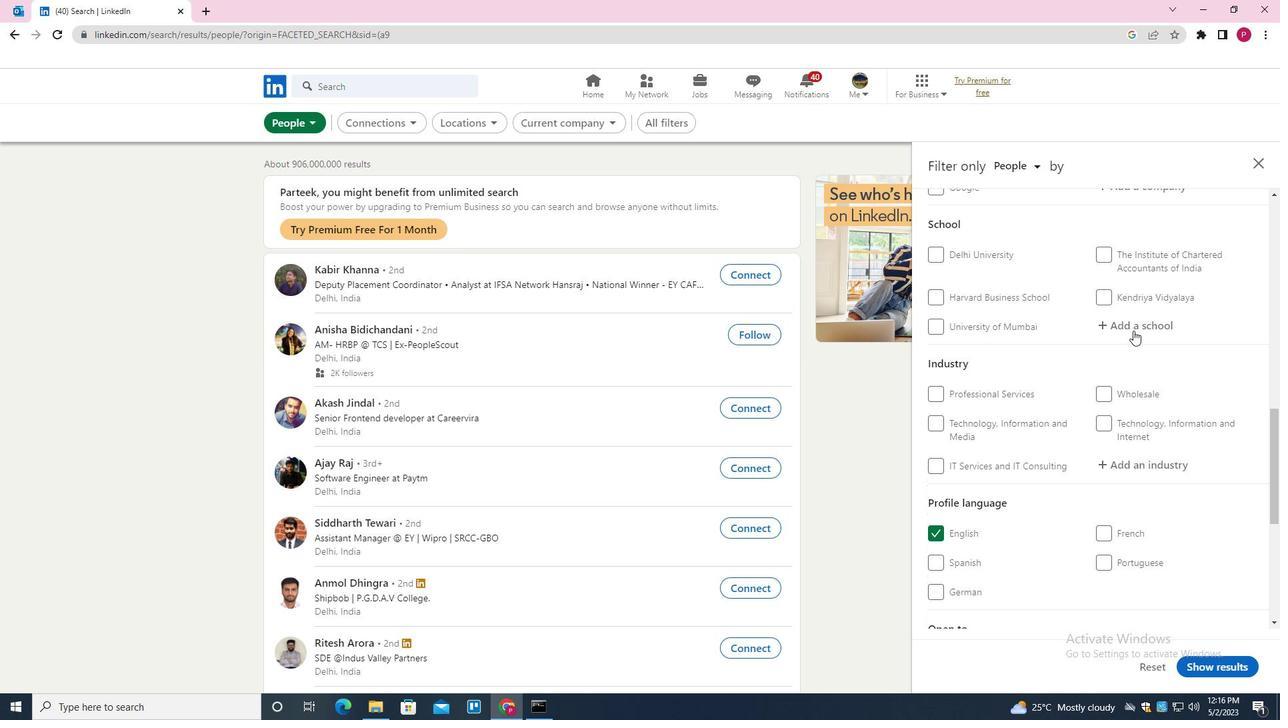 
Action: Key pressed <Key.shift>SANJIVANI<Key.space><Key.down><Key.down><Key.enter>
Screenshot: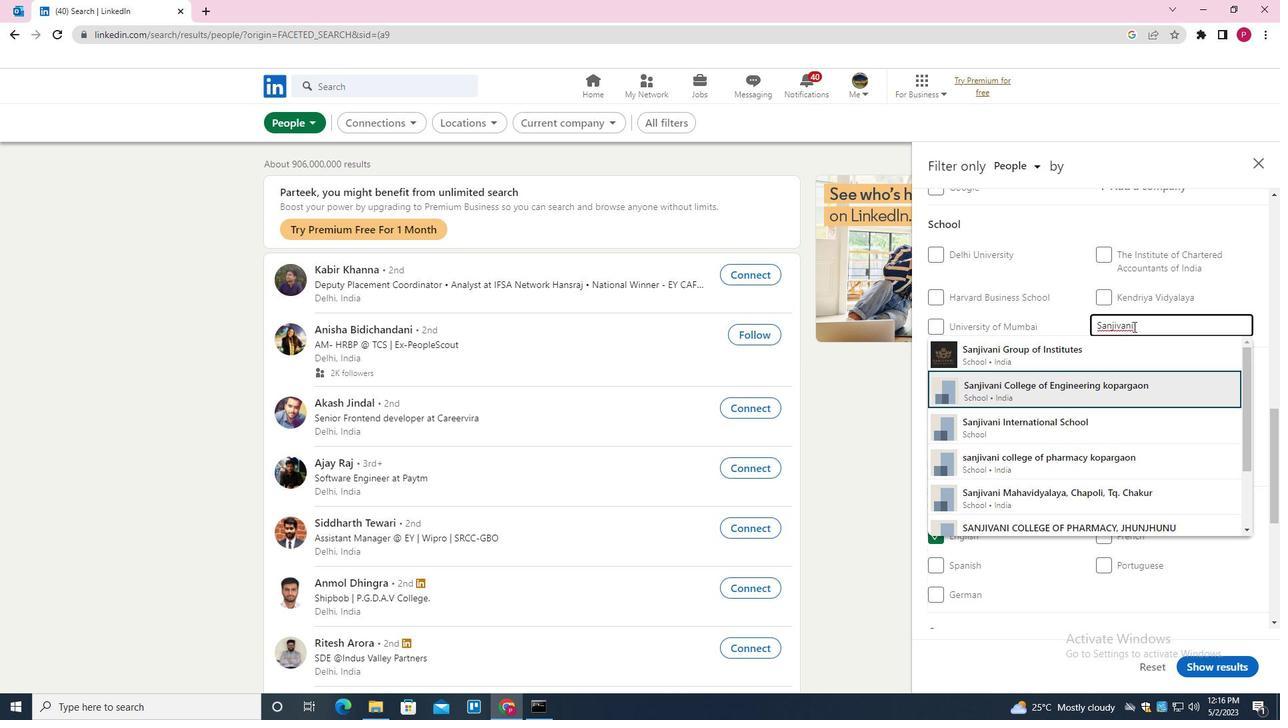 
Action: Mouse moved to (1068, 371)
Screenshot: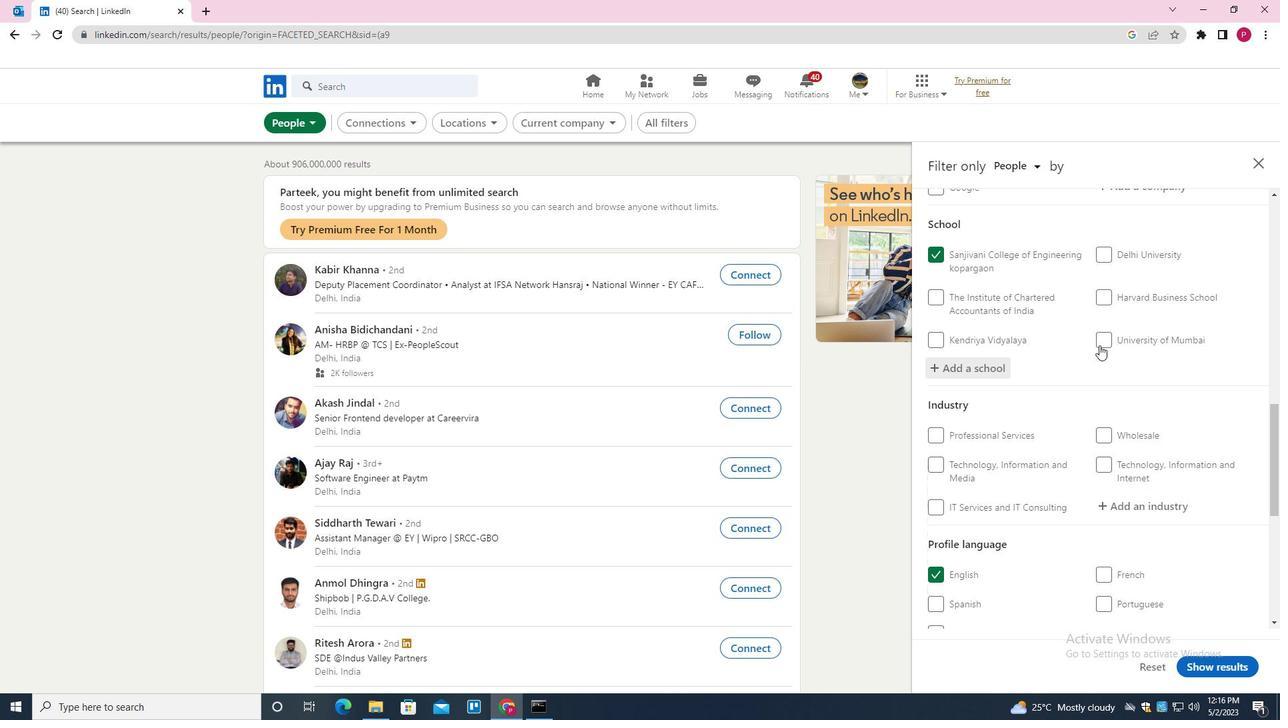 
Action: Mouse scrolled (1068, 370) with delta (0, 0)
Screenshot: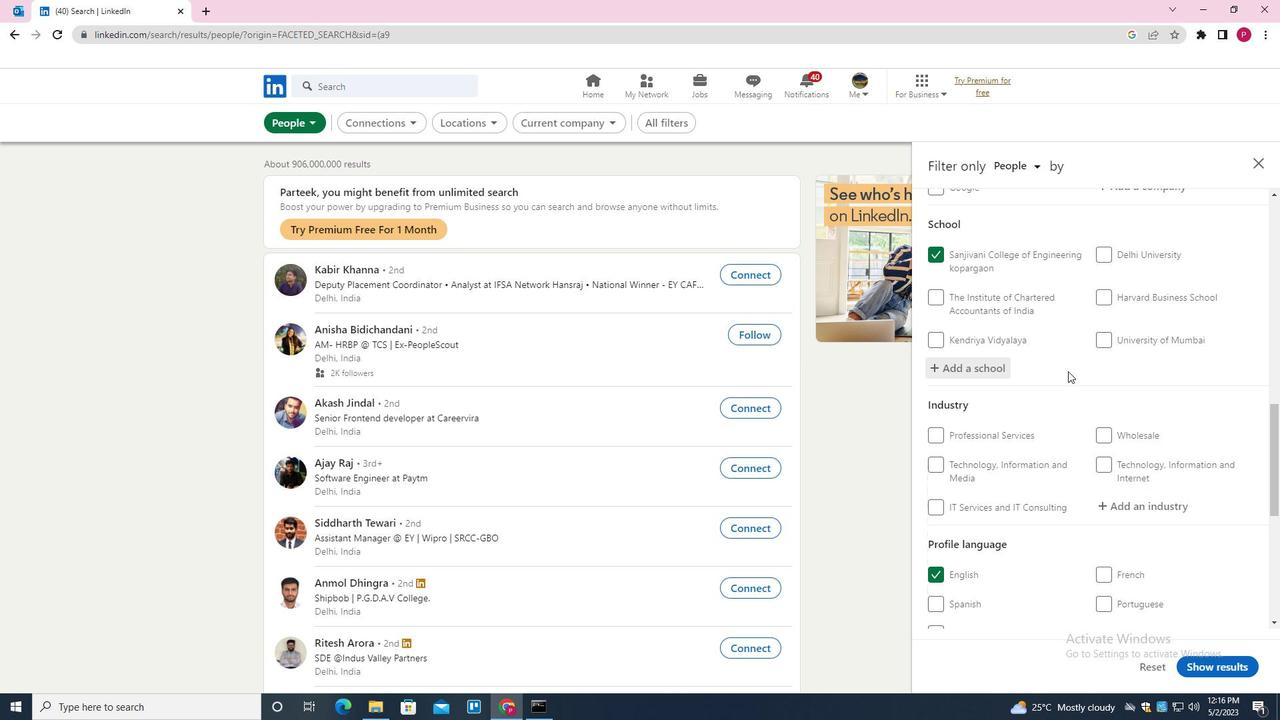
Action: Mouse scrolled (1068, 370) with delta (0, 0)
Screenshot: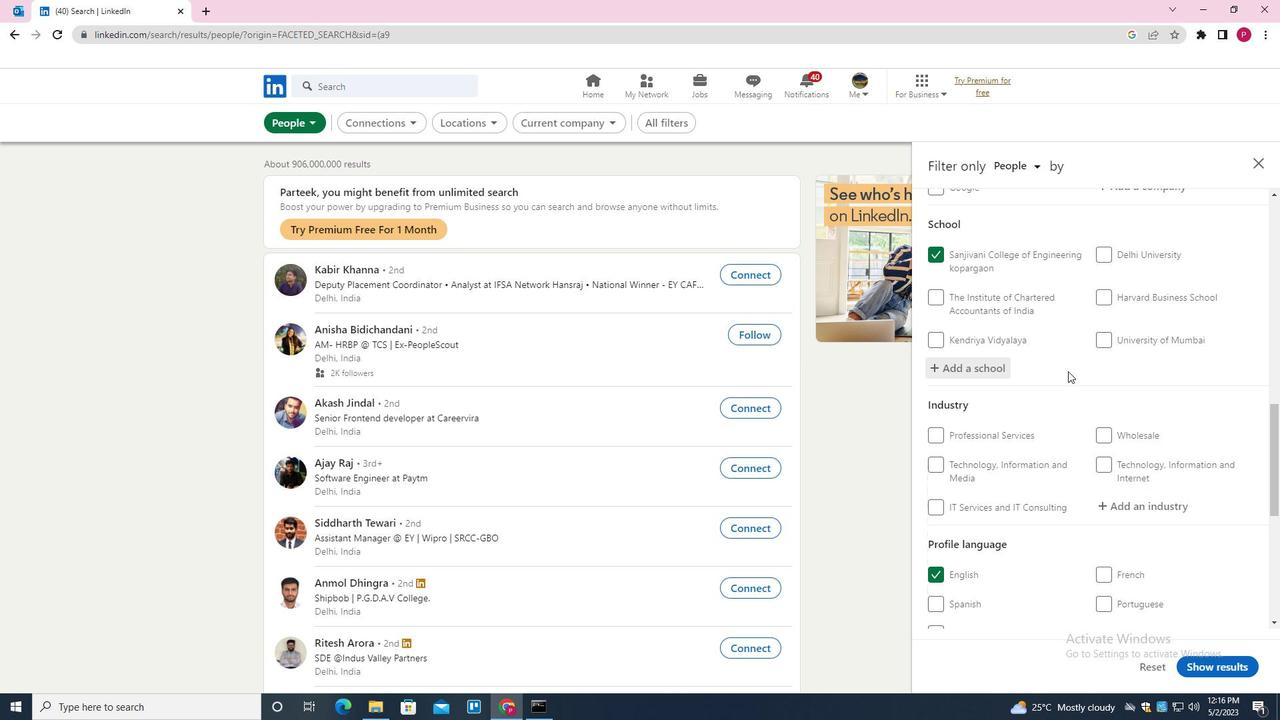 
Action: Mouse moved to (1134, 374)
Screenshot: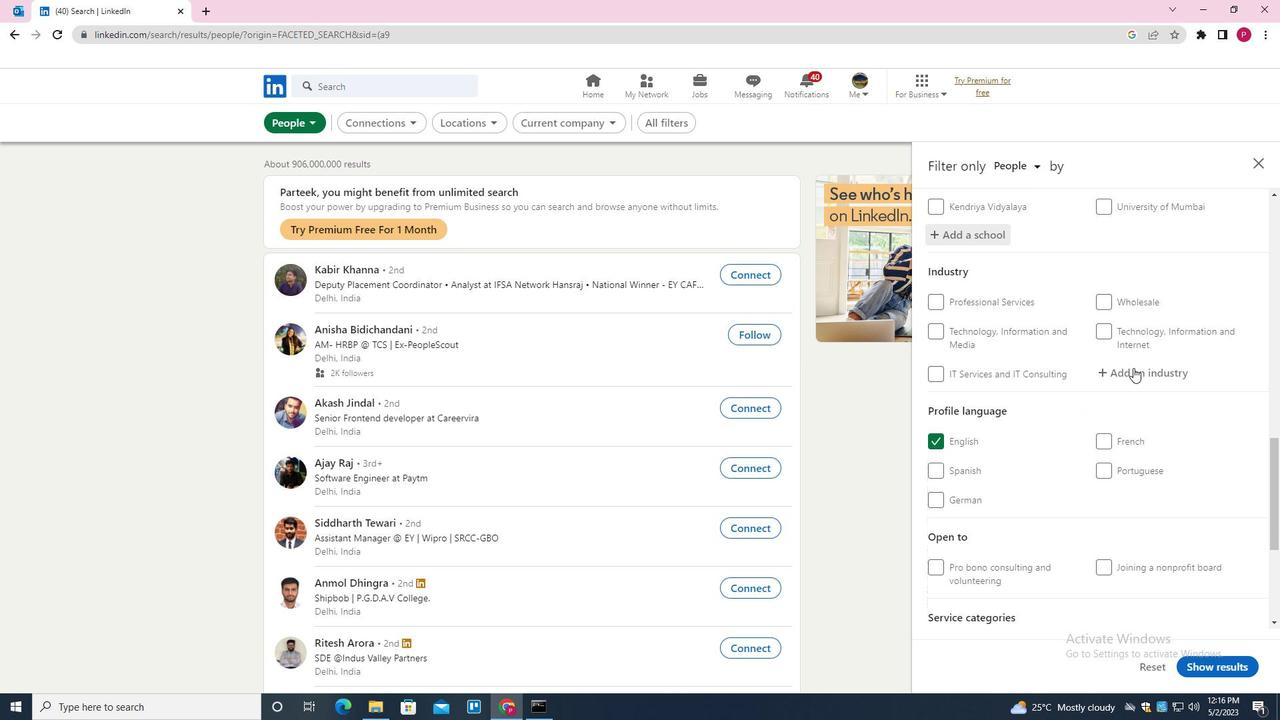 
Action: Mouse pressed left at (1134, 374)
Screenshot: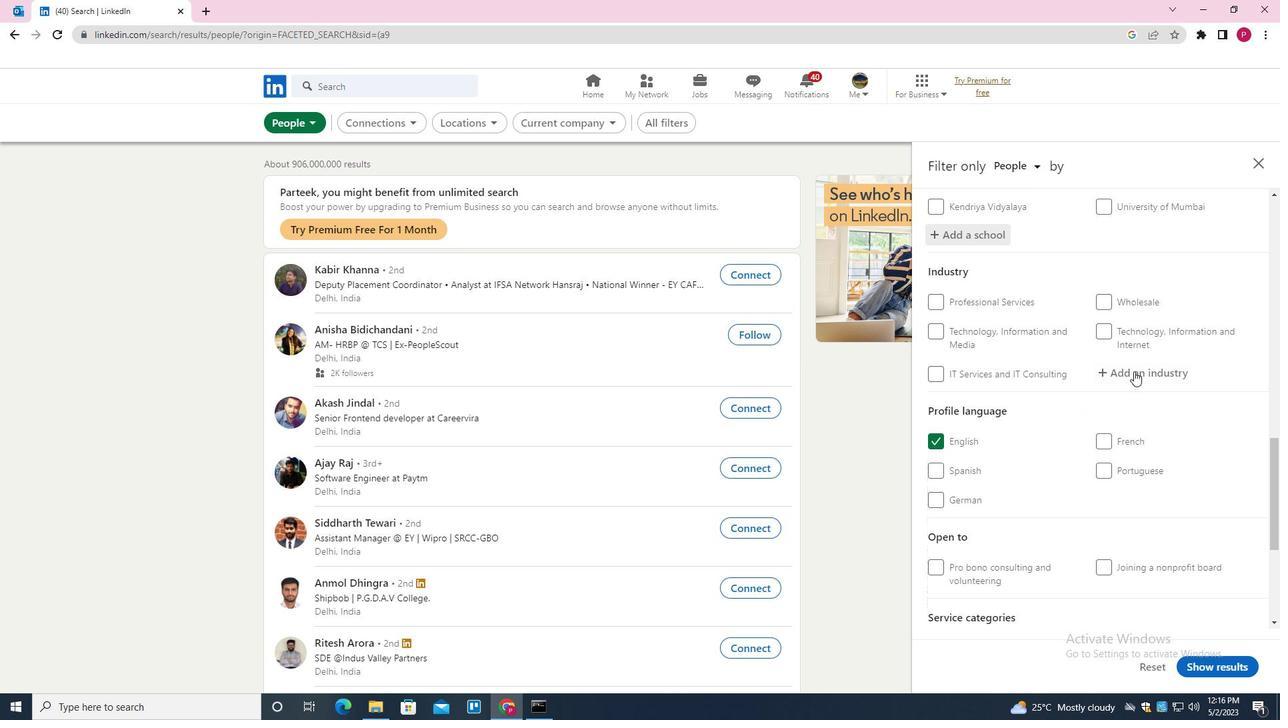 
Action: Key pressed <Key.shift><Key.shift><Key.shift><Key.shift><Key.shift><Key.shift><Key.shift><Key.shift><Key.shift>MEDIA<Key.space><Key.down><Key.down><Key.down><Key.down><Key.enter>
Screenshot: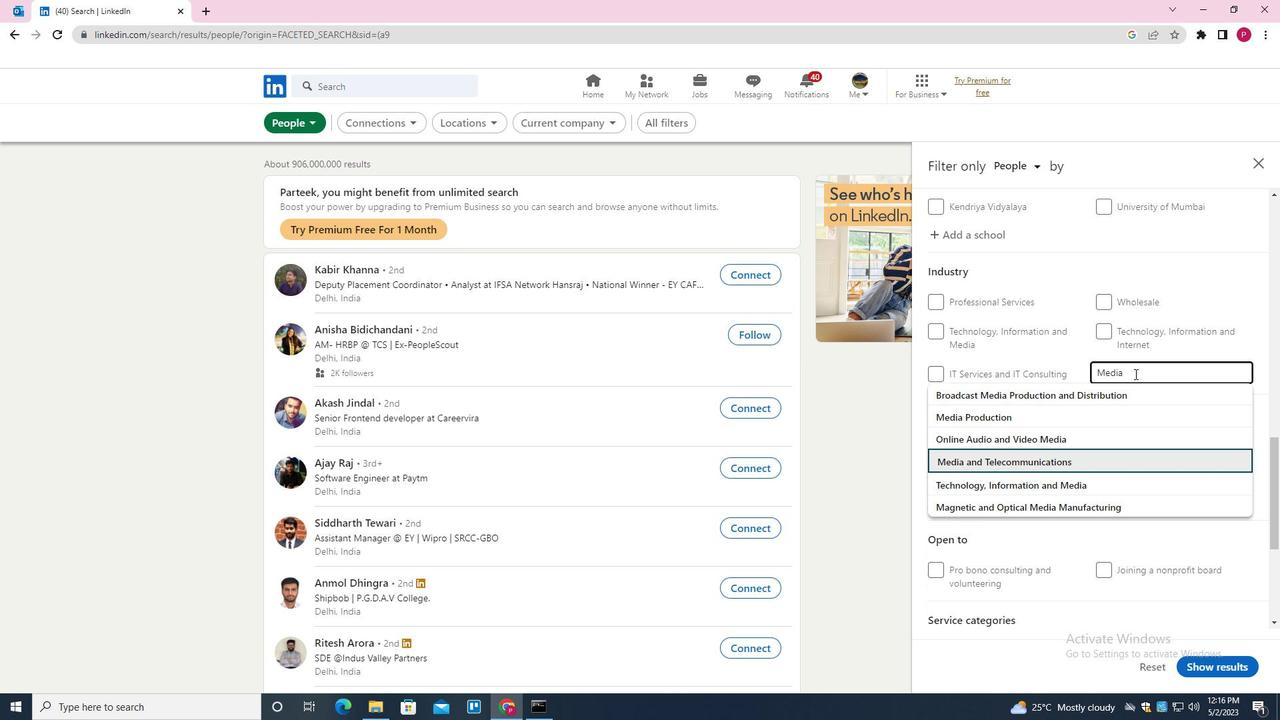 
Action: Mouse scrolled (1134, 373) with delta (0, 0)
Screenshot: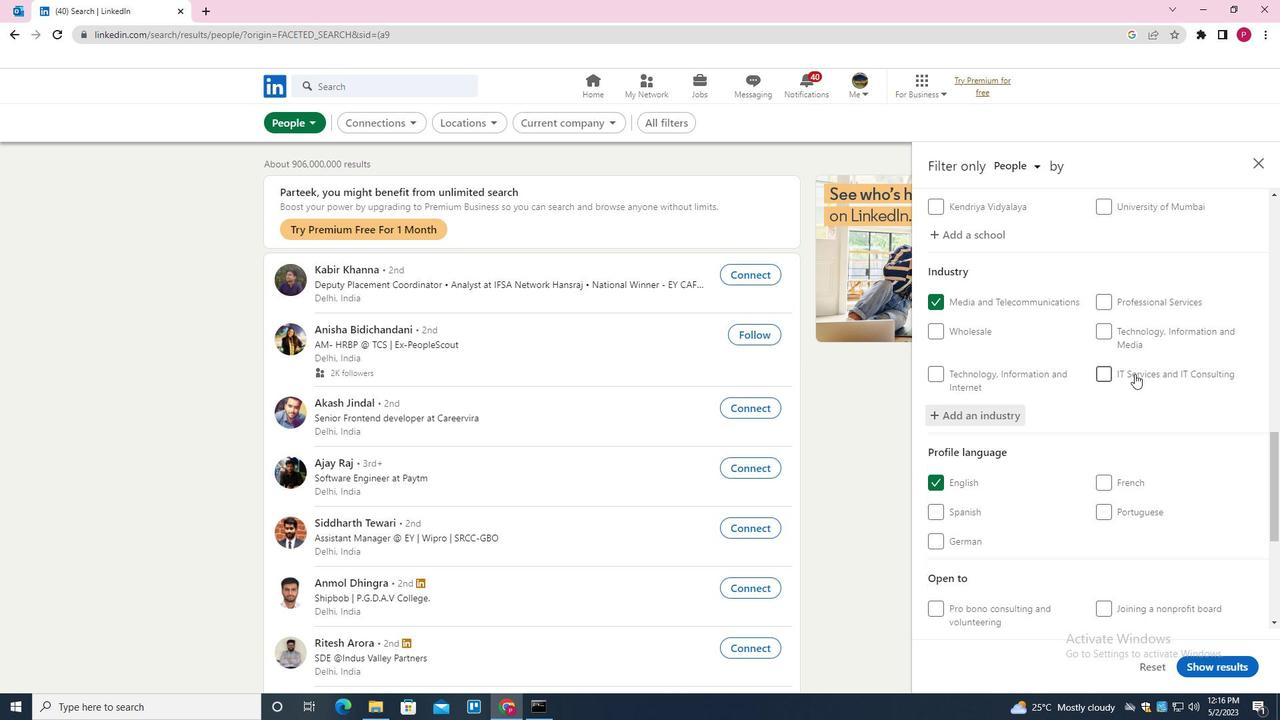 
Action: Mouse scrolled (1134, 373) with delta (0, 0)
Screenshot: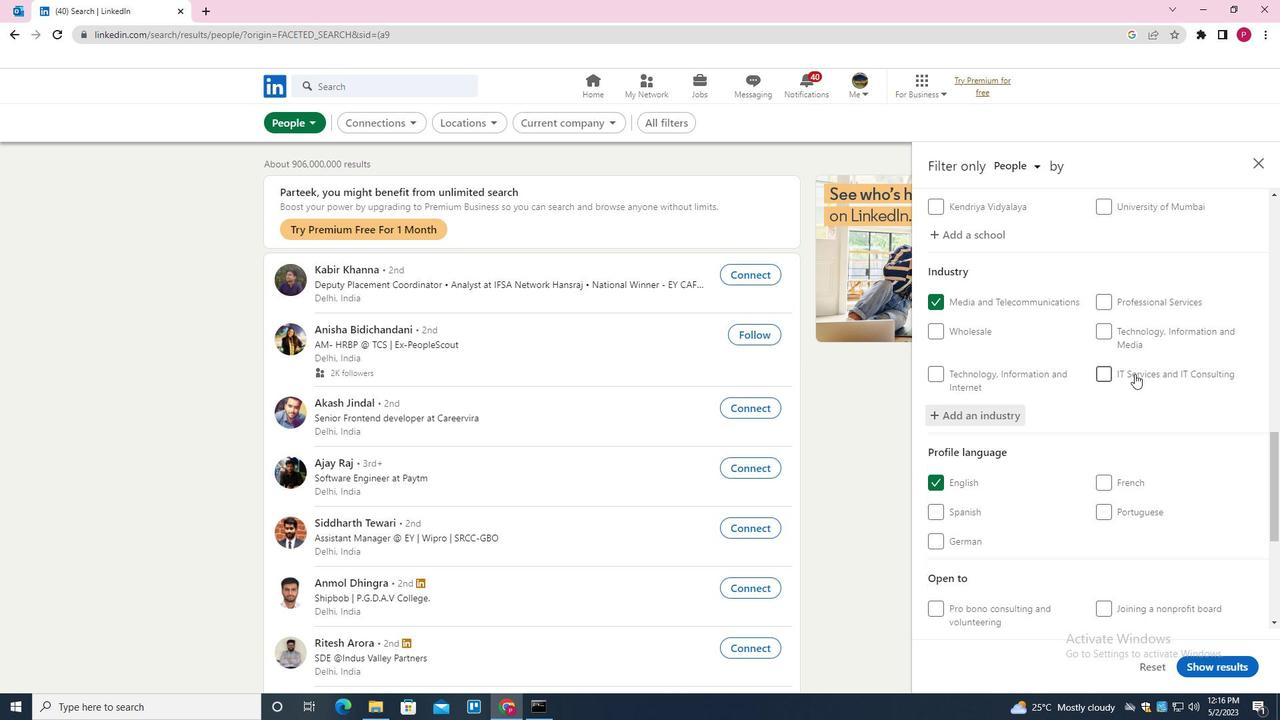
Action: Mouse scrolled (1134, 373) with delta (0, 0)
Screenshot: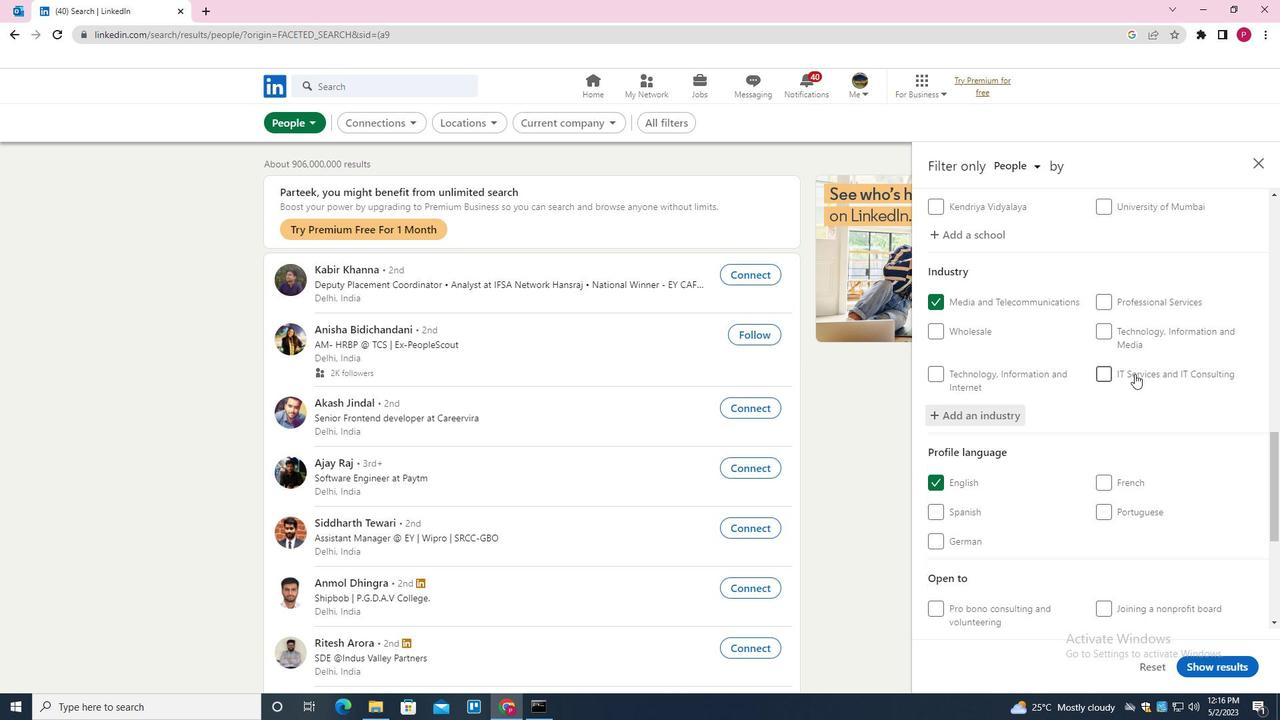 
Action: Mouse scrolled (1134, 373) with delta (0, 0)
Screenshot: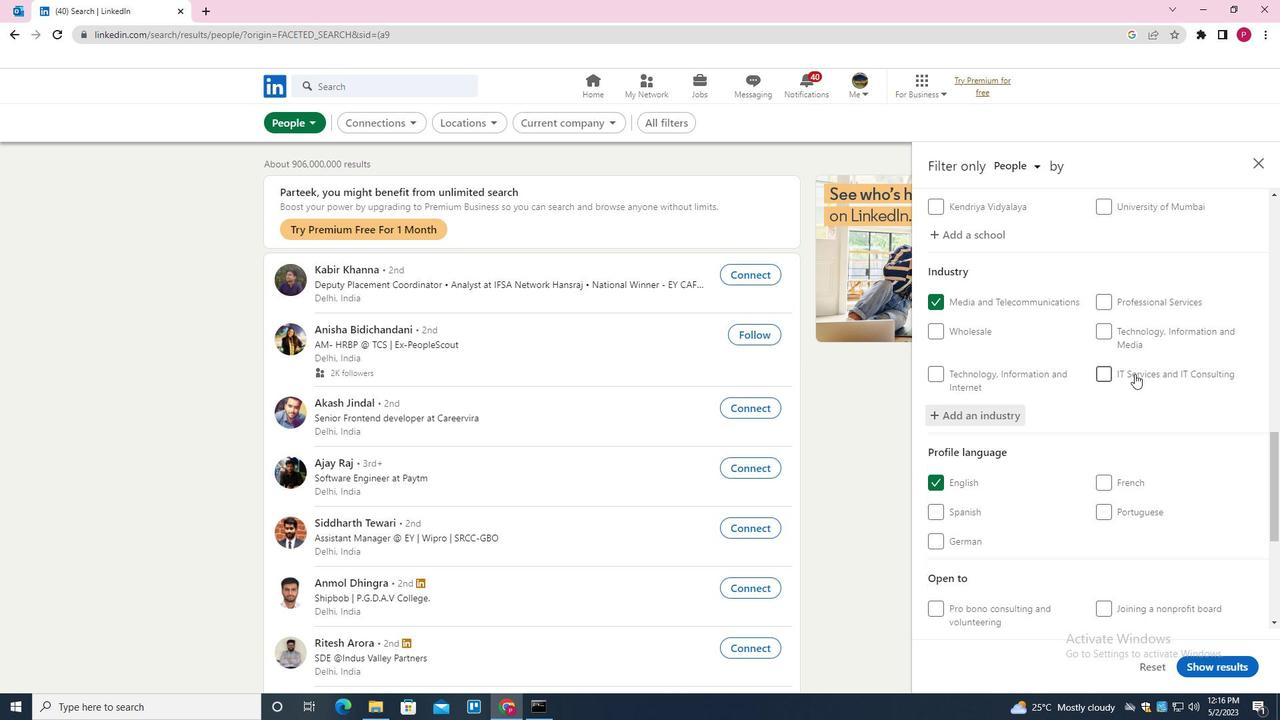 
Action: Mouse scrolled (1134, 373) with delta (0, 0)
Screenshot: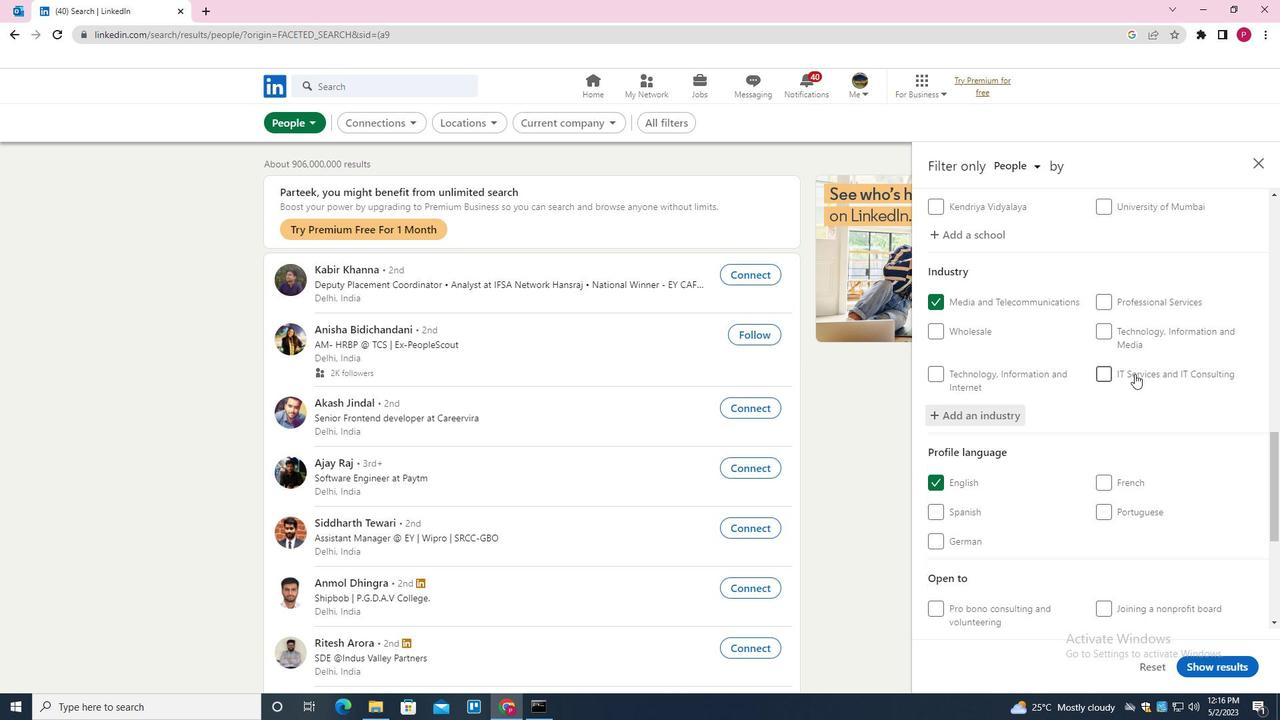 
Action: Mouse moved to (1134, 375)
Screenshot: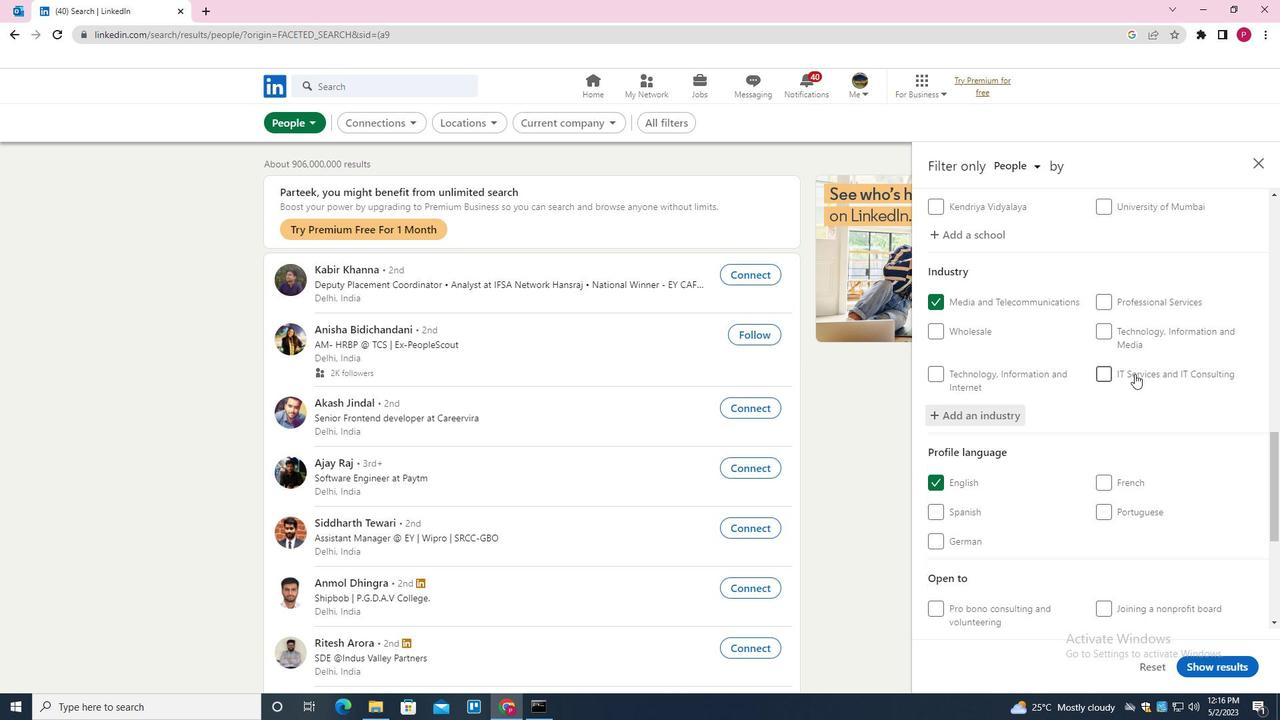 
Action: Mouse scrolled (1134, 374) with delta (0, 0)
Screenshot: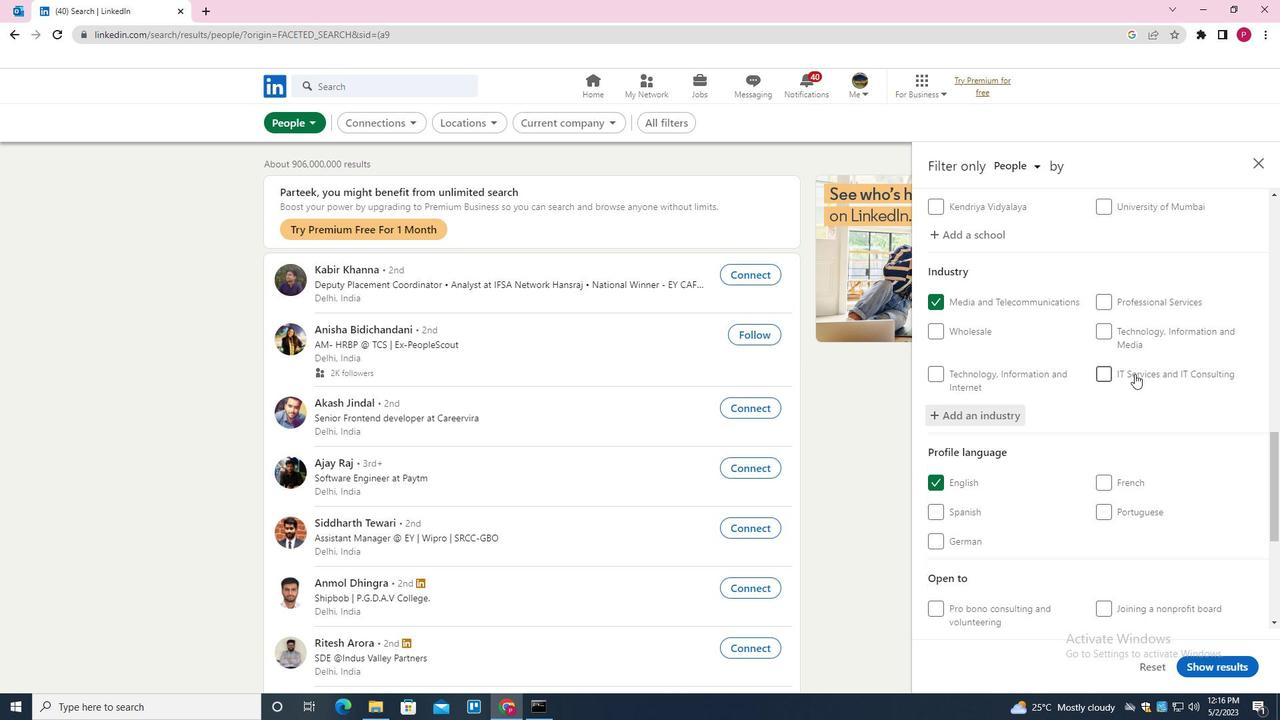 
Action: Mouse moved to (1138, 439)
Screenshot: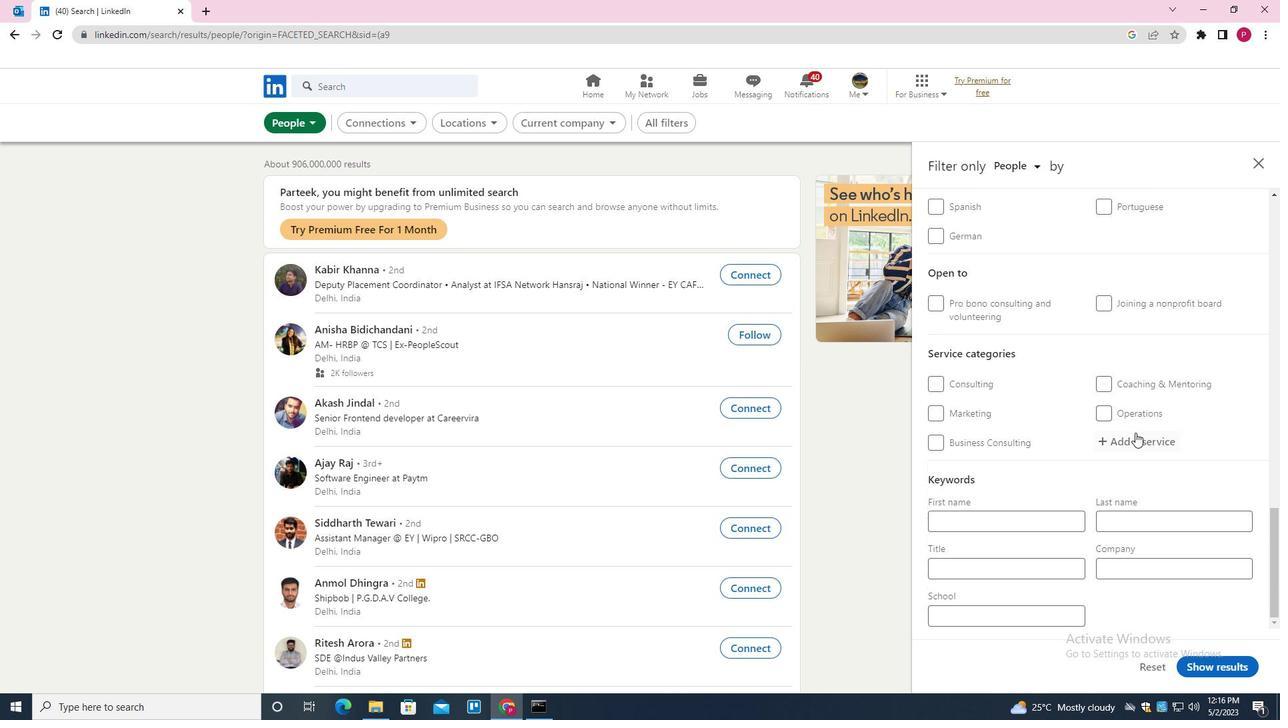 
Action: Mouse pressed left at (1138, 439)
Screenshot: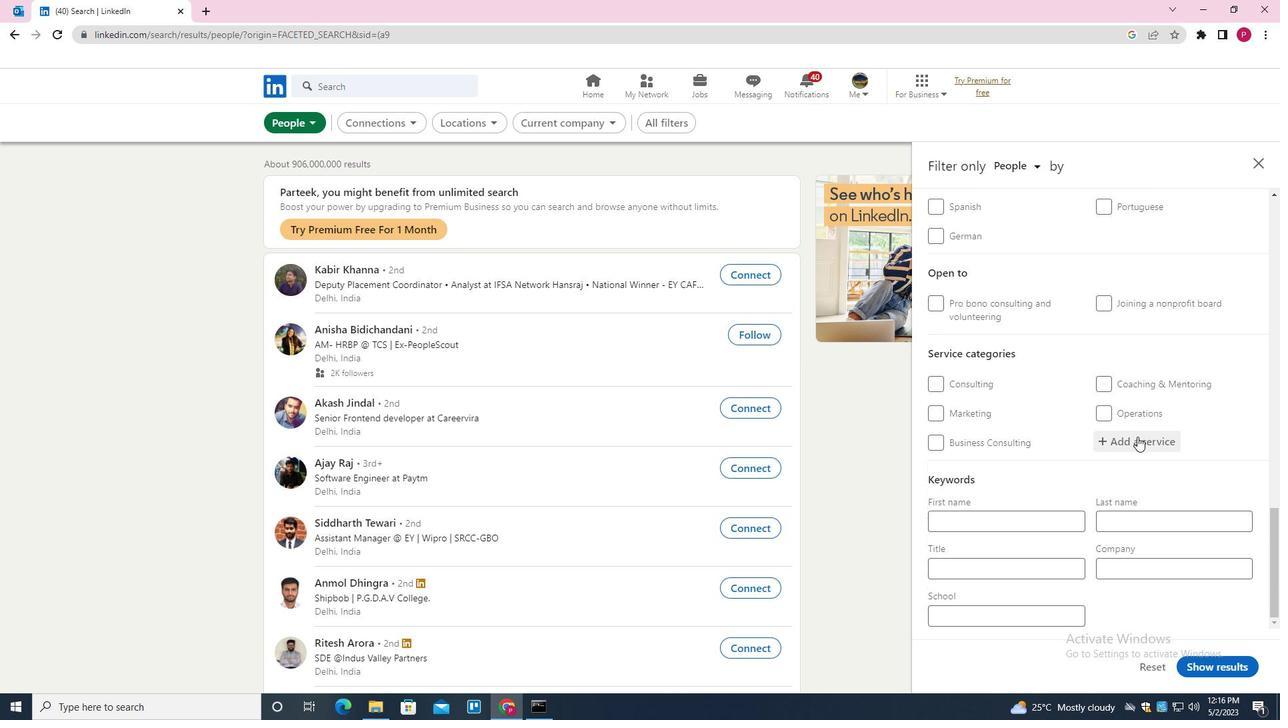
Action: Key pressed <Key.shift>NONPROFIT<Key.down><Key.down><Key.enter>
Screenshot: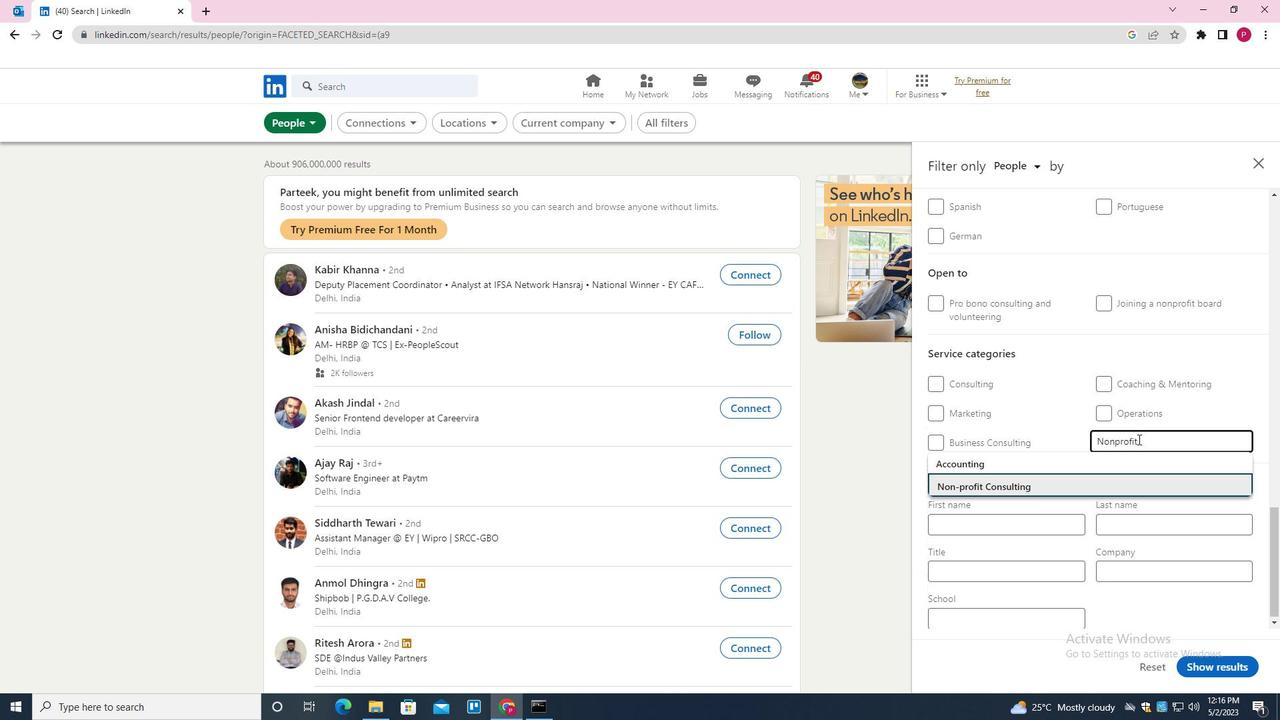 
Action: Mouse moved to (1090, 528)
Screenshot: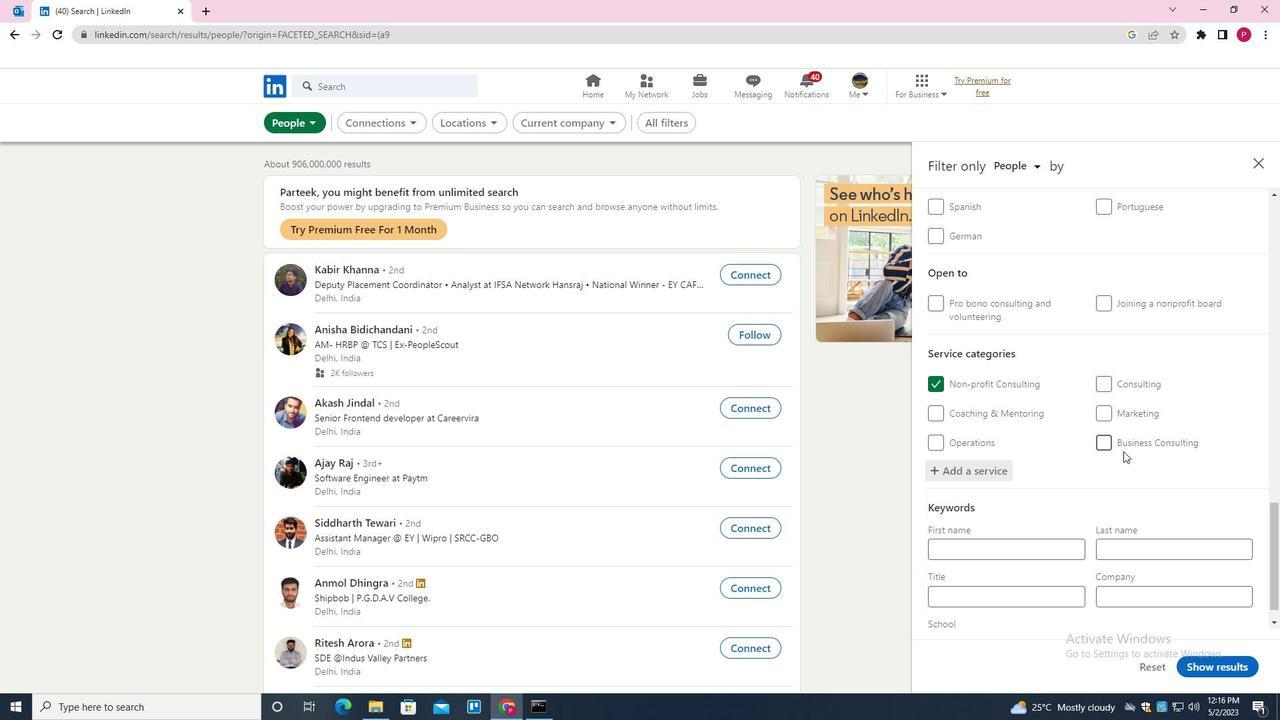 
Action: Mouse scrolled (1090, 528) with delta (0, 0)
Screenshot: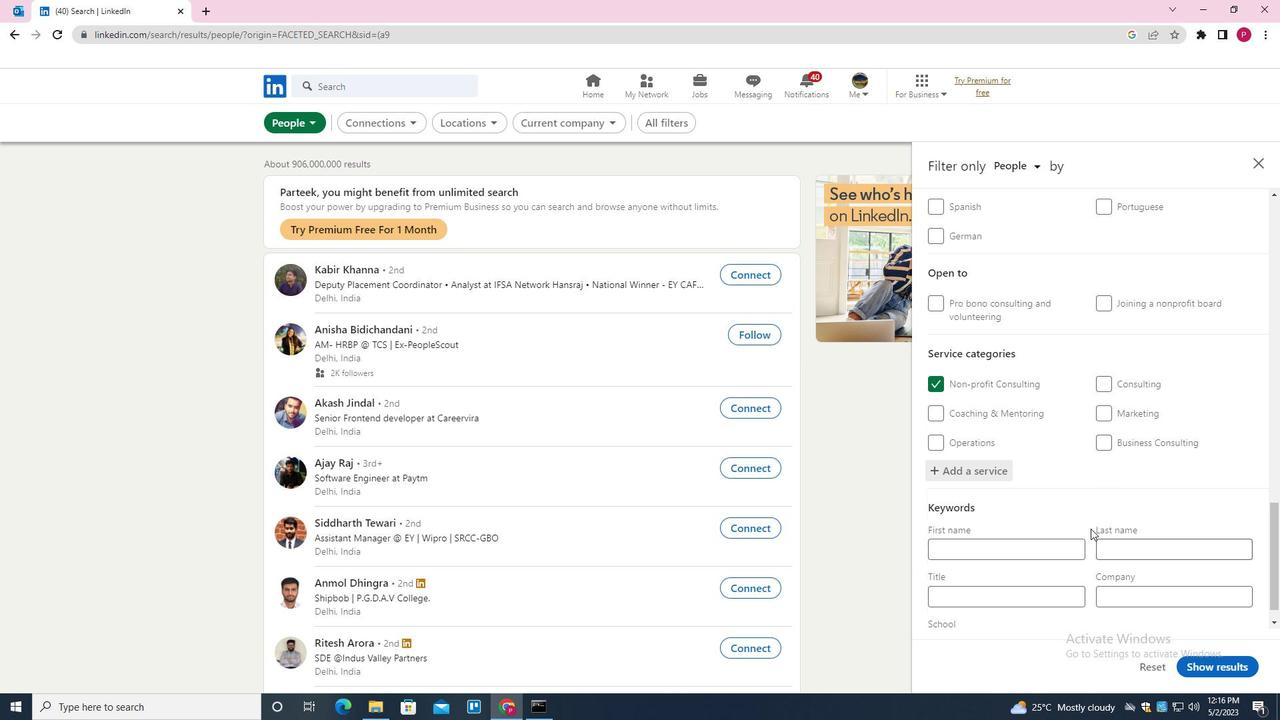 
Action: Mouse scrolled (1090, 528) with delta (0, 0)
Screenshot: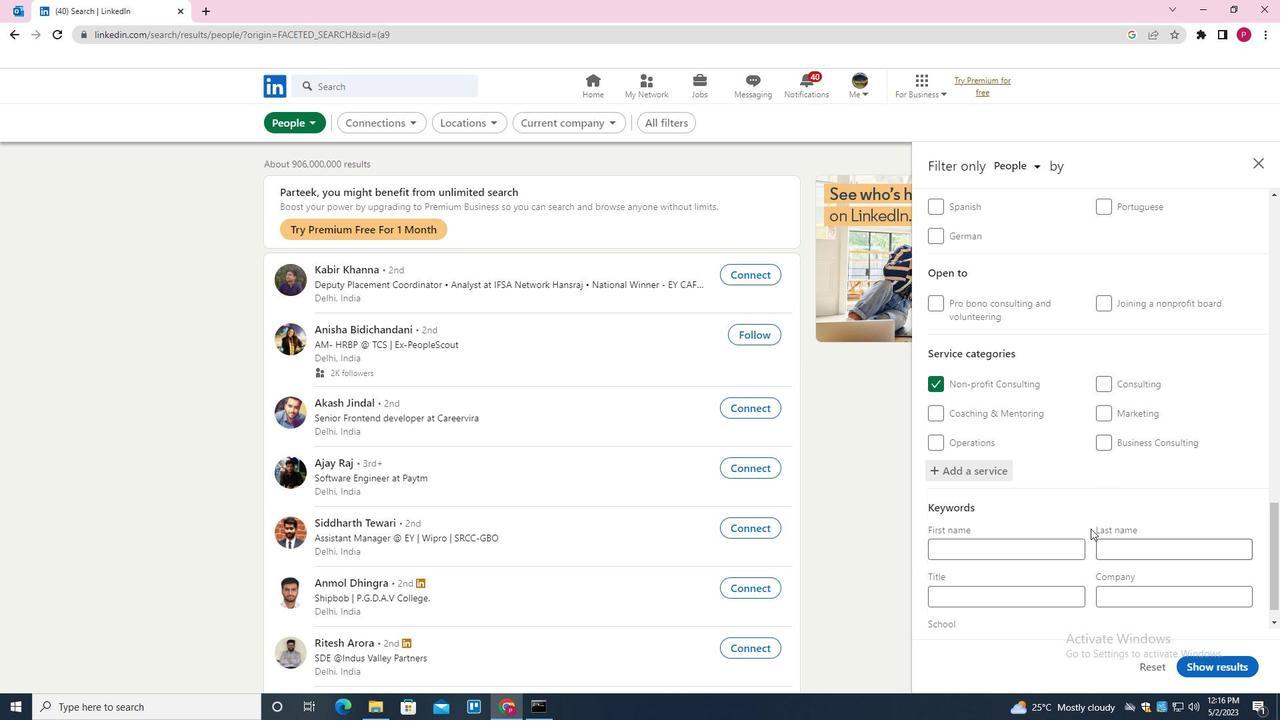 
Action: Mouse moved to (1090, 529)
Screenshot: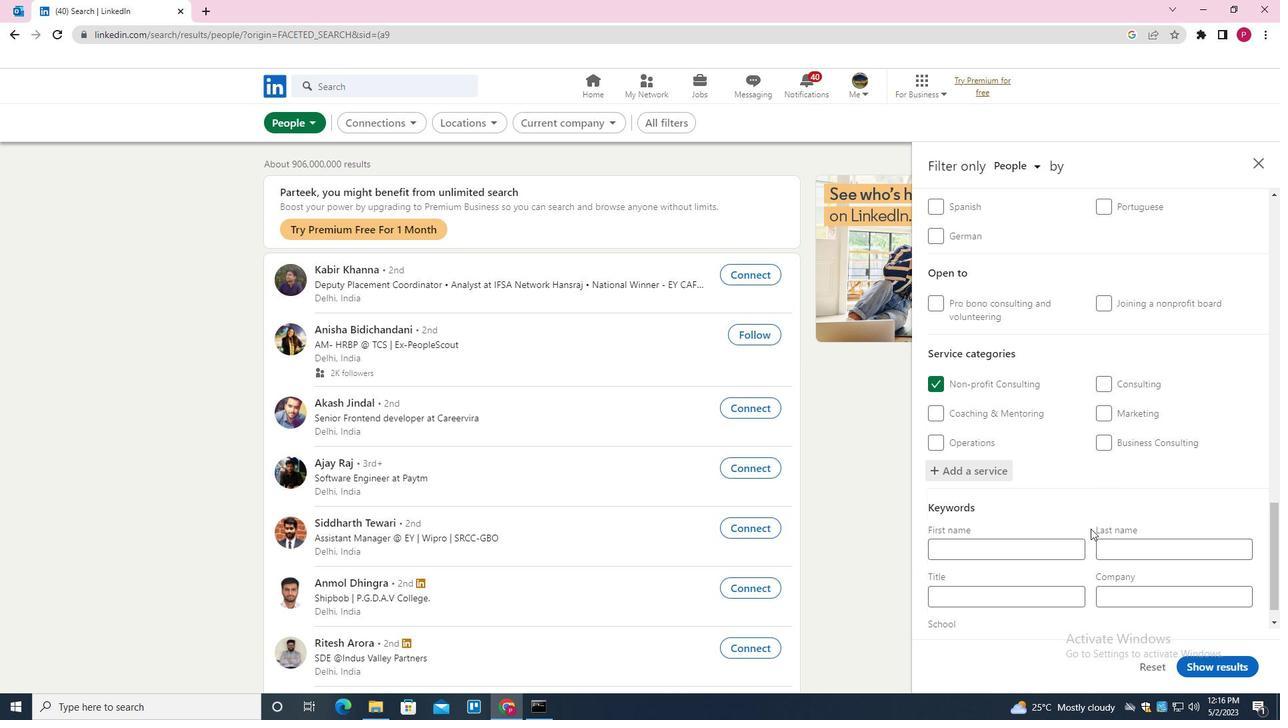 
Action: Mouse scrolled (1090, 528) with delta (0, 0)
Screenshot: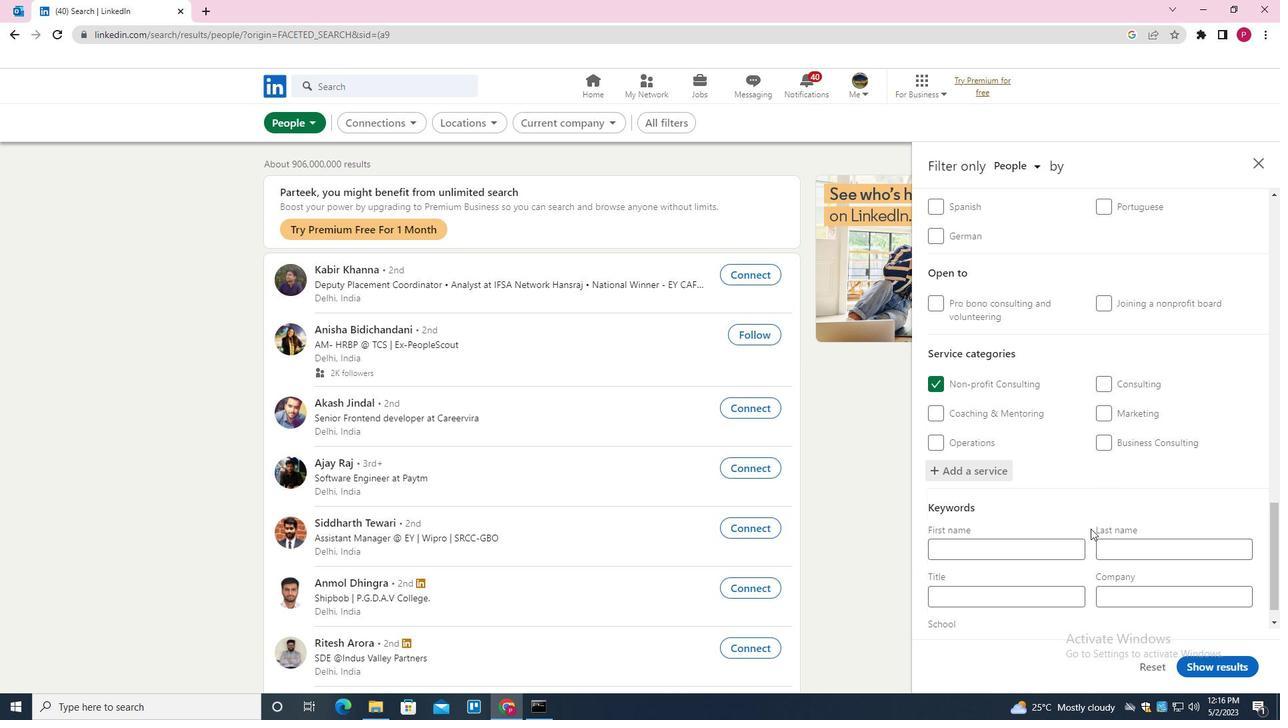 
Action: Mouse moved to (1035, 562)
Screenshot: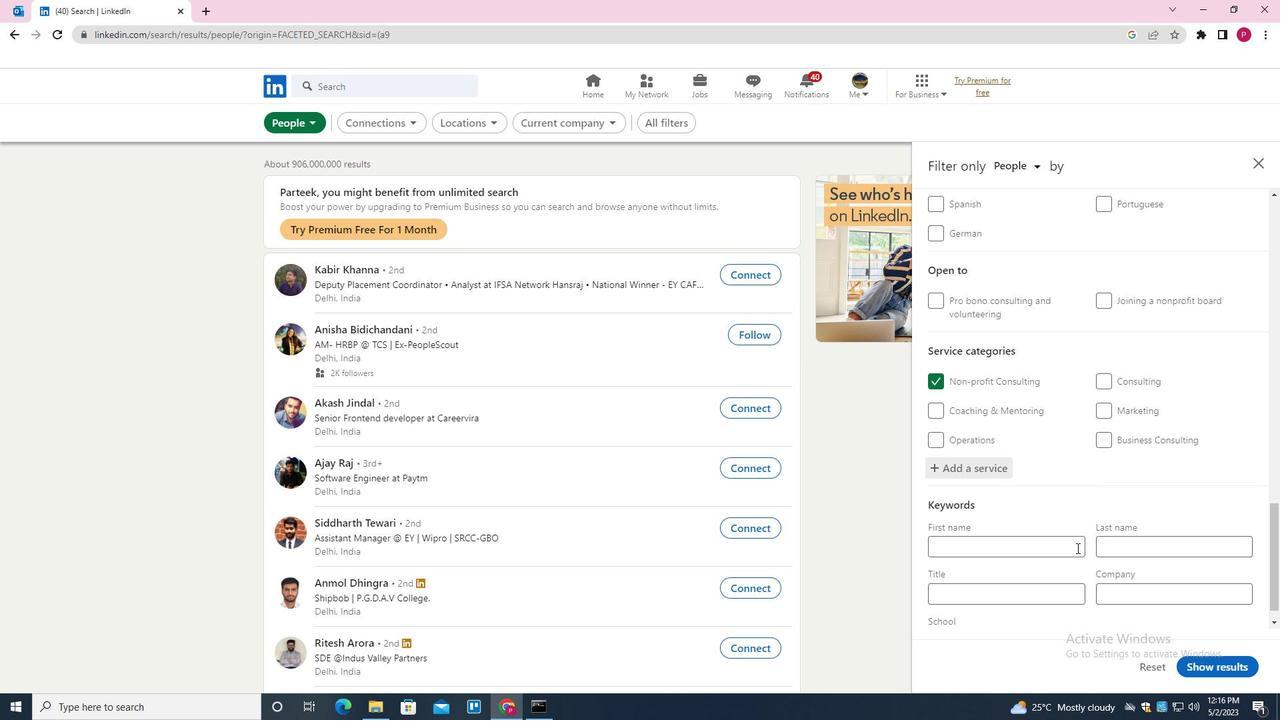 
Action: Mouse pressed left at (1035, 562)
Screenshot: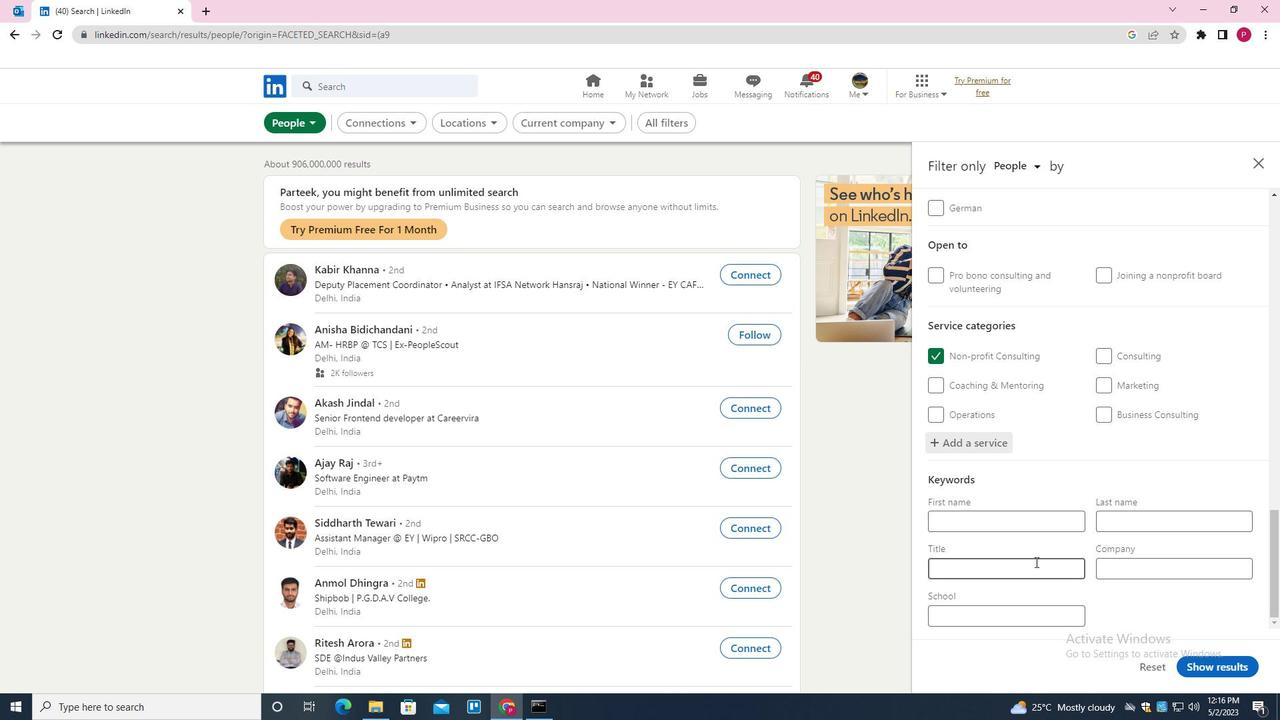 
Action: Key pressed <Key.shift>MARKETING<Key.space><Key.shift>STAFF
Screenshot: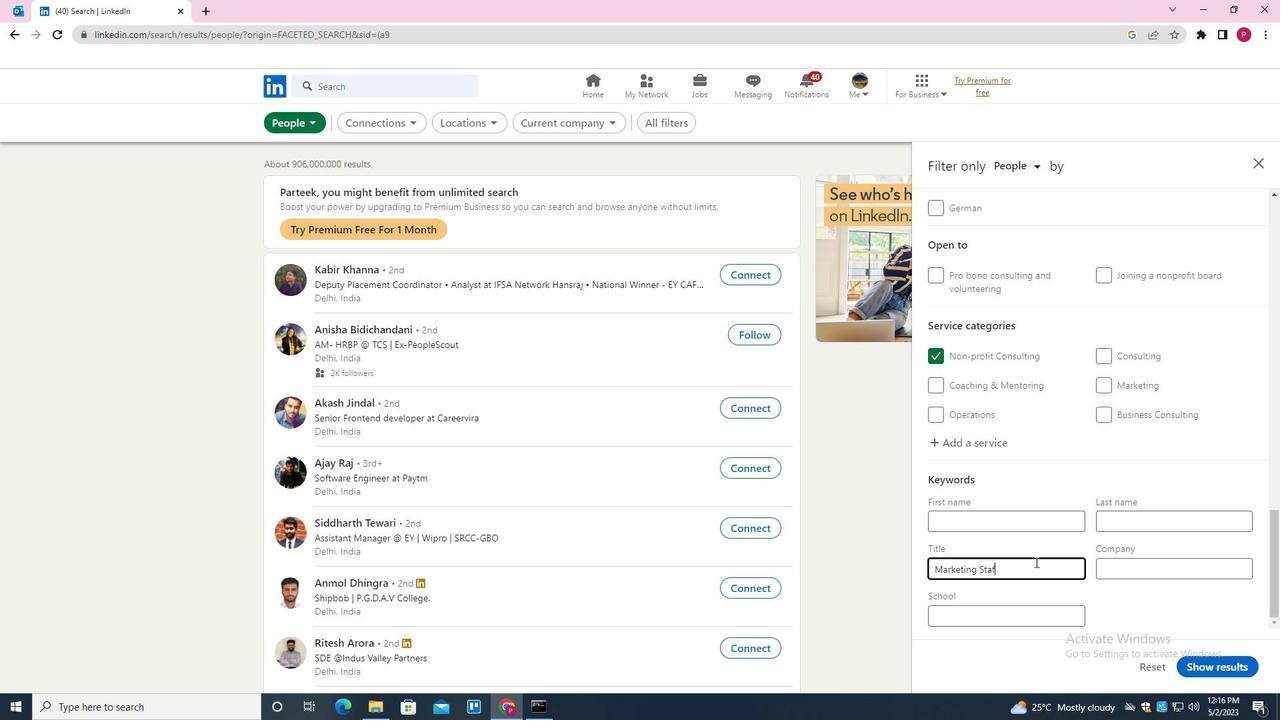 
Action: Mouse moved to (1194, 664)
Screenshot: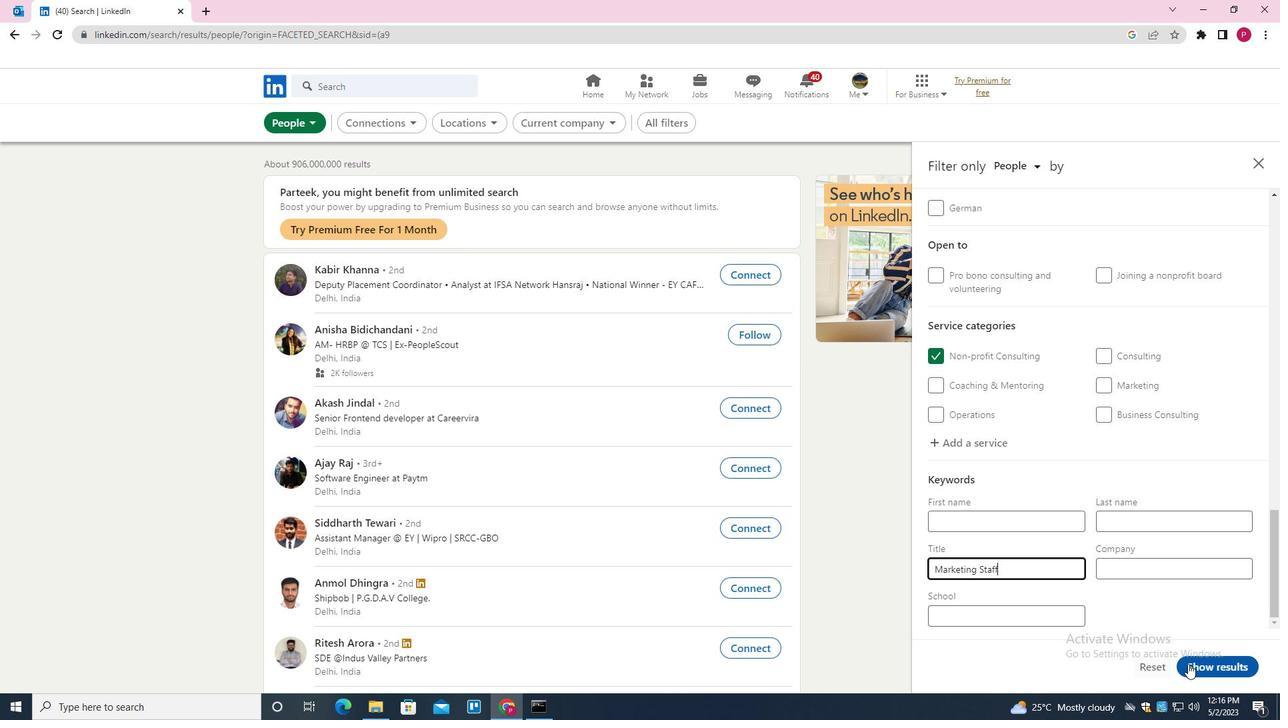 
Action: Mouse pressed left at (1194, 664)
Screenshot: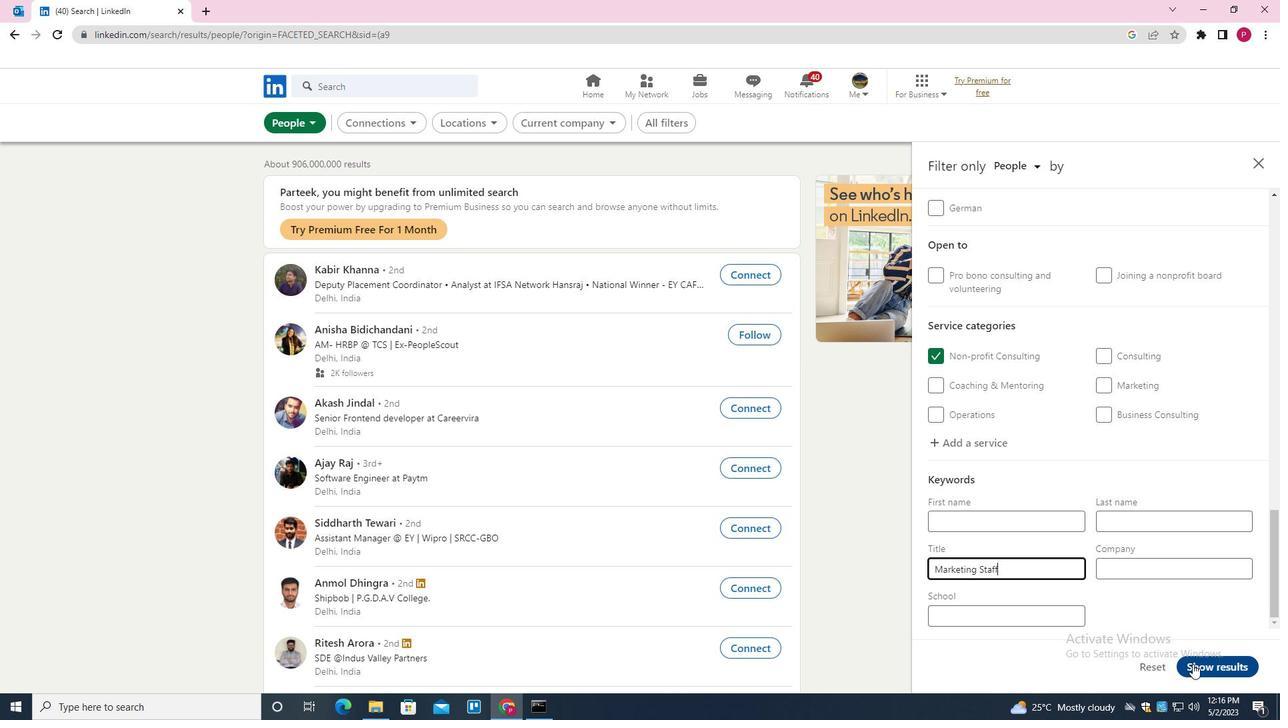 
Action: Mouse moved to (891, 441)
Screenshot: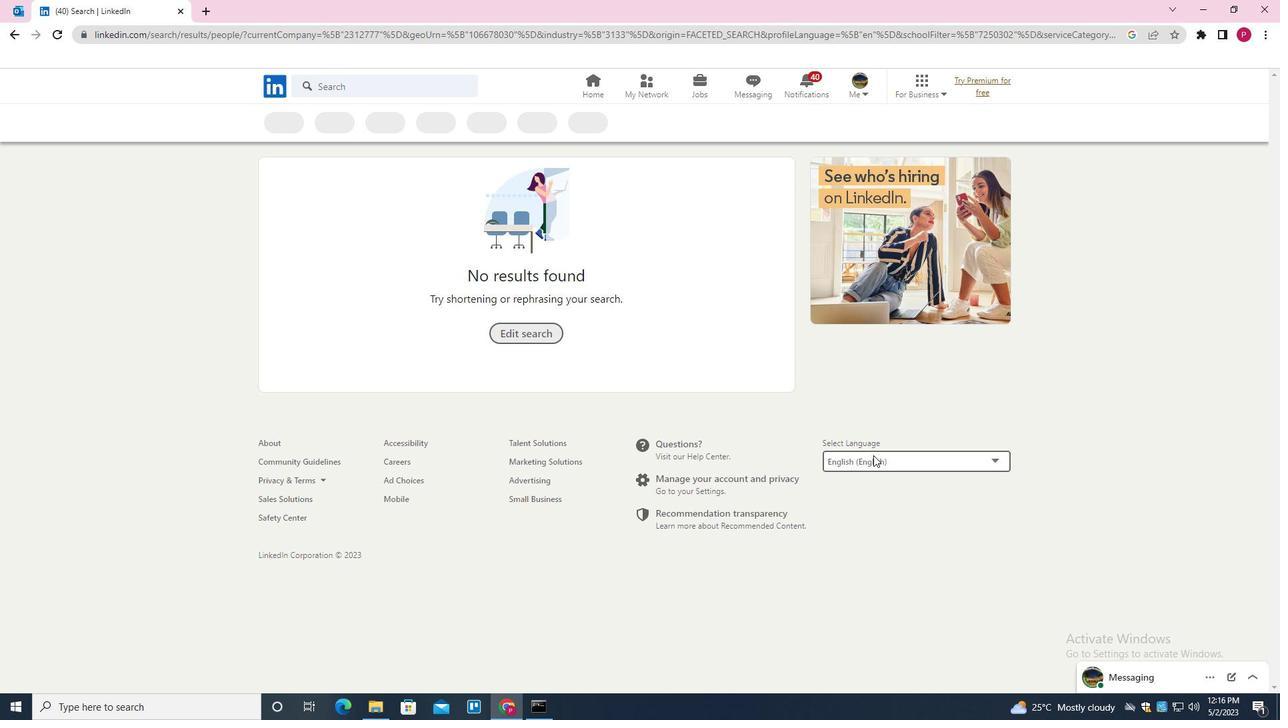 
